 Task: Look for space in Sobradinho, Brazil from 2nd June, 2023 to 15th June, 2023 for 2 adults in price range Rs.10000 to Rs.15000. Place can be entire place with 1  bedroom having 1 bed and 1 bathroom. Property type can be house, flat, guest house, hotel. Amenities needed are: washing machine. Booking option can be shelf check-in. Required host language is Spanish.
Action: Mouse moved to (400, 183)
Screenshot: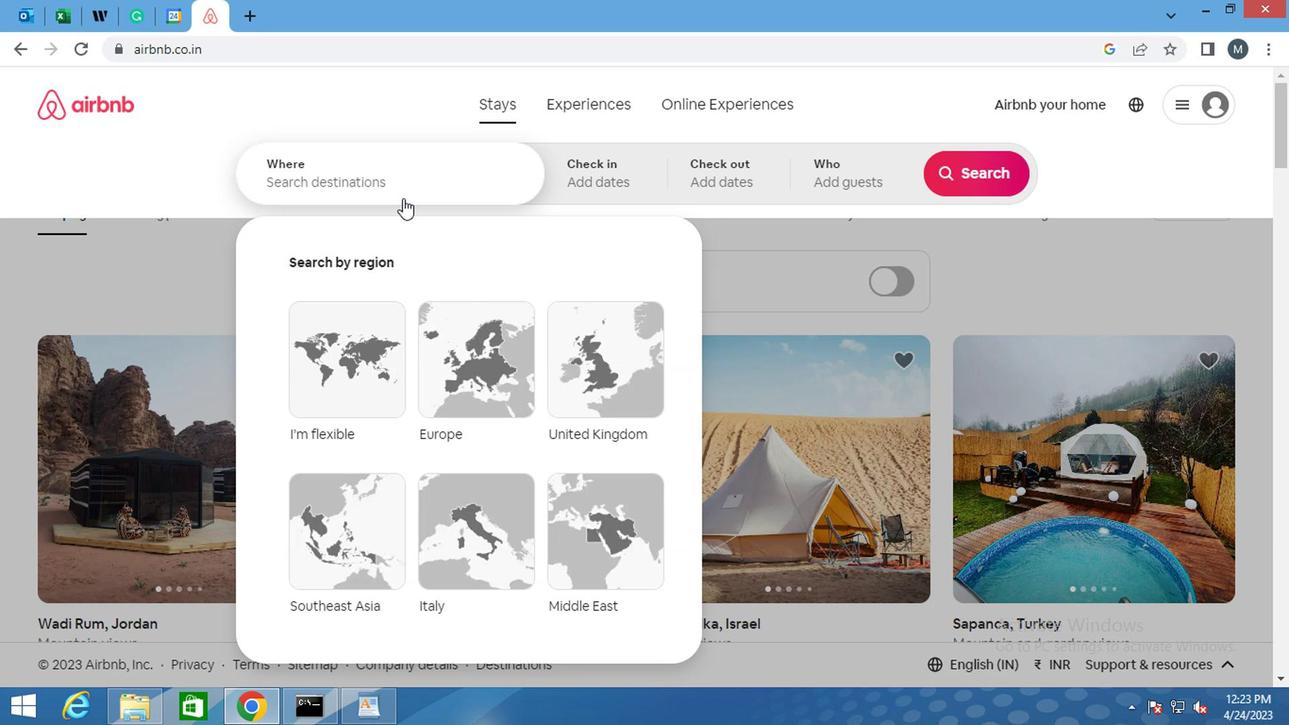 
Action: Mouse pressed left at (400, 183)
Screenshot: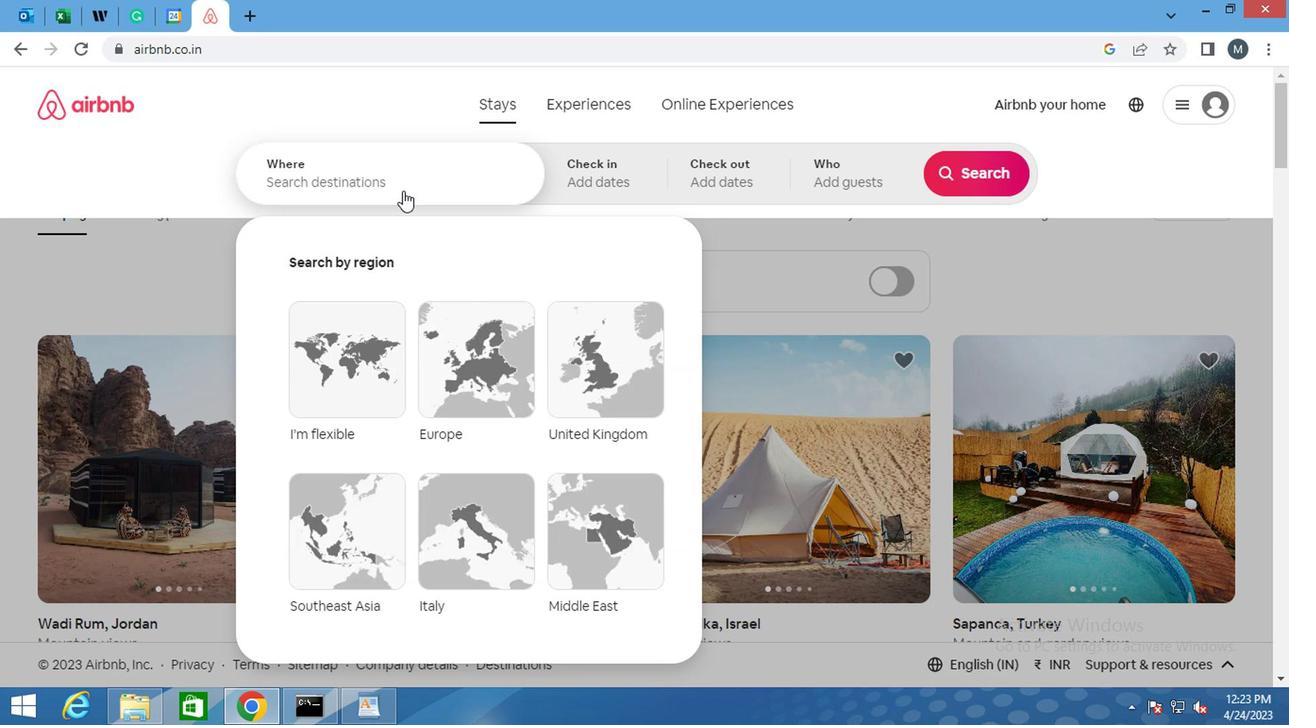
Action: Mouse moved to (400, 183)
Screenshot: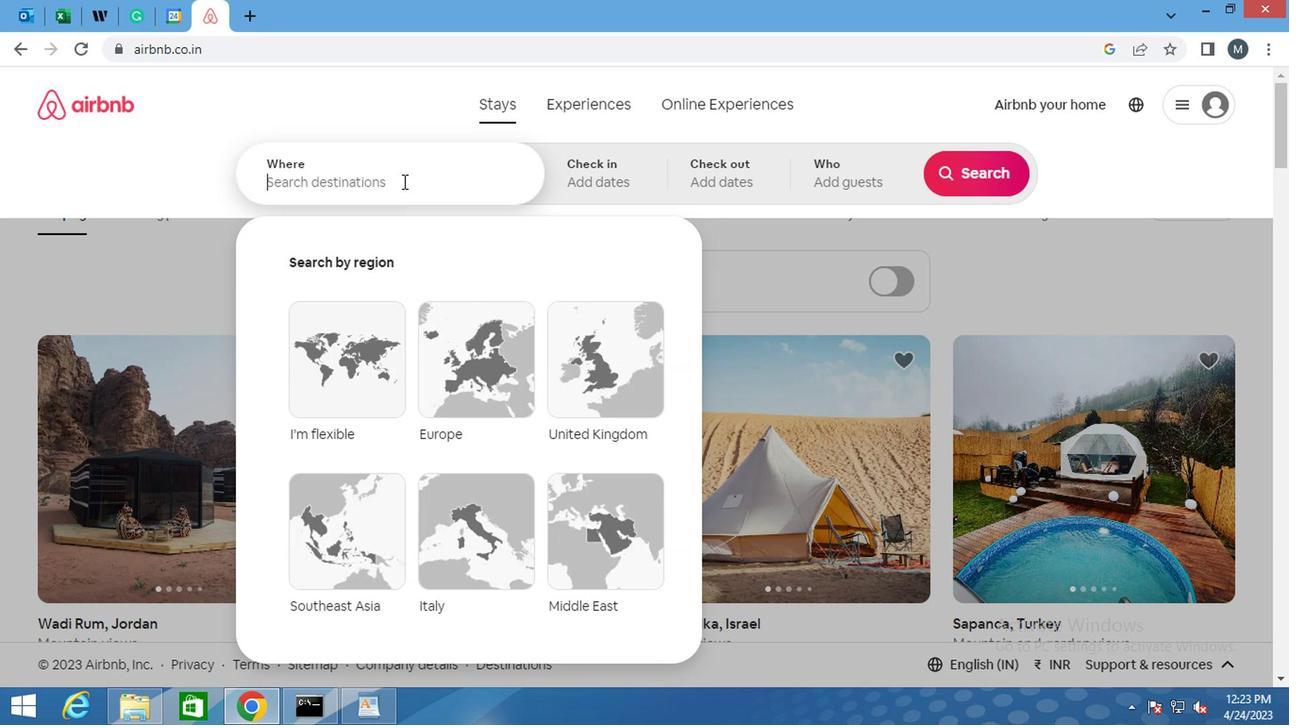 
Action: Key pressed <Key.shift>SOBRADINHO,<Key.space><Key.shift>BRAZIL<Key.enter>
Screenshot: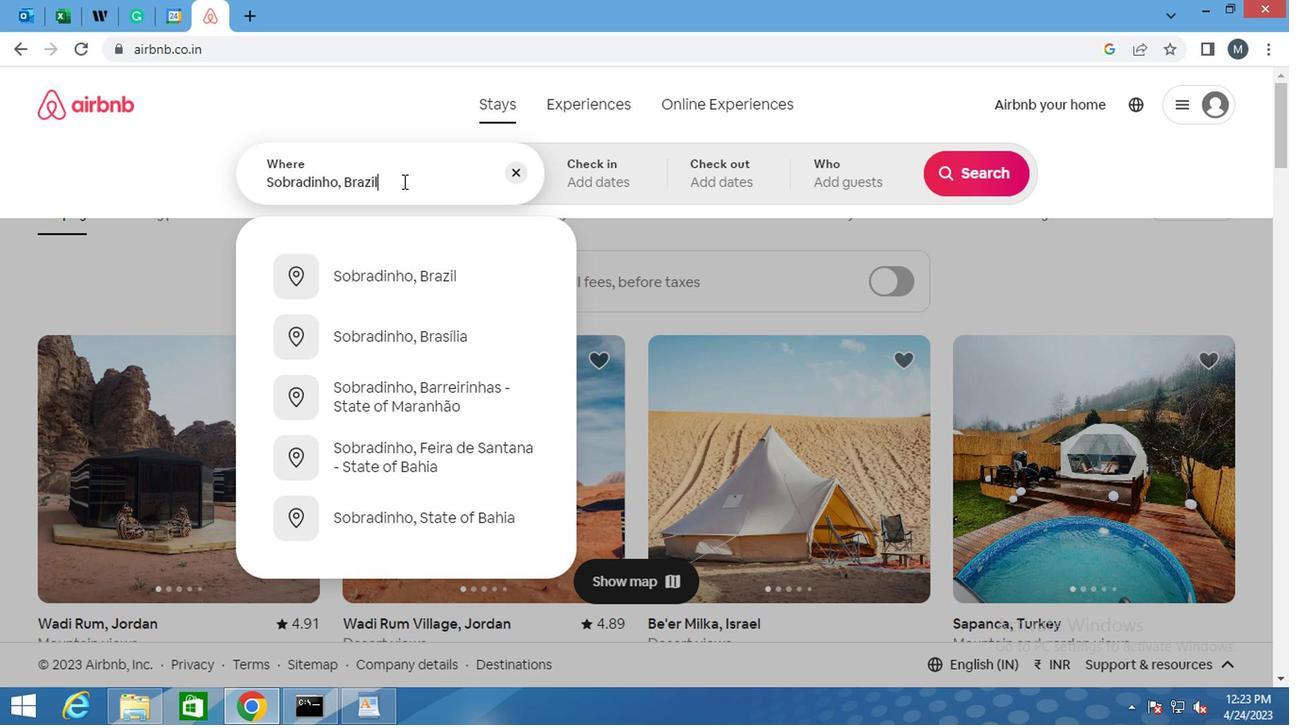 
Action: Mouse moved to (970, 321)
Screenshot: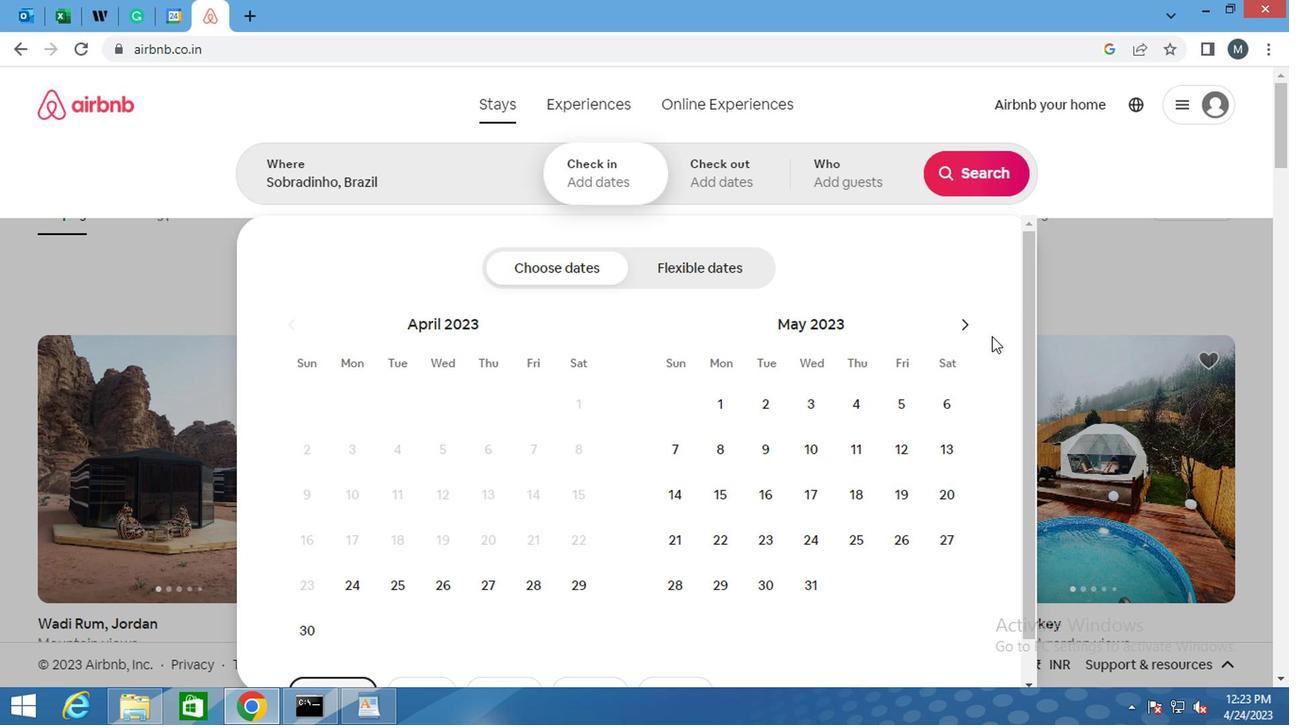 
Action: Mouse pressed left at (970, 321)
Screenshot: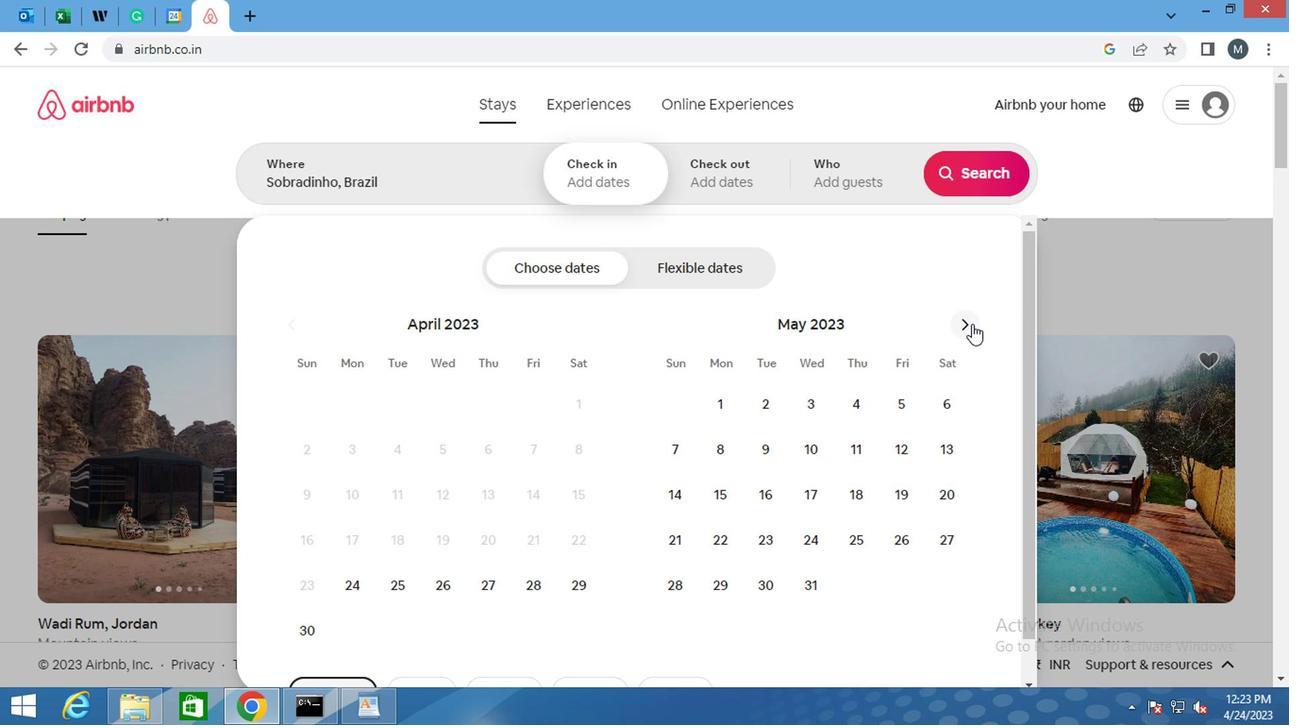
Action: Mouse moved to (886, 394)
Screenshot: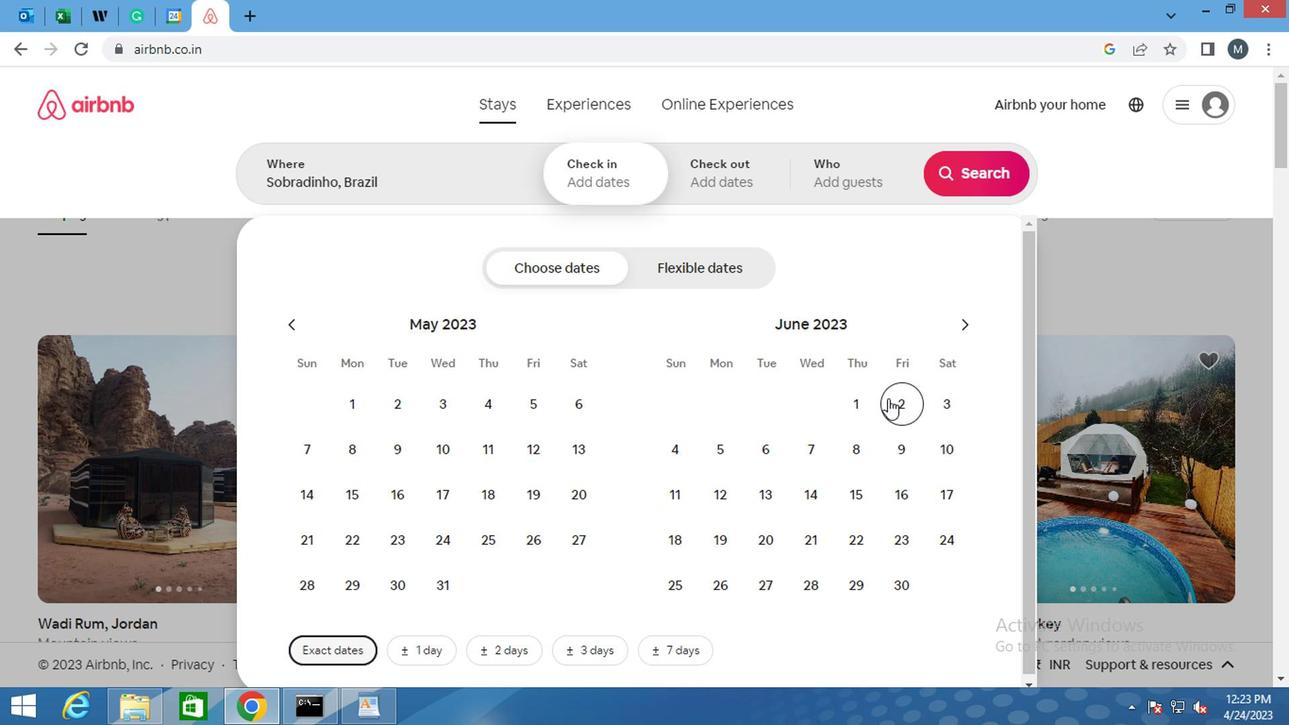 
Action: Mouse pressed left at (886, 394)
Screenshot: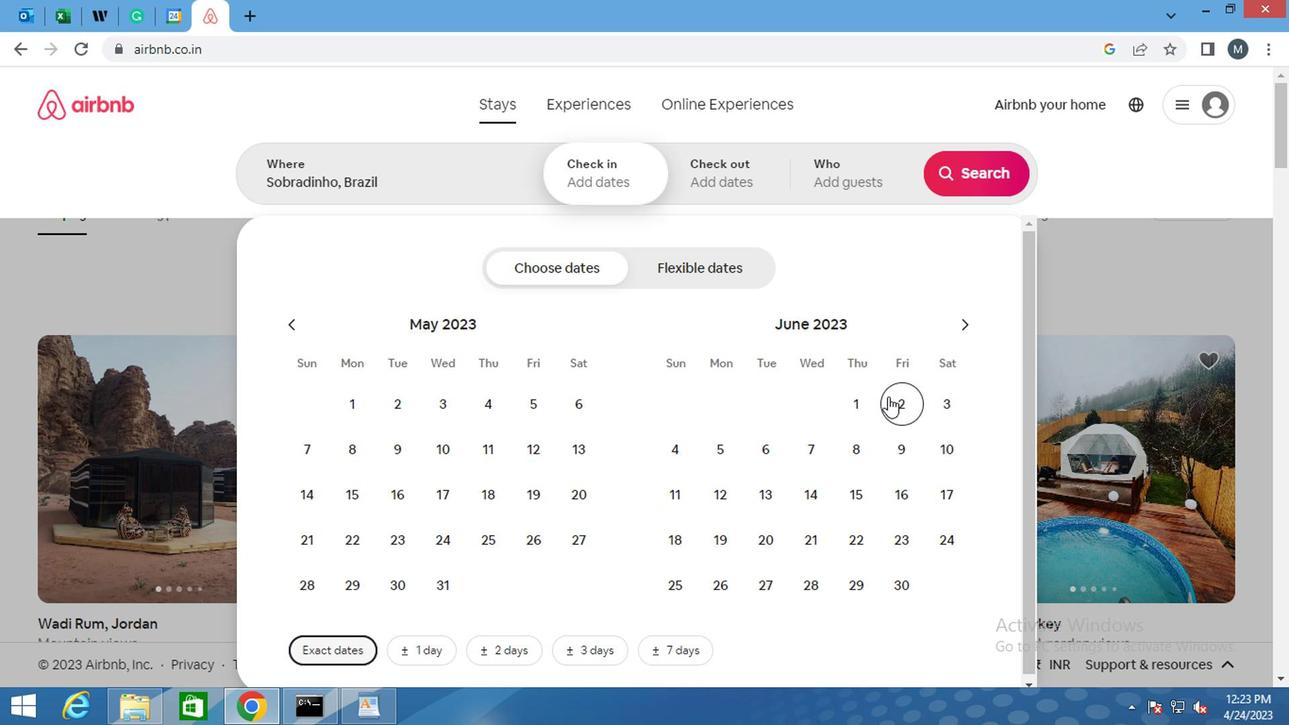 
Action: Mouse moved to (842, 481)
Screenshot: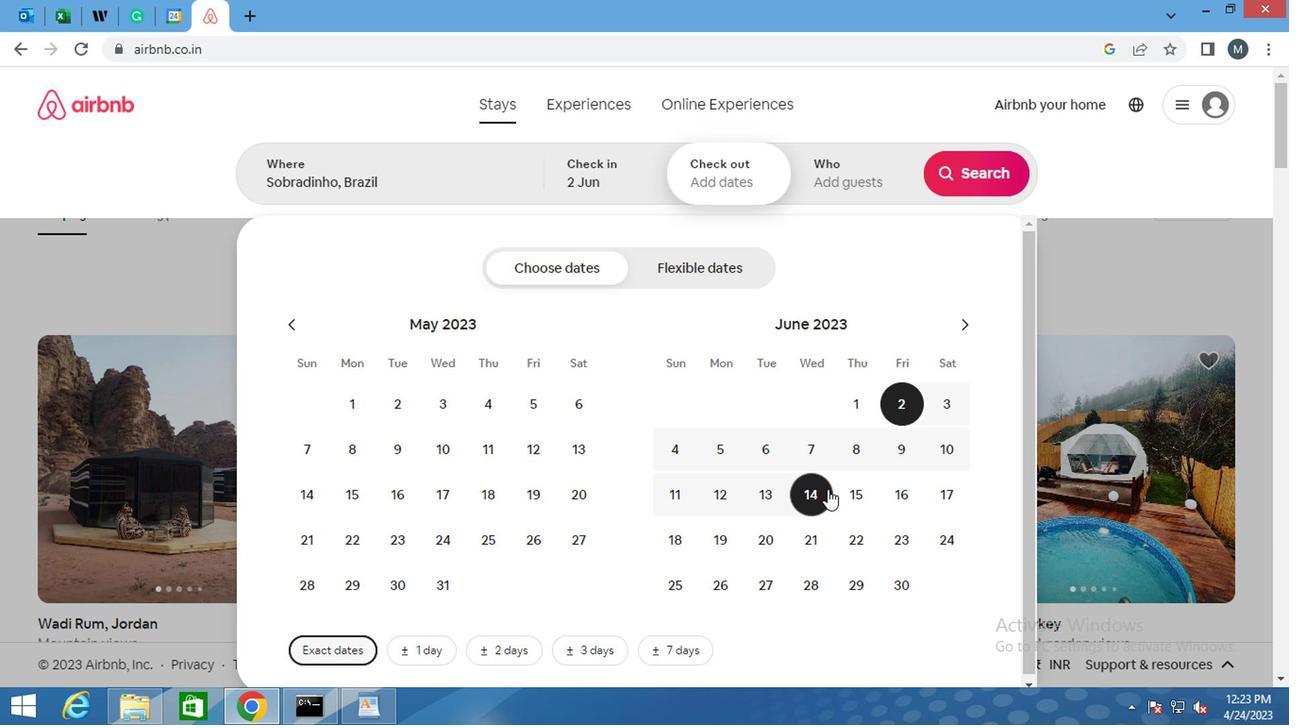 
Action: Mouse pressed left at (842, 481)
Screenshot: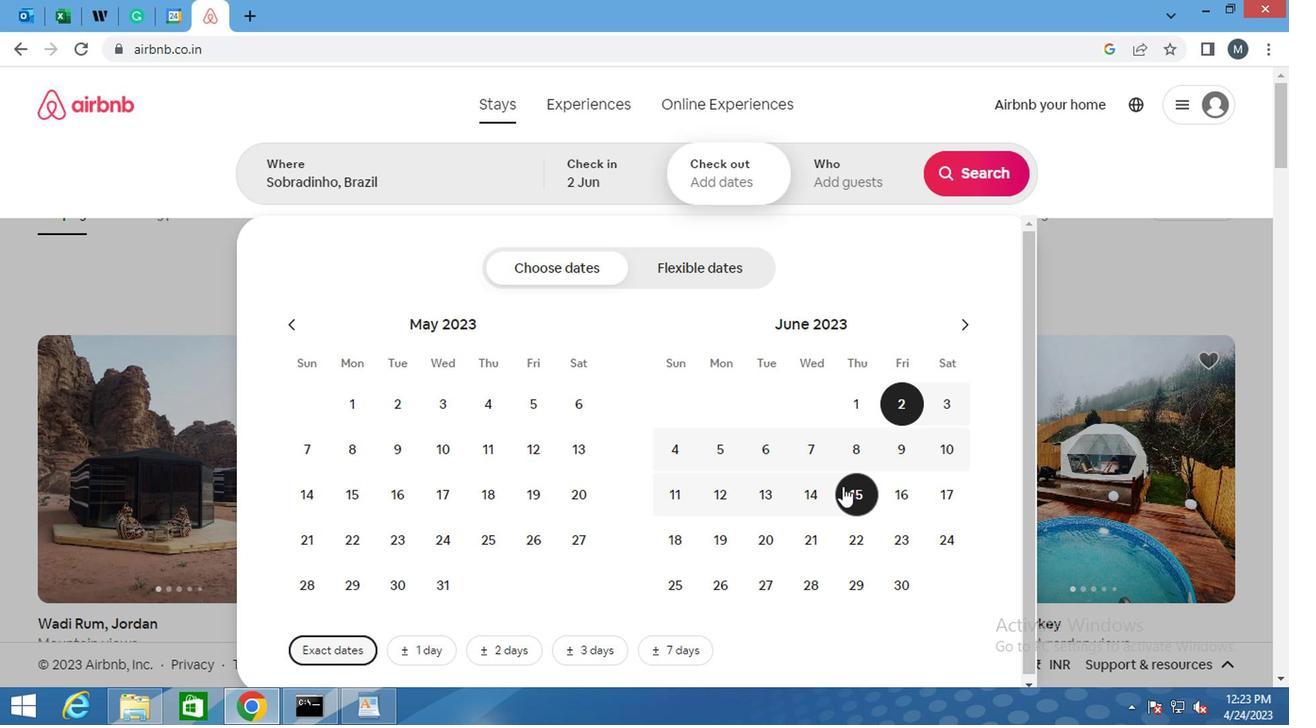 
Action: Mouse moved to (834, 134)
Screenshot: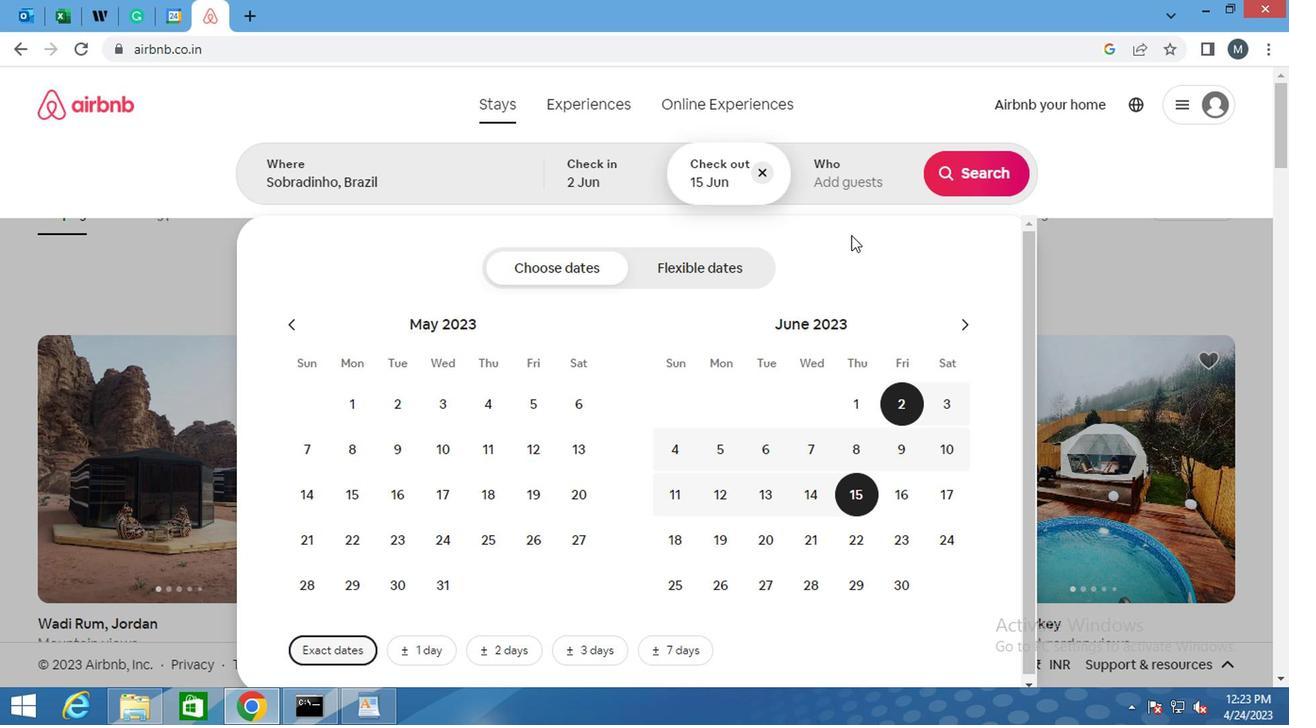 
Action: Mouse pressed left at (834, 134)
Screenshot: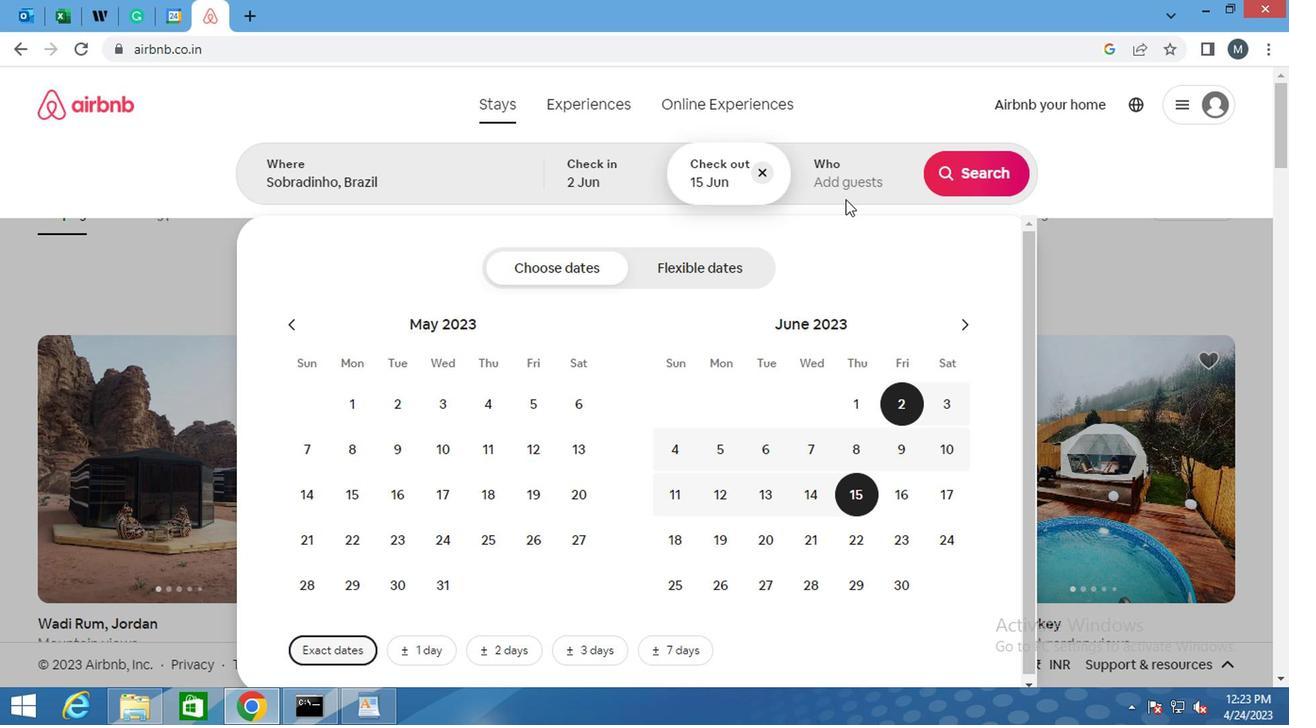 
Action: Mouse moved to (846, 176)
Screenshot: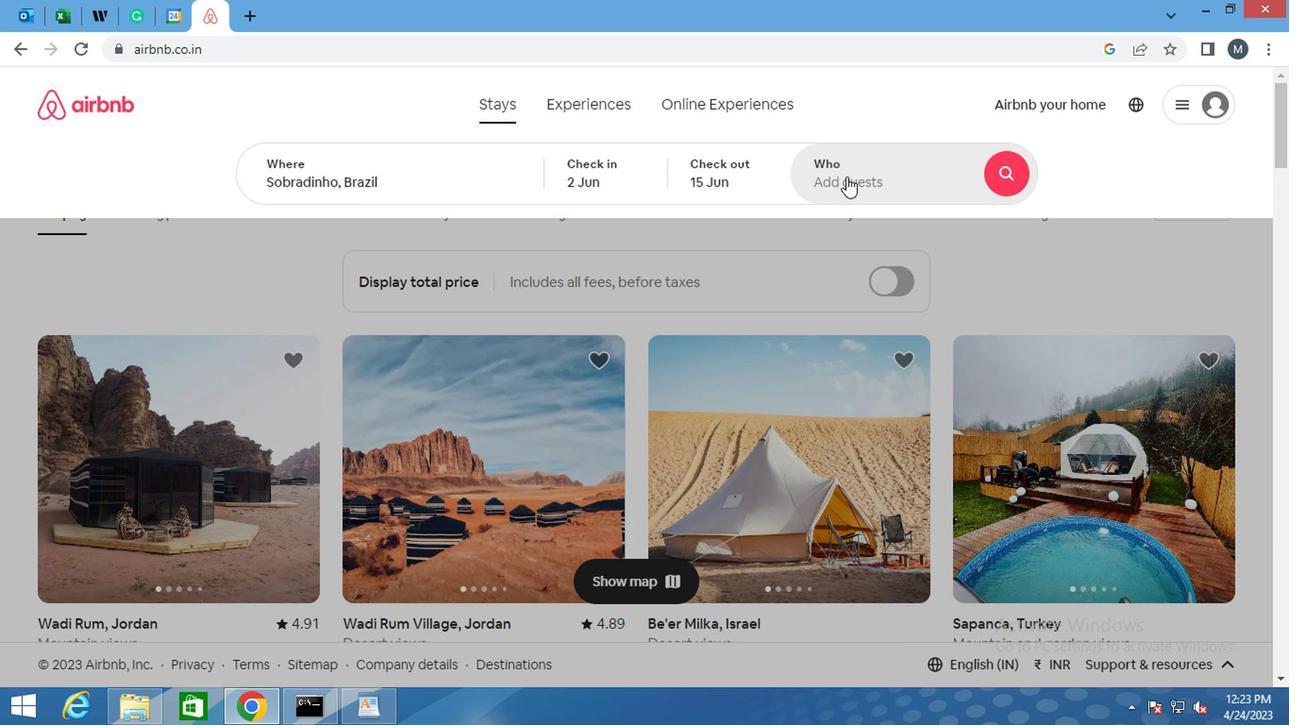 
Action: Mouse pressed left at (846, 176)
Screenshot: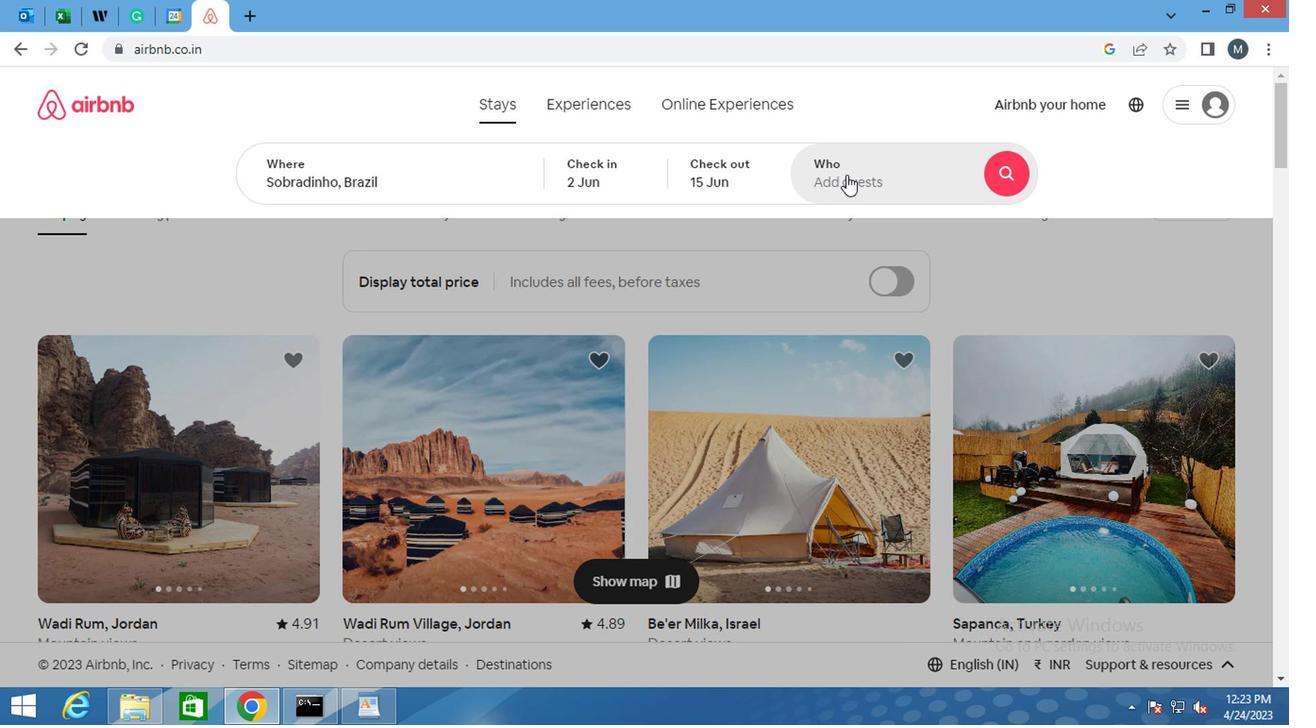 
Action: Mouse moved to (964, 274)
Screenshot: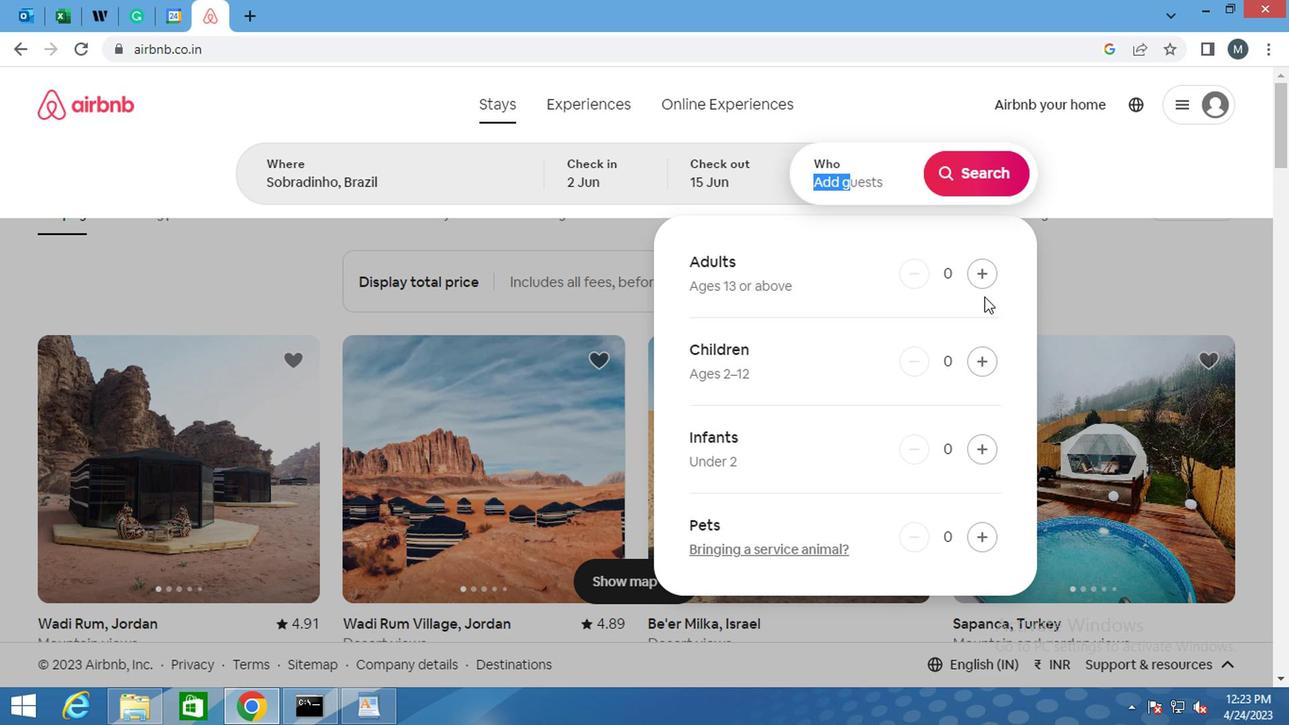 
Action: Mouse pressed left at (964, 274)
Screenshot: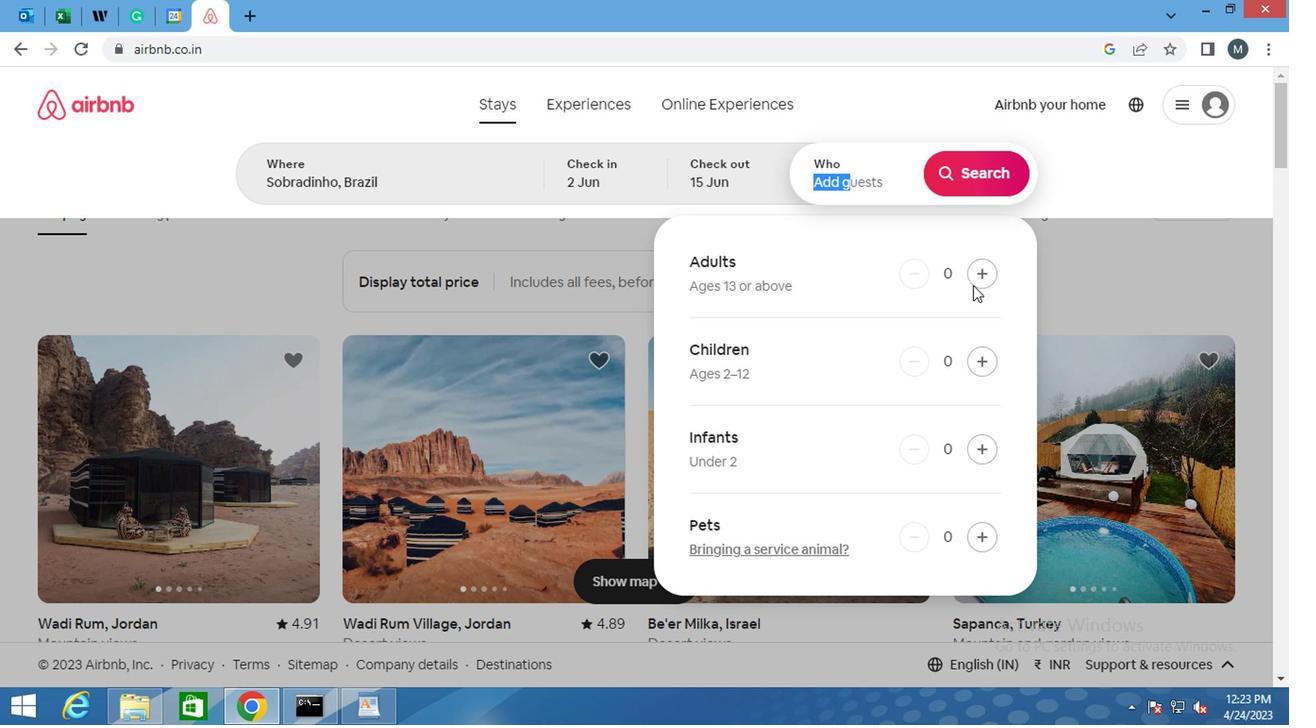 
Action: Mouse pressed left at (964, 274)
Screenshot: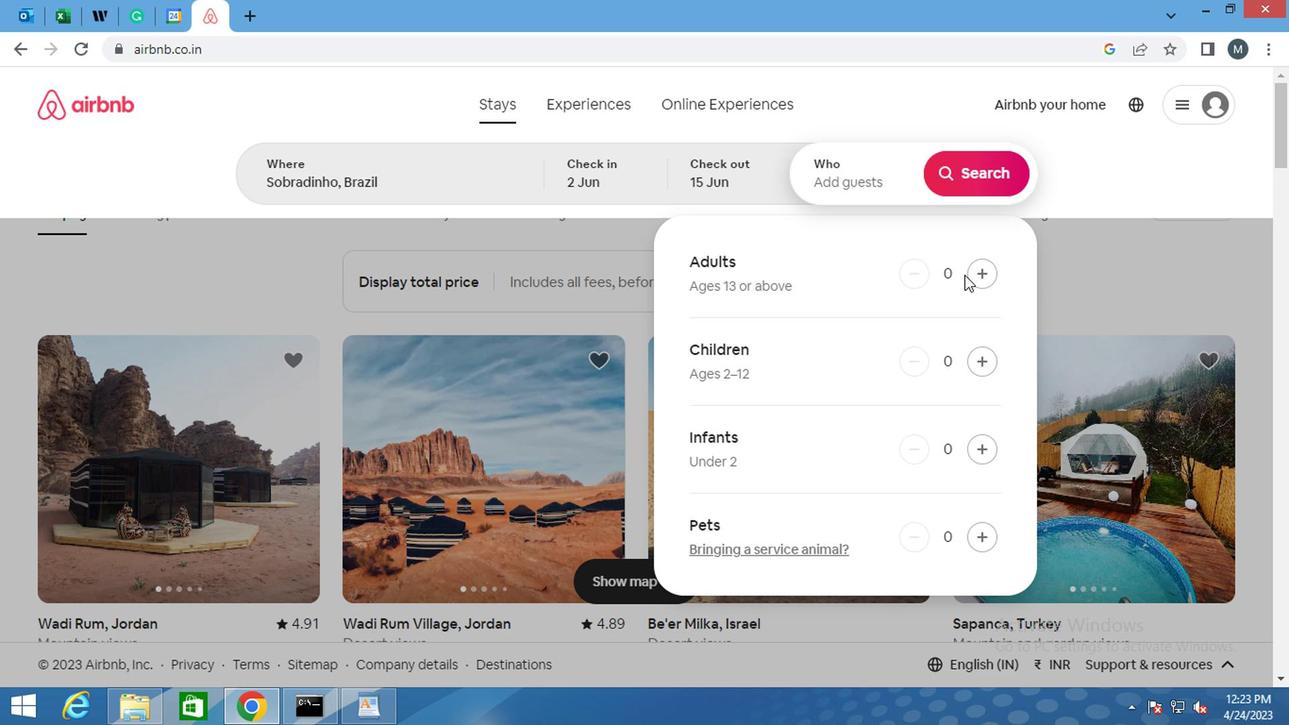 
Action: Mouse moved to (985, 277)
Screenshot: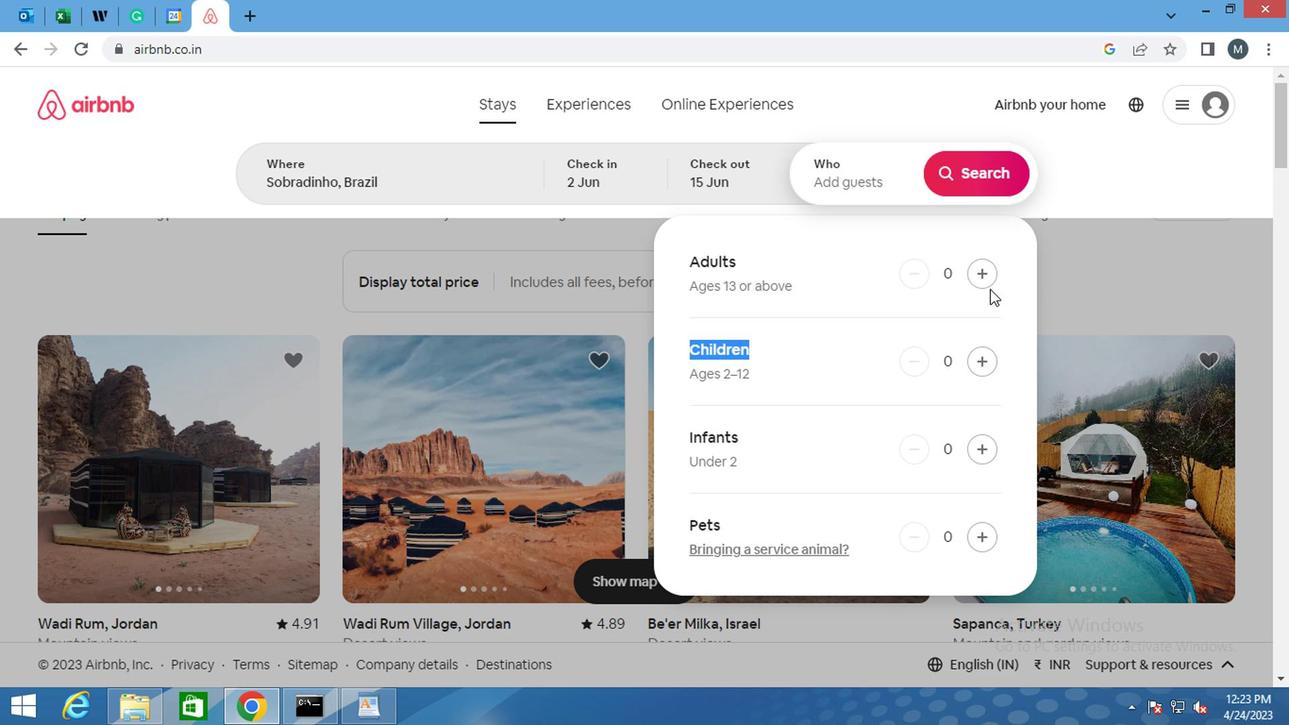
Action: Mouse pressed left at (985, 277)
Screenshot: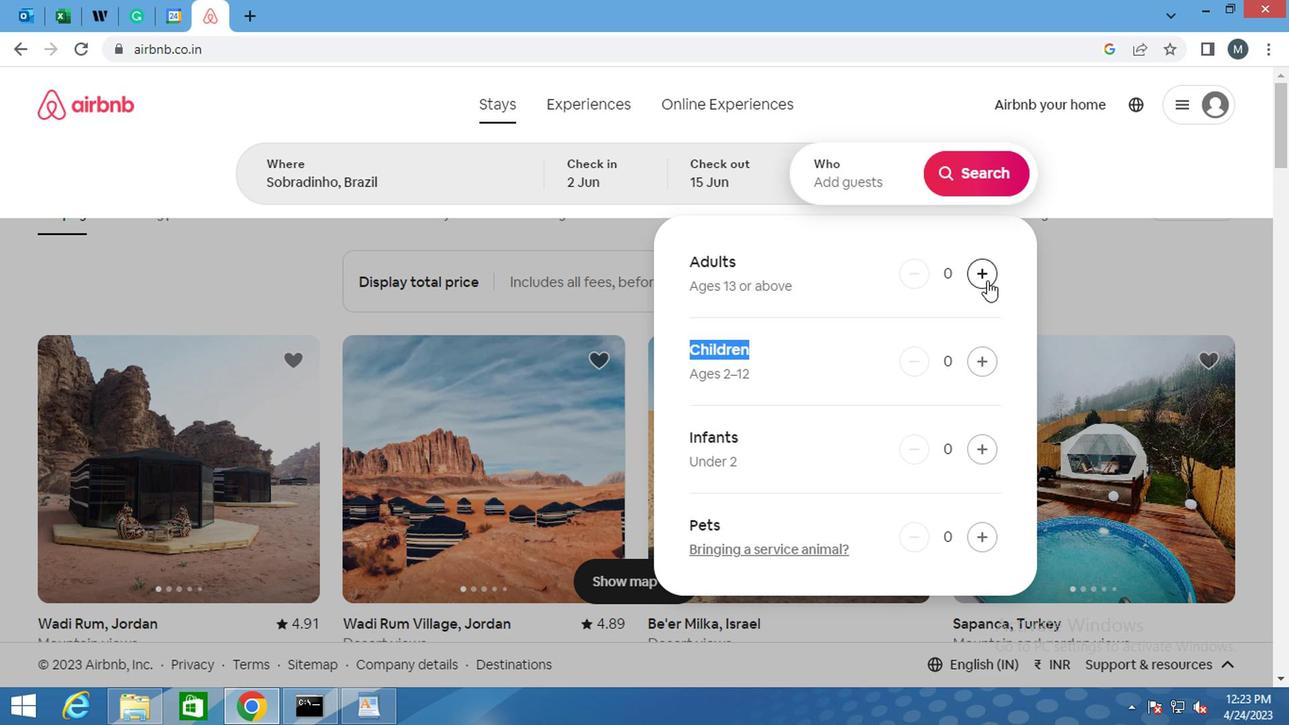 
Action: Mouse moved to (984, 276)
Screenshot: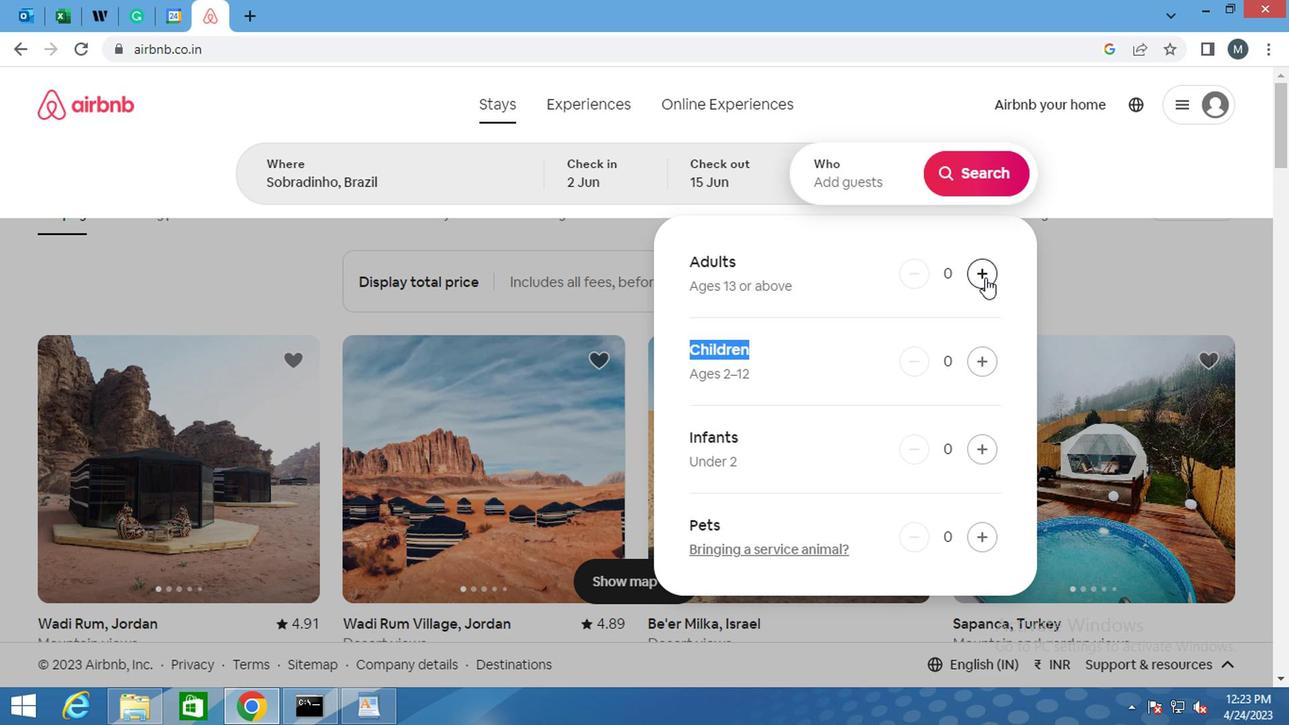 
Action: Mouse pressed left at (984, 276)
Screenshot: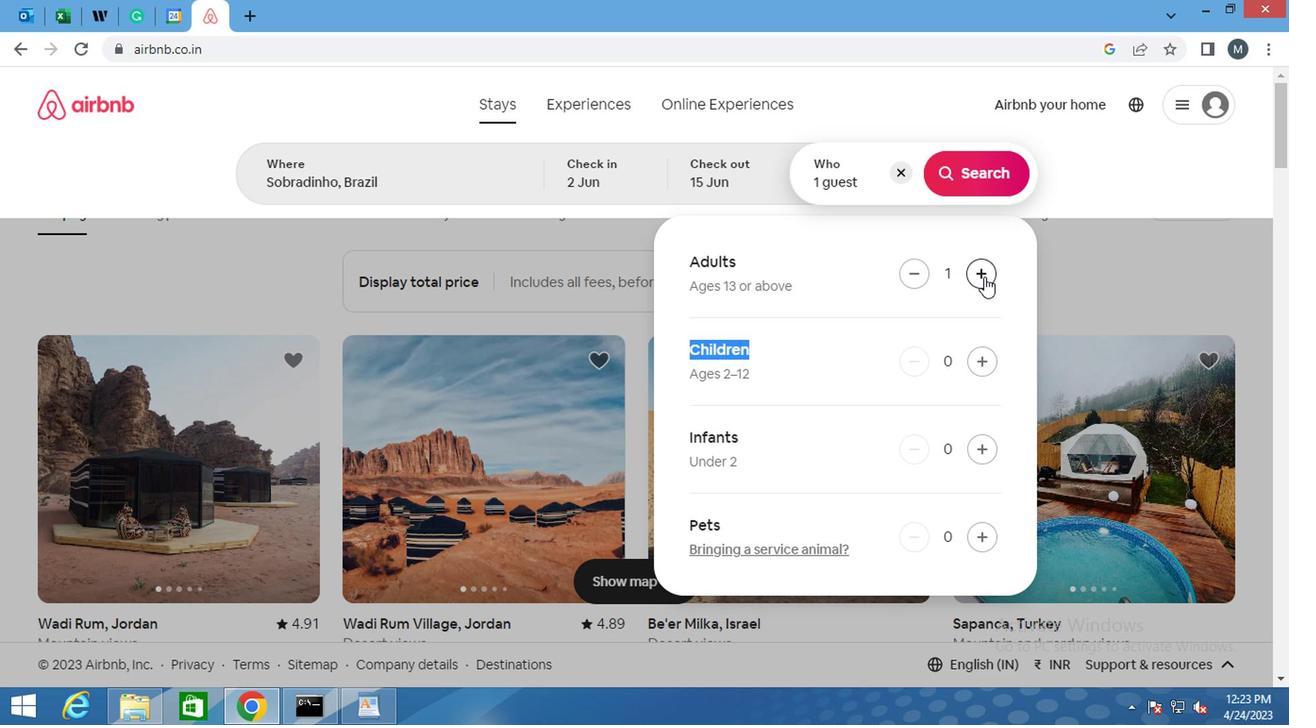 
Action: Mouse moved to (1087, 160)
Screenshot: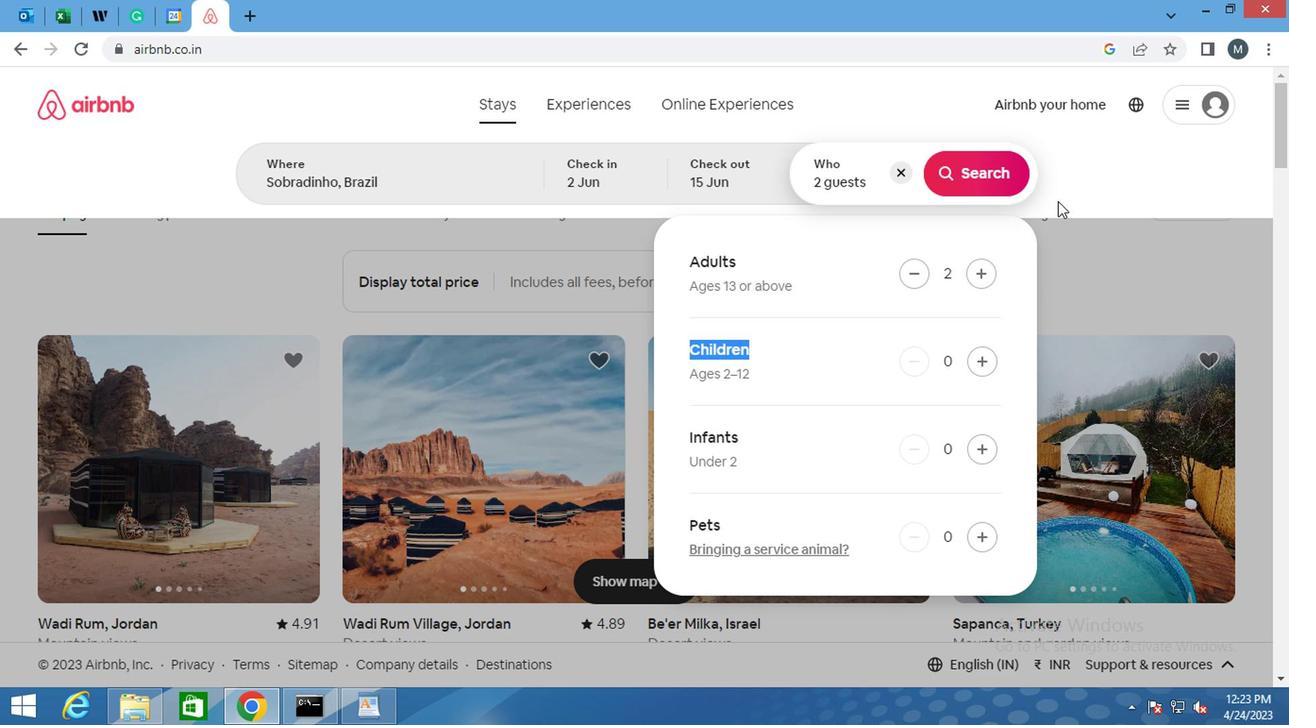 
Action: Mouse pressed left at (1087, 160)
Screenshot: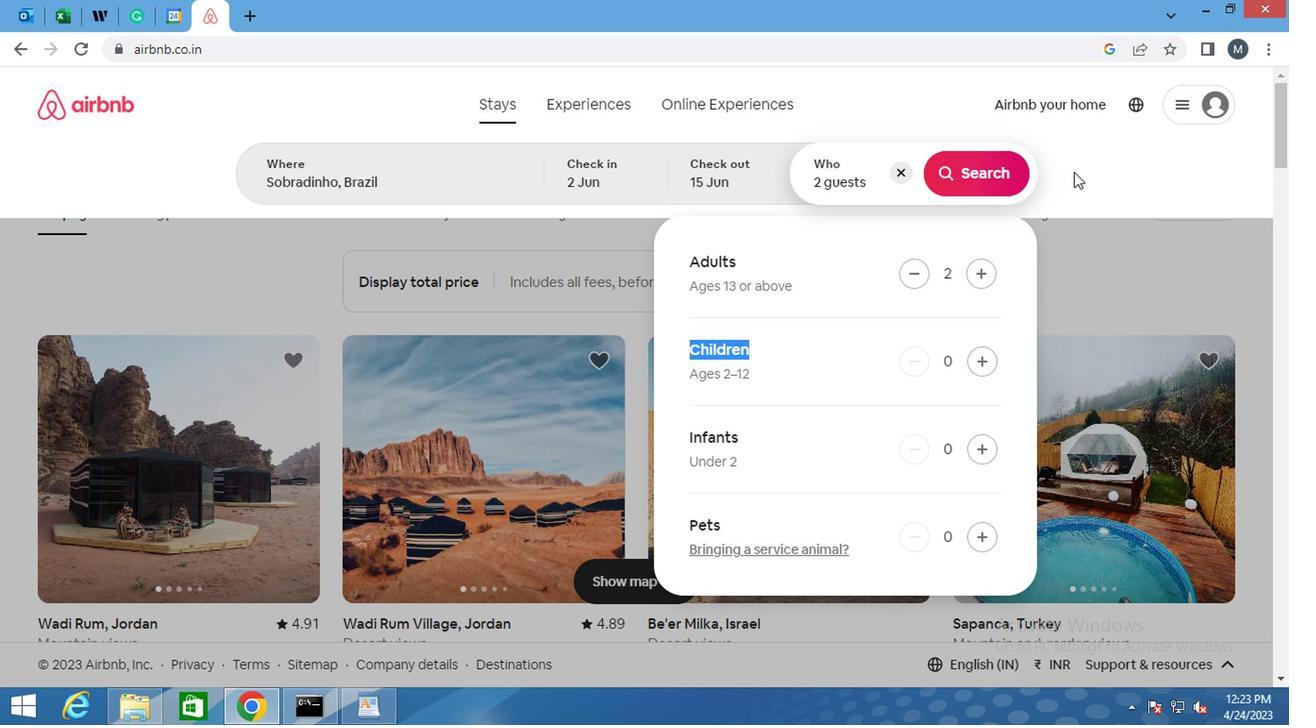 
Action: Mouse moved to (1118, 194)
Screenshot: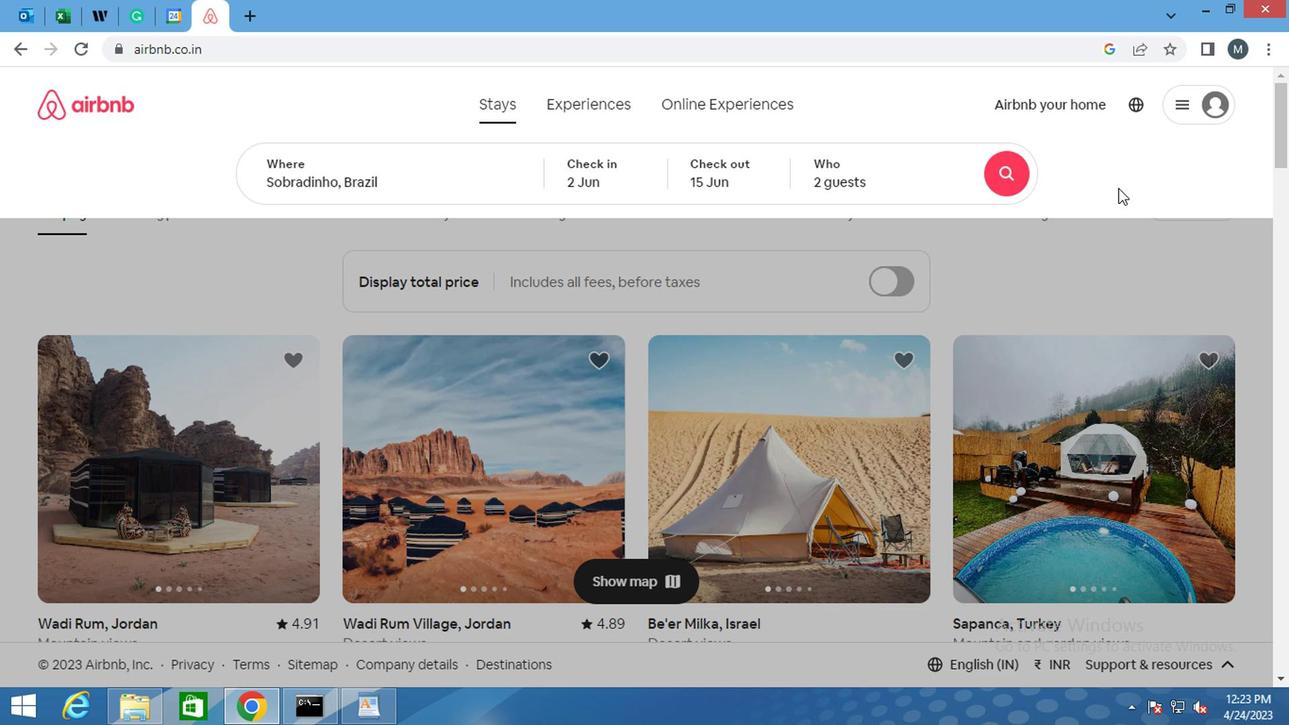 
Action: Mouse scrolled (1118, 194) with delta (0, 0)
Screenshot: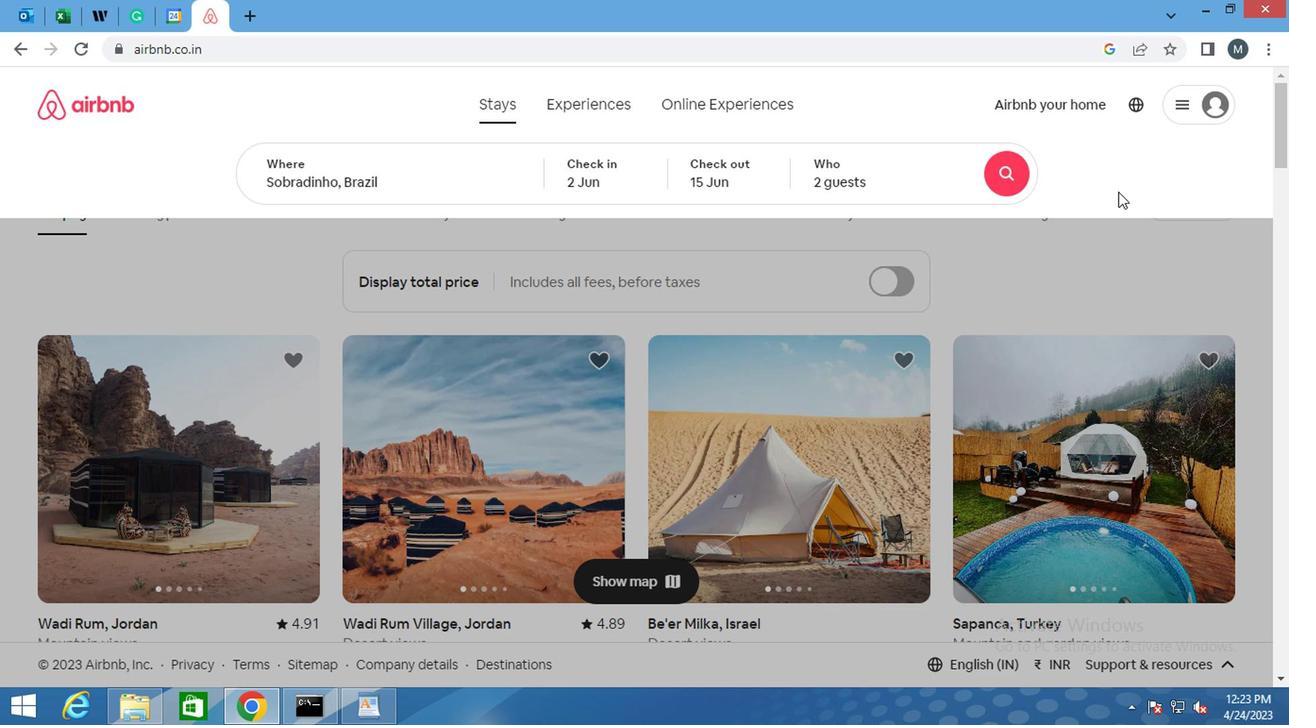
Action: Mouse moved to (1118, 195)
Screenshot: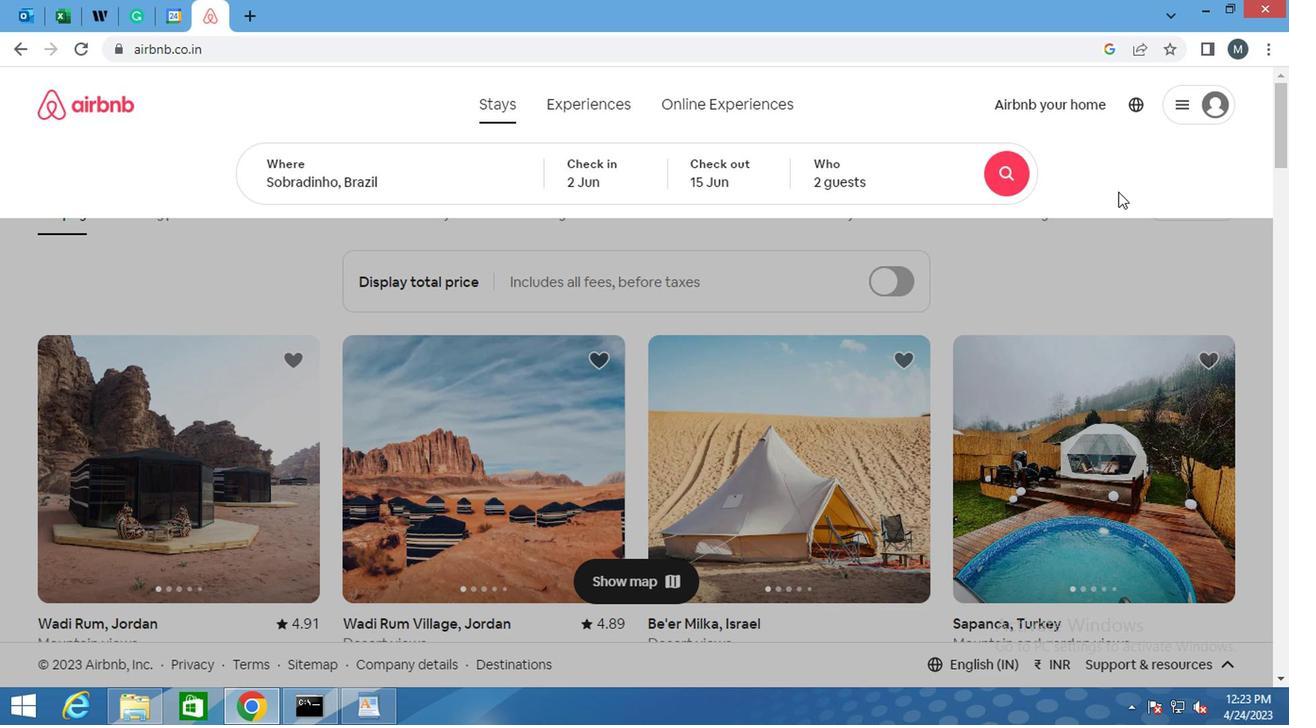 
Action: Mouse scrolled (1118, 196) with delta (0, 1)
Screenshot: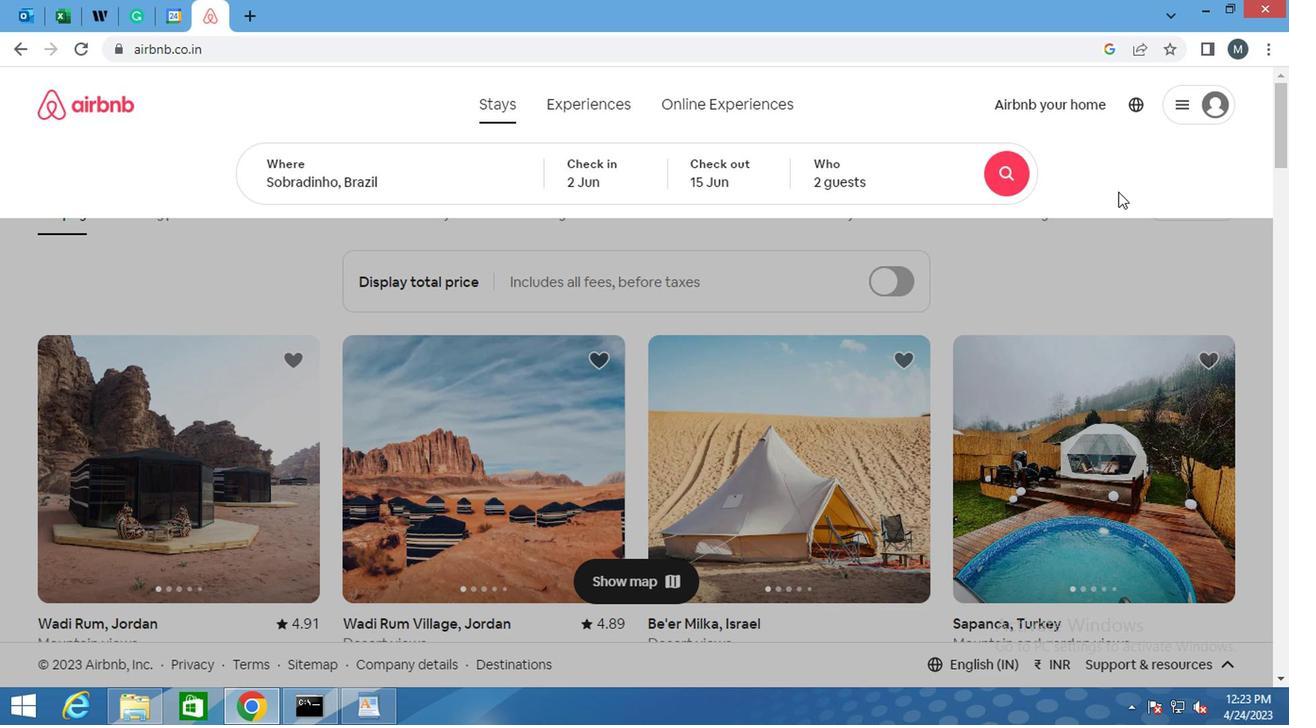 
Action: Mouse scrolled (1118, 196) with delta (0, 1)
Screenshot: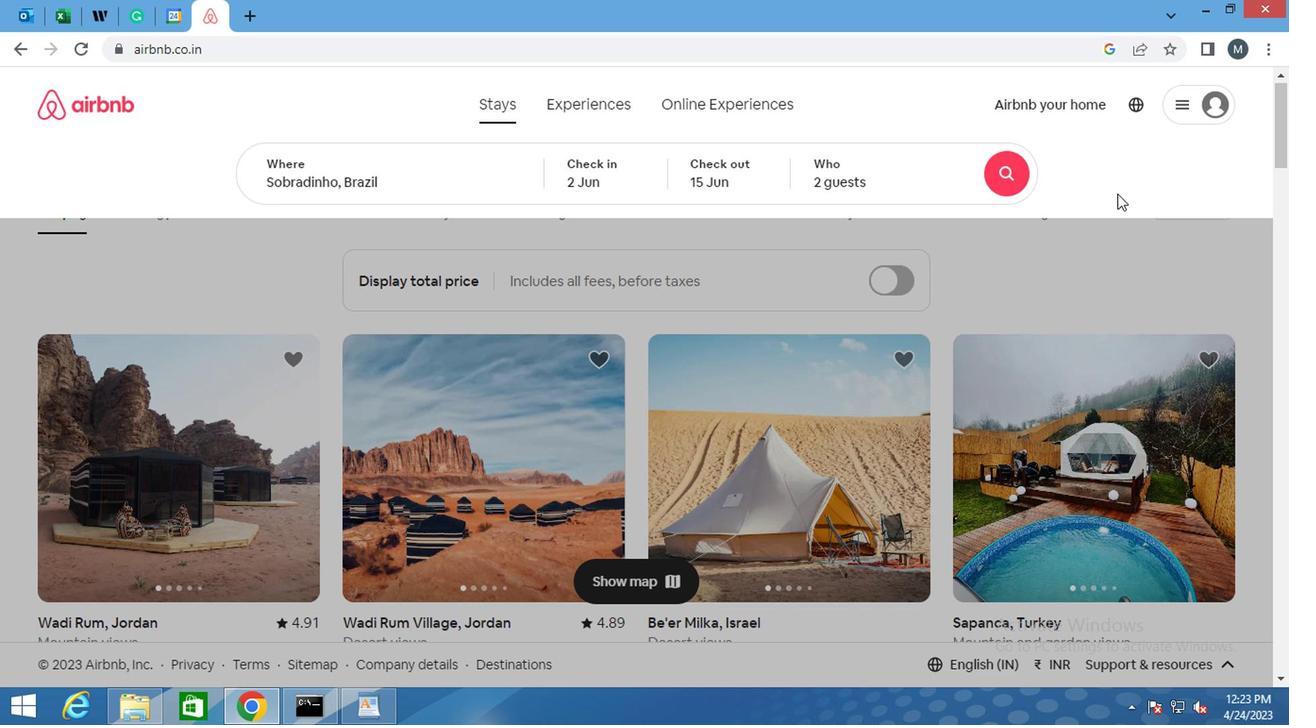 
Action: Mouse moved to (1118, 197)
Screenshot: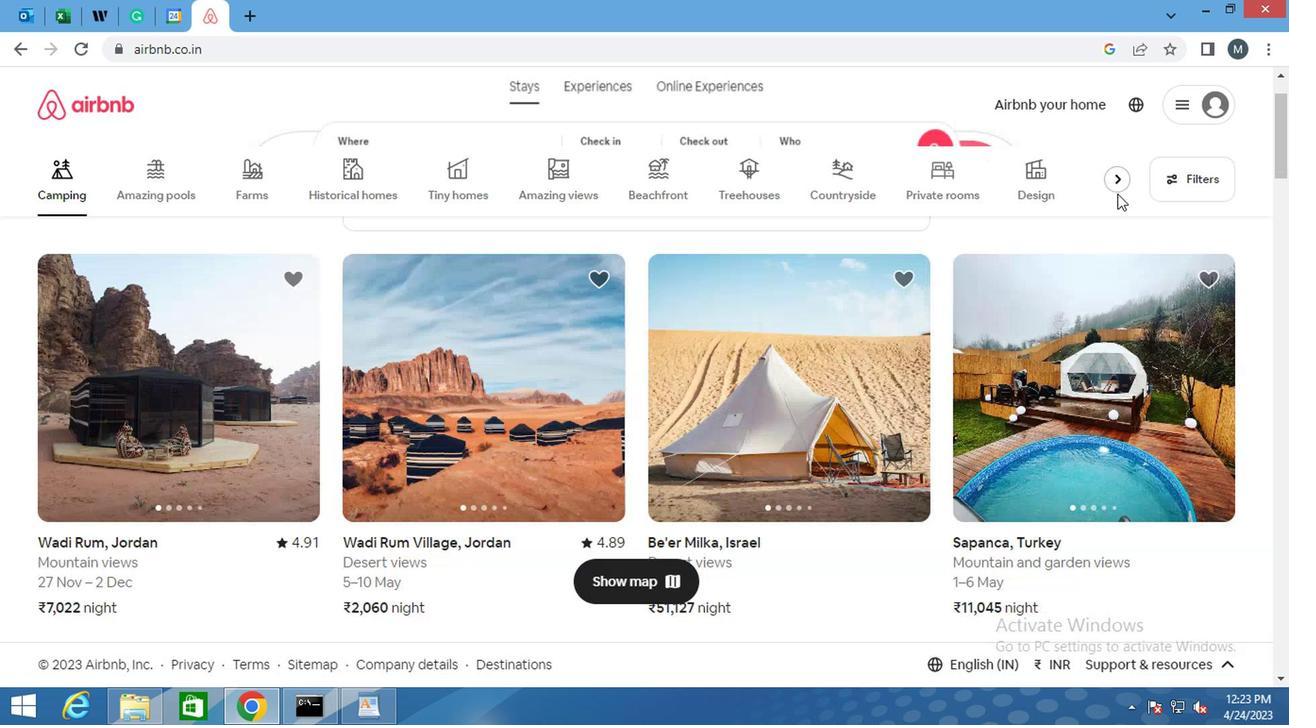 
Action: Mouse scrolled (1118, 196) with delta (0, 0)
Screenshot: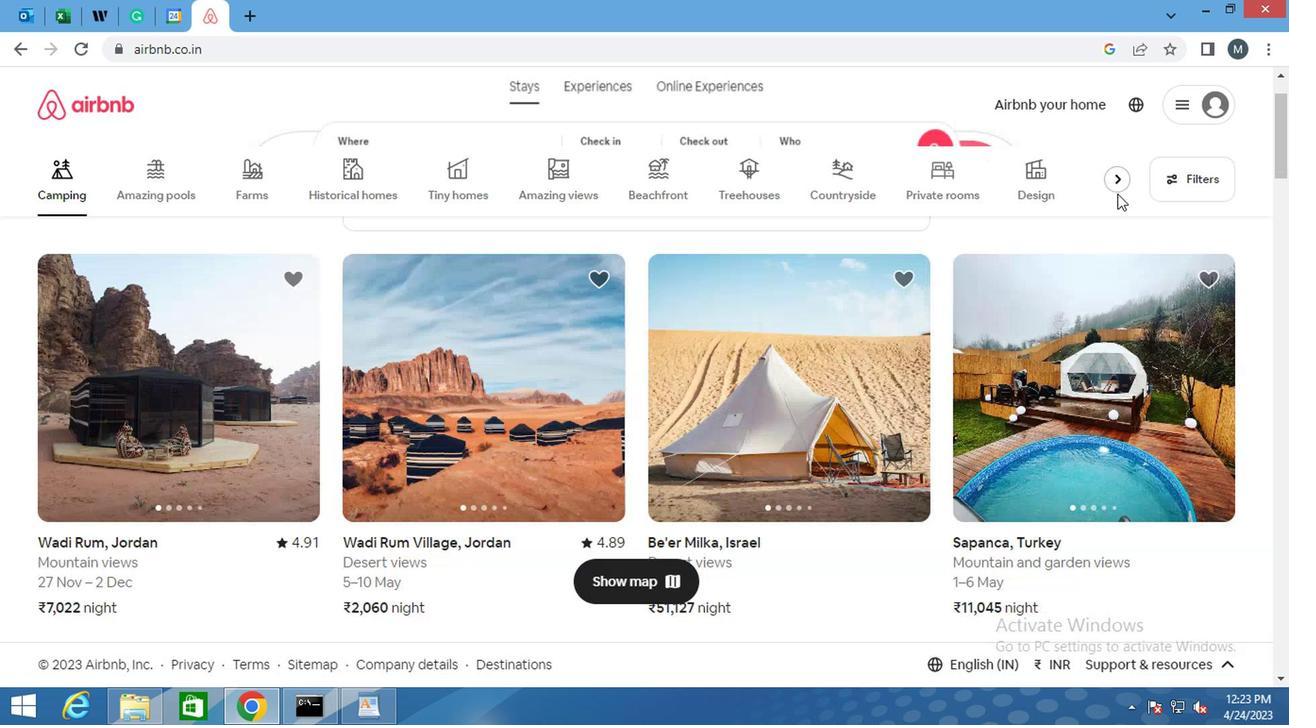 
Action: Mouse moved to (1191, 185)
Screenshot: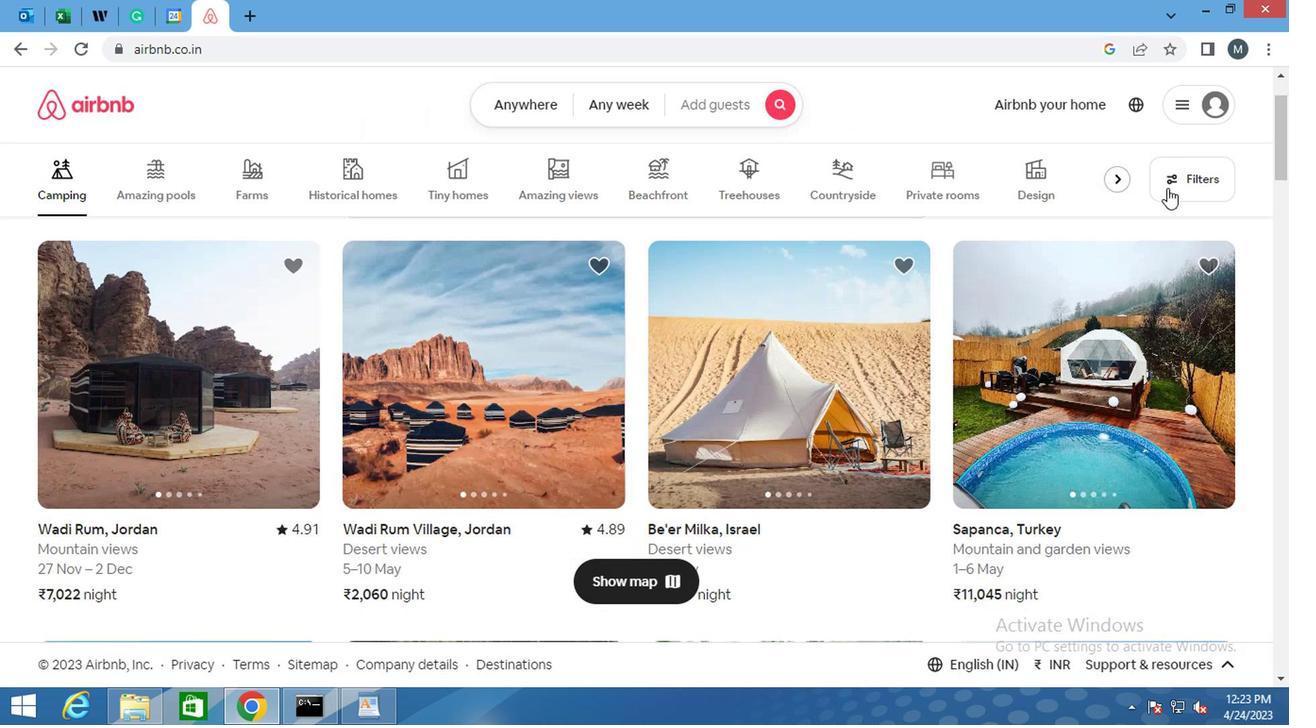 
Action: Mouse pressed left at (1191, 185)
Screenshot: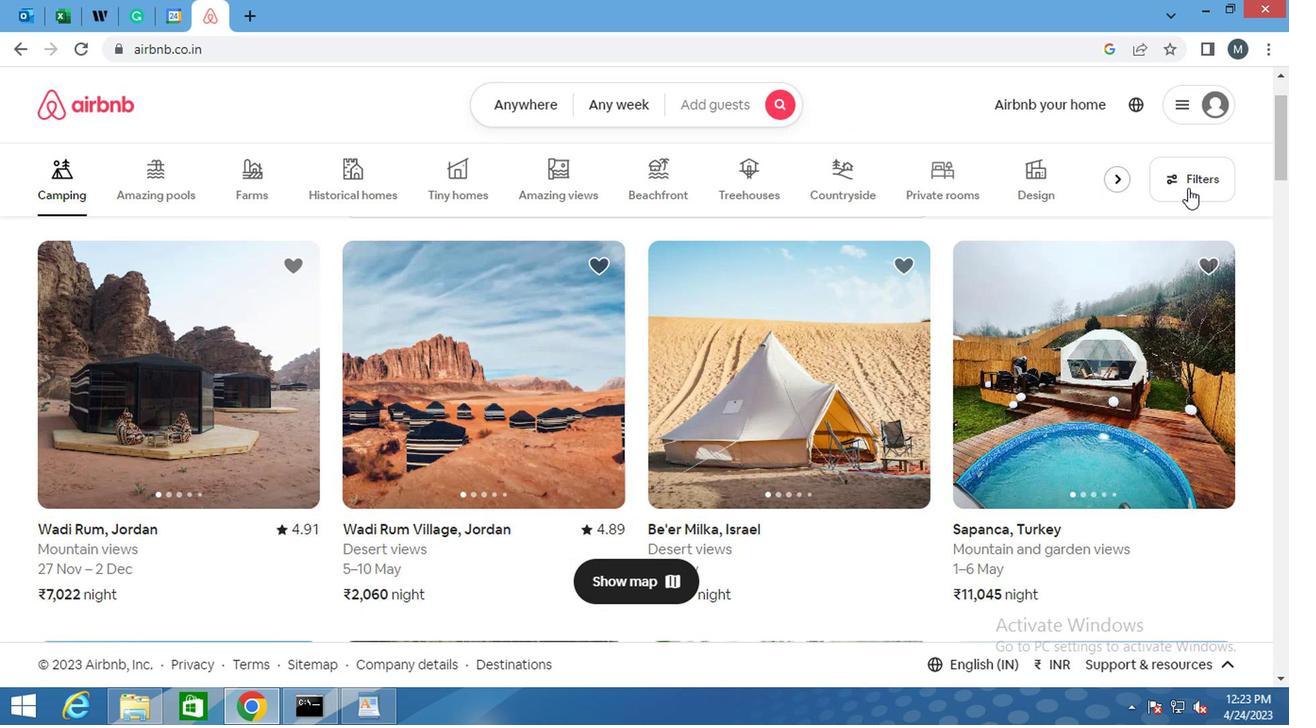 
Action: Mouse moved to (686, 269)
Screenshot: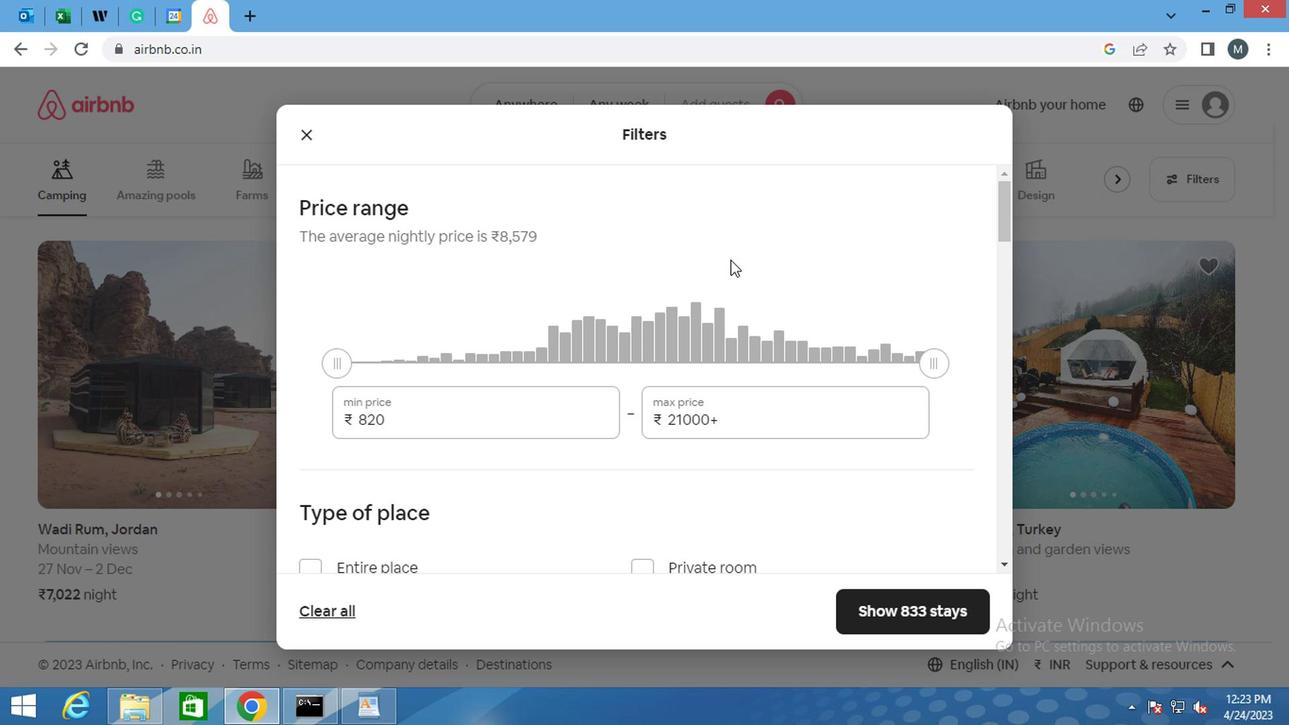 
Action: Mouse scrolled (686, 268) with delta (0, 0)
Screenshot: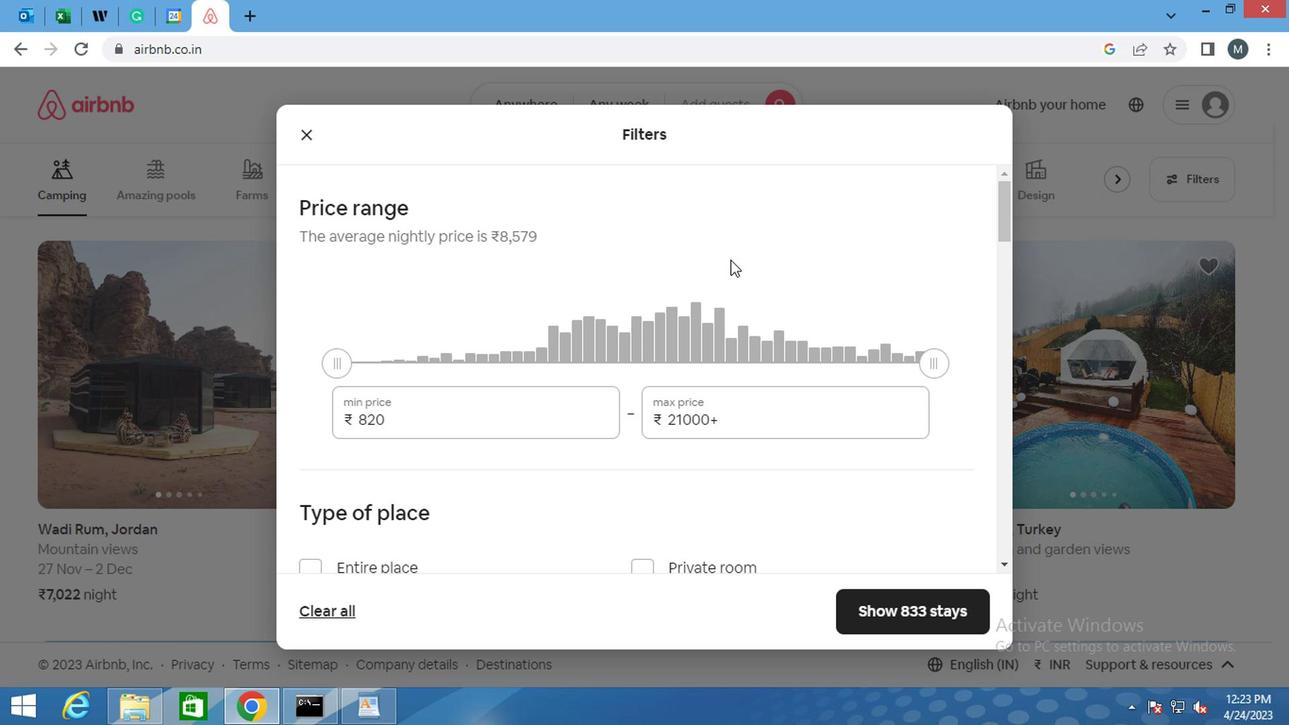 
Action: Mouse moved to (498, 309)
Screenshot: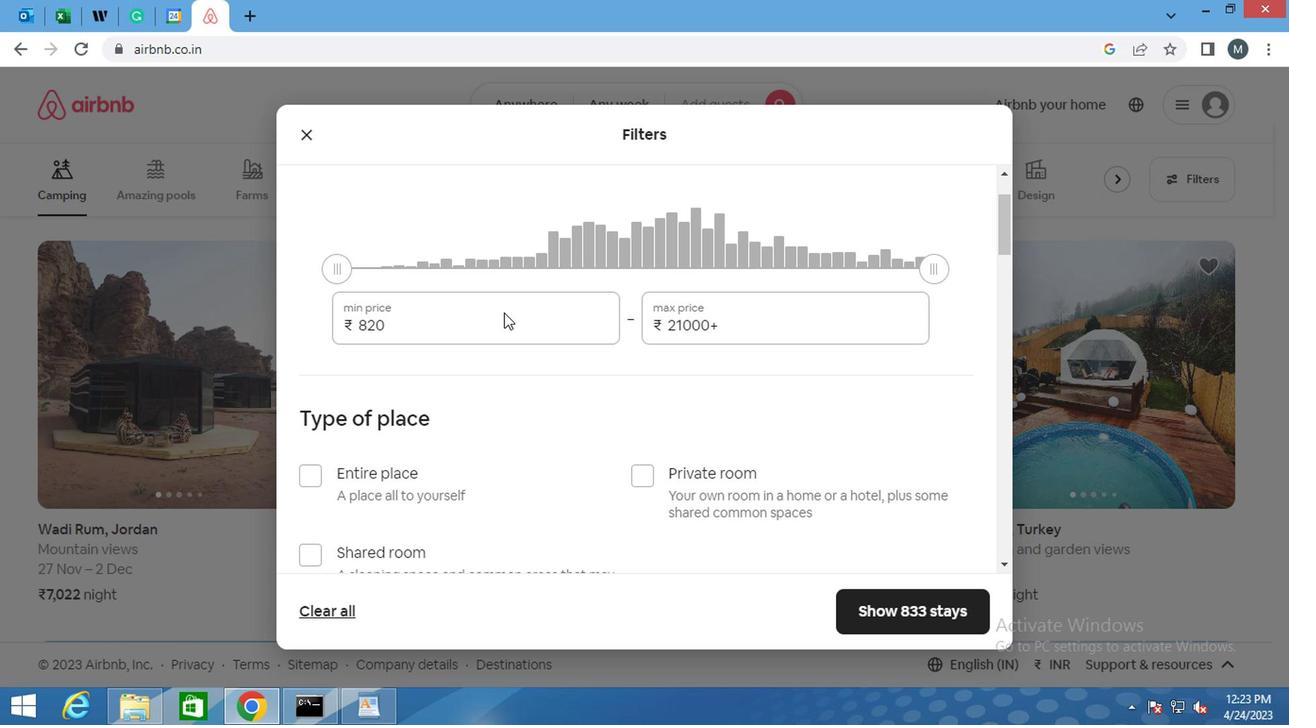 
Action: Mouse pressed left at (498, 309)
Screenshot: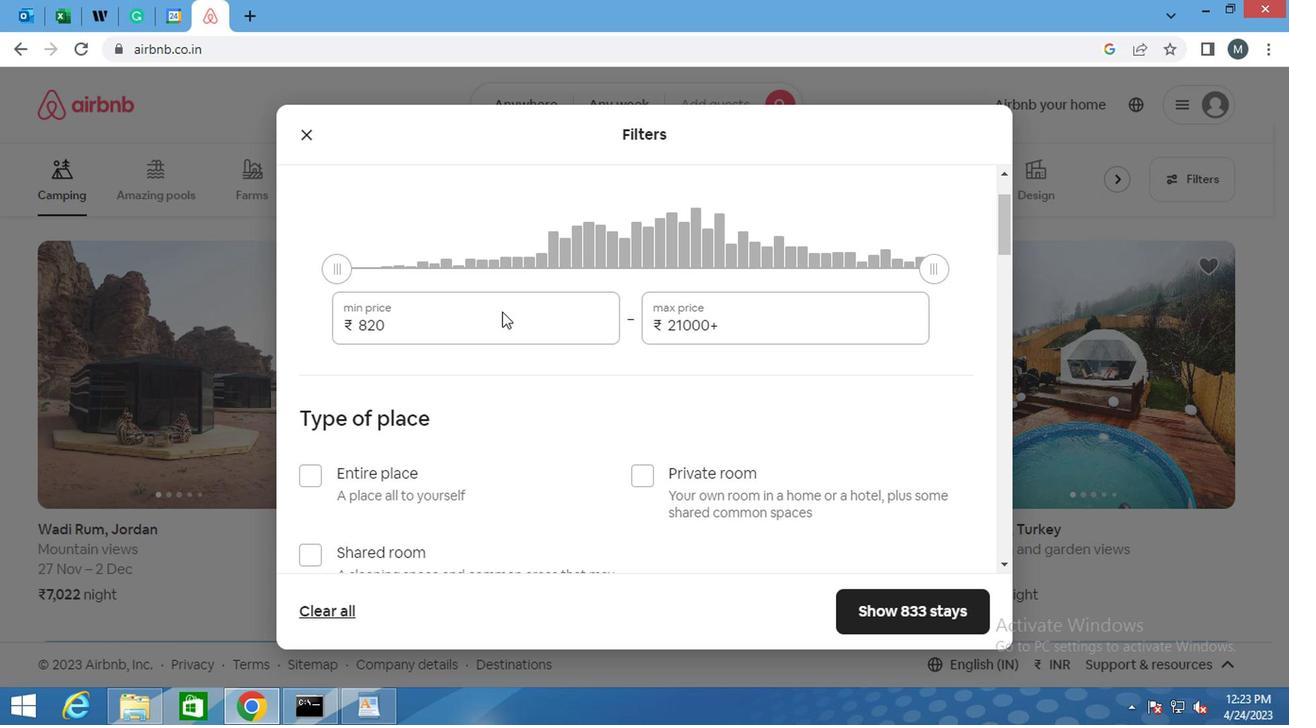 
Action: Mouse pressed left at (498, 309)
Screenshot: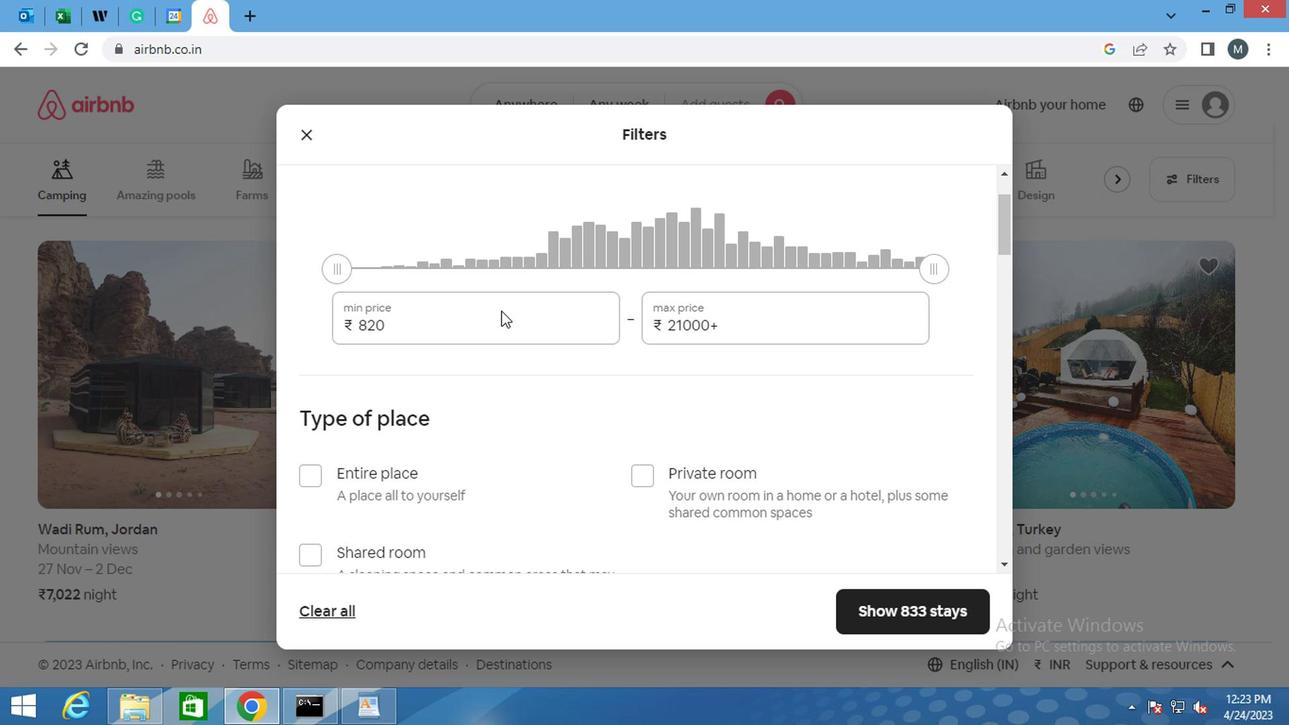 
Action: Mouse moved to (498, 313)
Screenshot: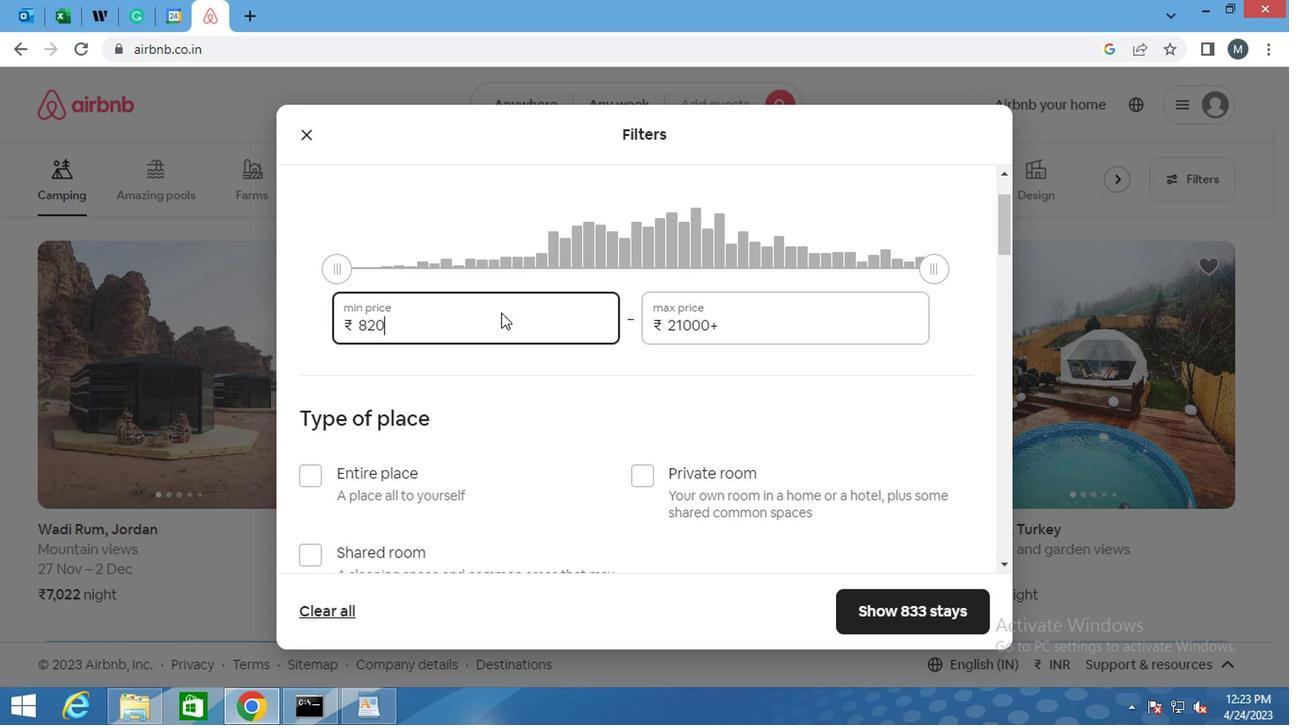 
Action: Mouse pressed left at (498, 313)
Screenshot: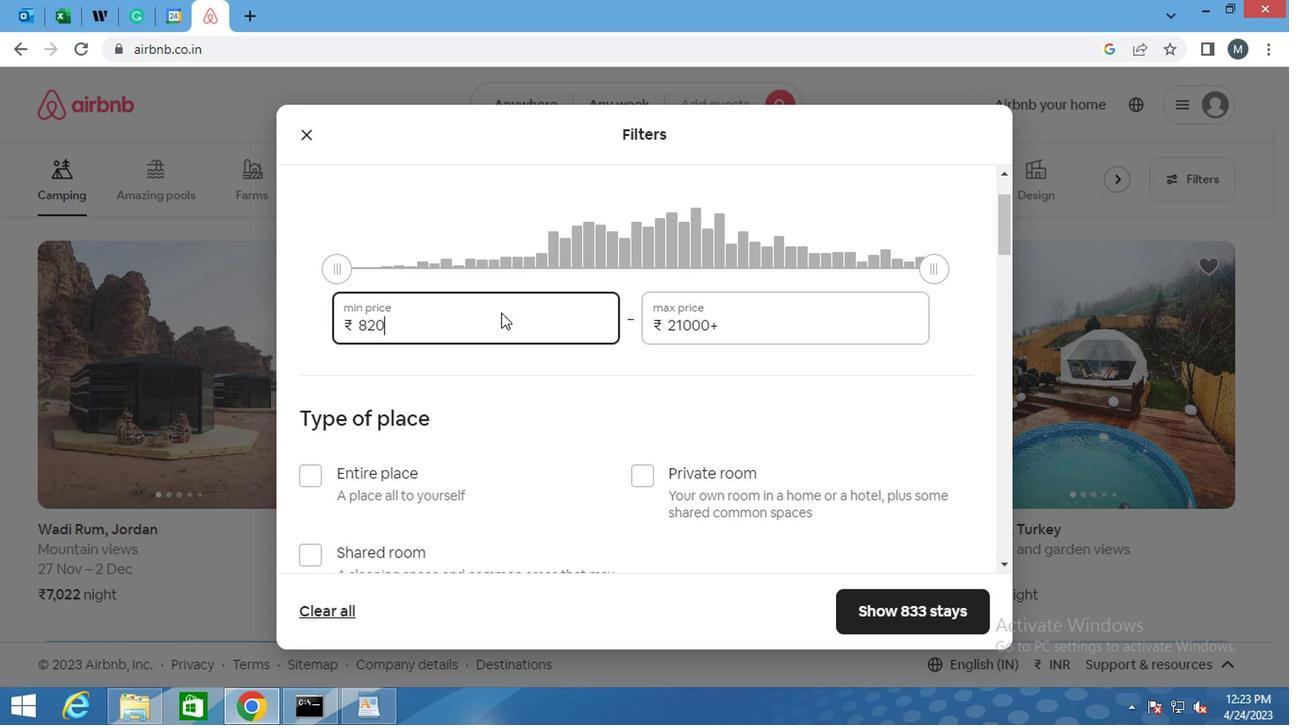 
Action: Mouse moved to (498, 315)
Screenshot: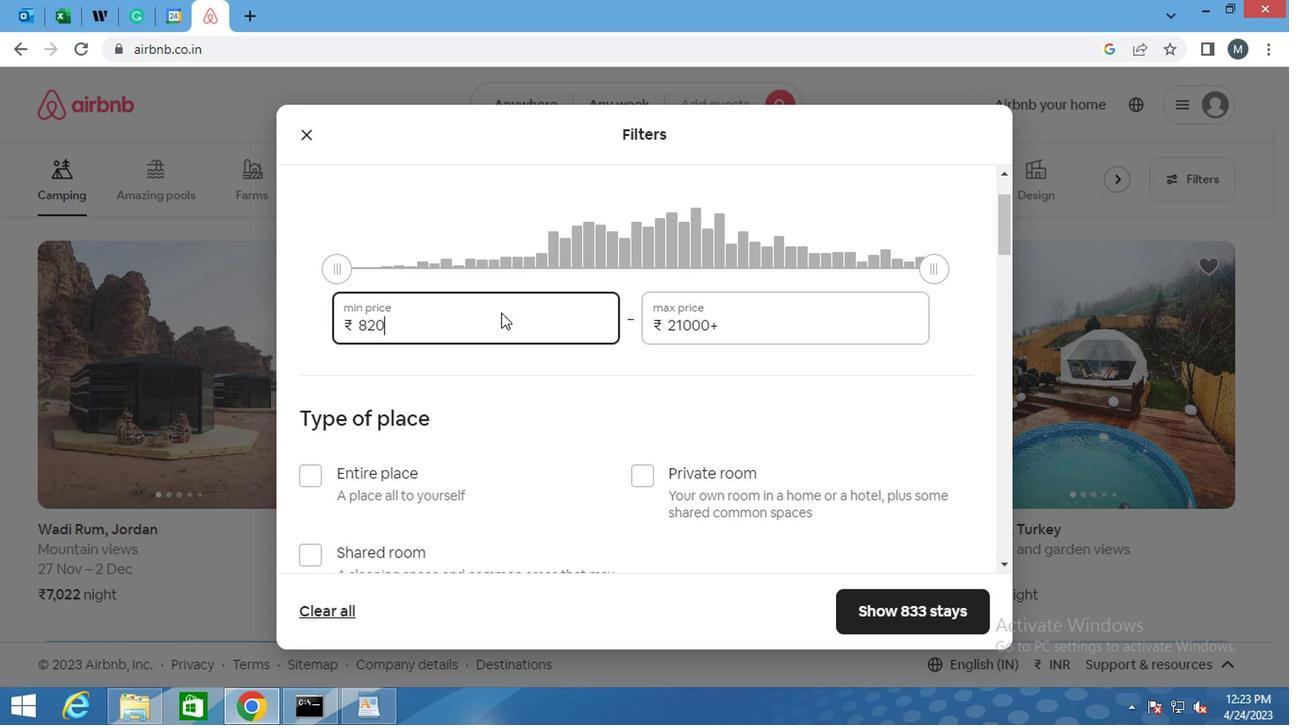 
Action: Mouse pressed left at (498, 315)
Screenshot: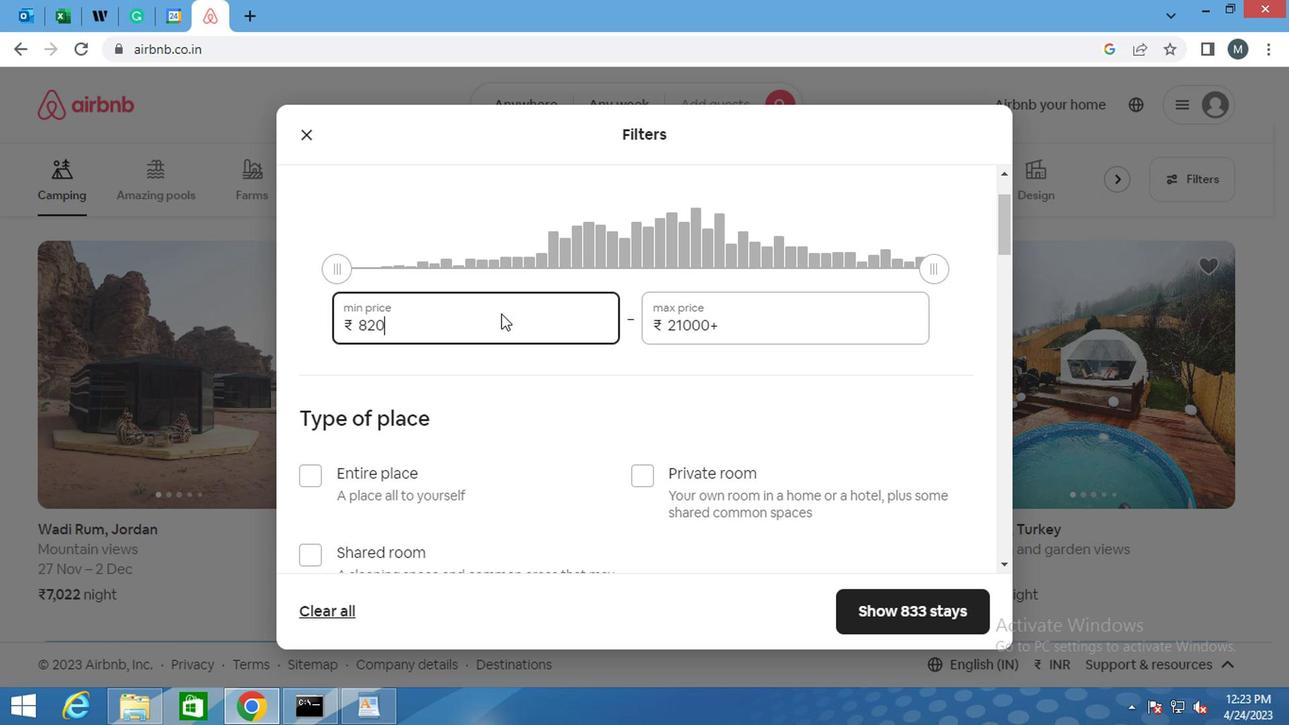 
Action: Key pressed 10000
Screenshot: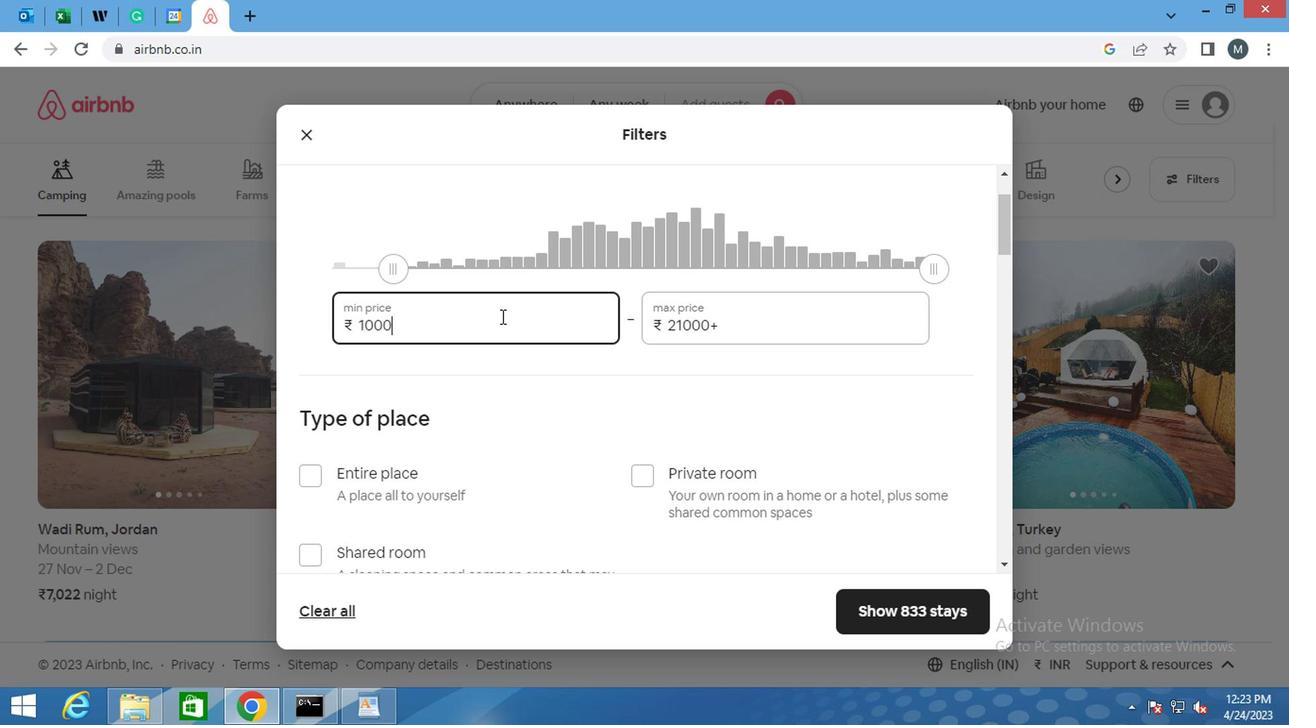 
Action: Mouse moved to (750, 320)
Screenshot: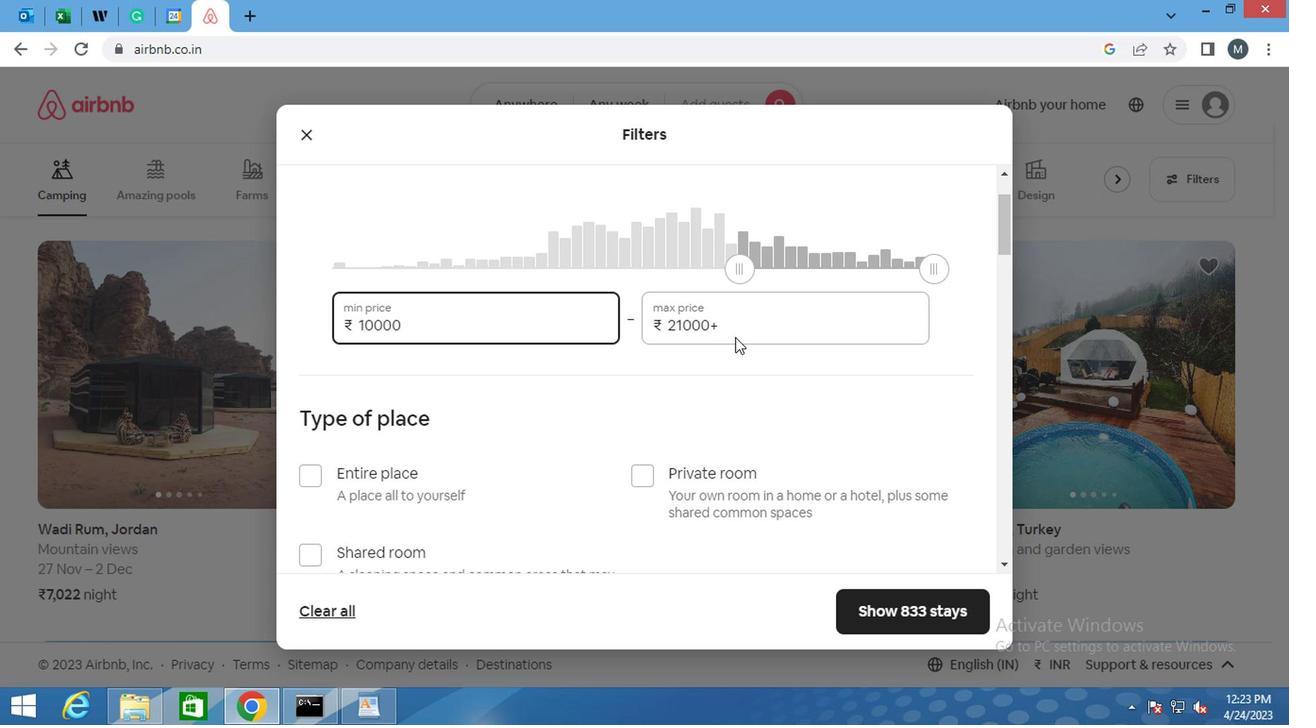 
Action: Mouse pressed left at (750, 320)
Screenshot: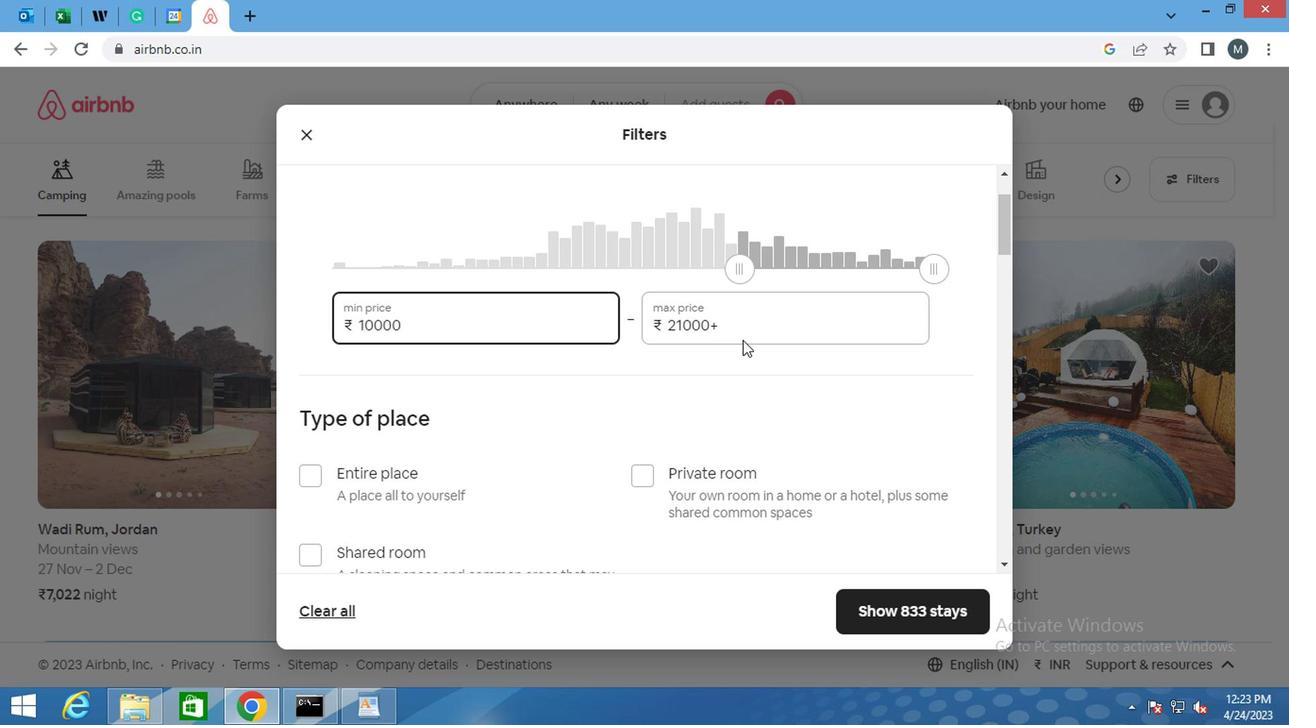 
Action: Mouse moved to (750, 320)
Screenshot: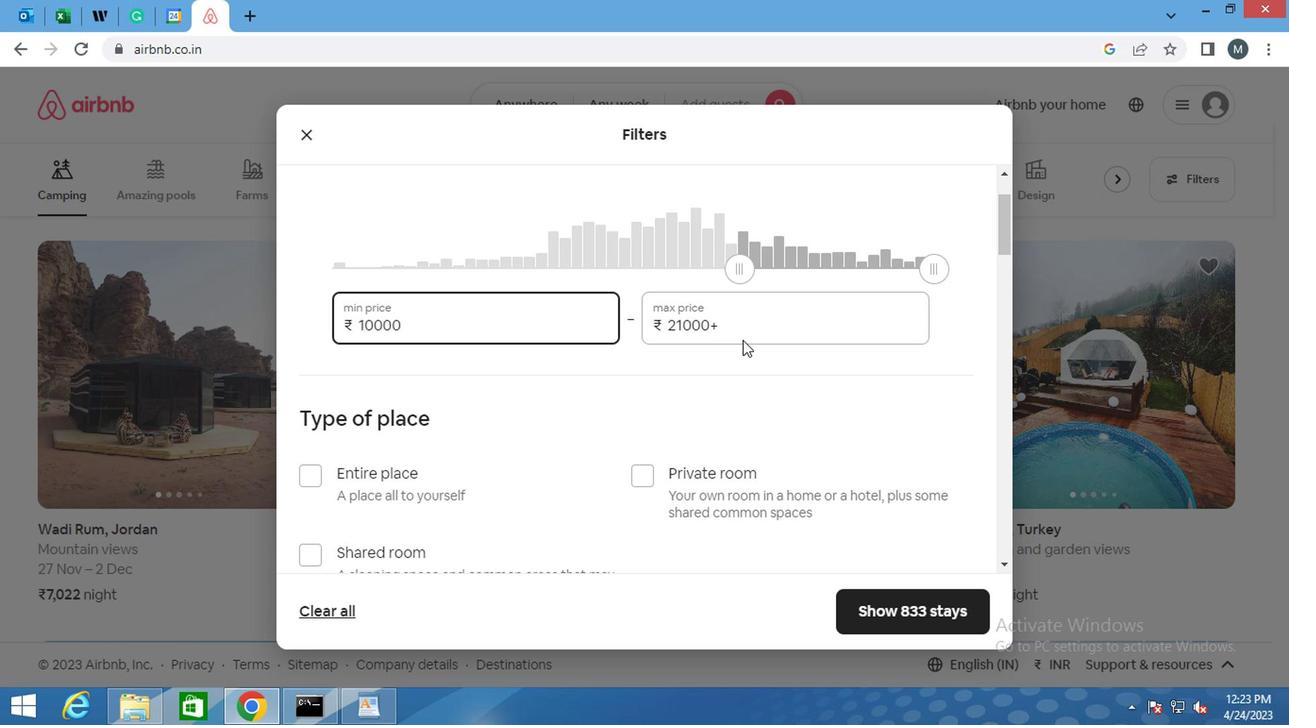 
Action: Mouse pressed left at (750, 320)
Screenshot: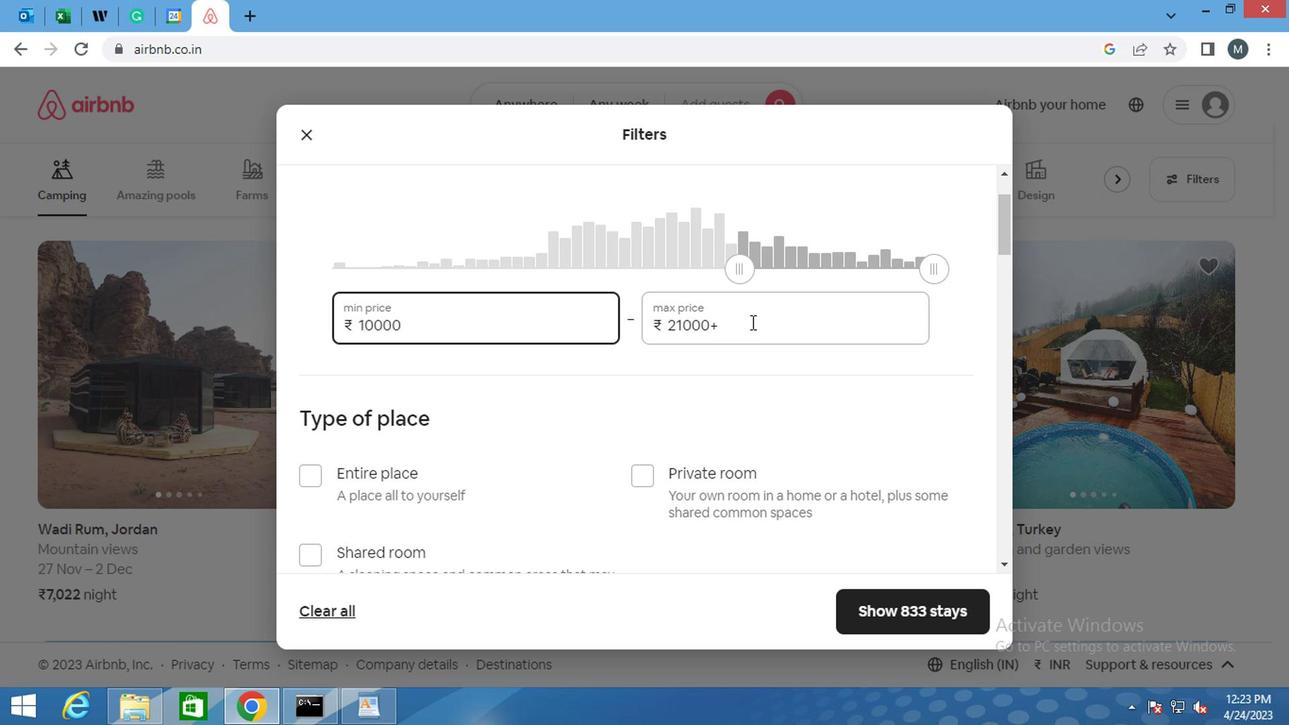
Action: Mouse pressed left at (750, 320)
Screenshot: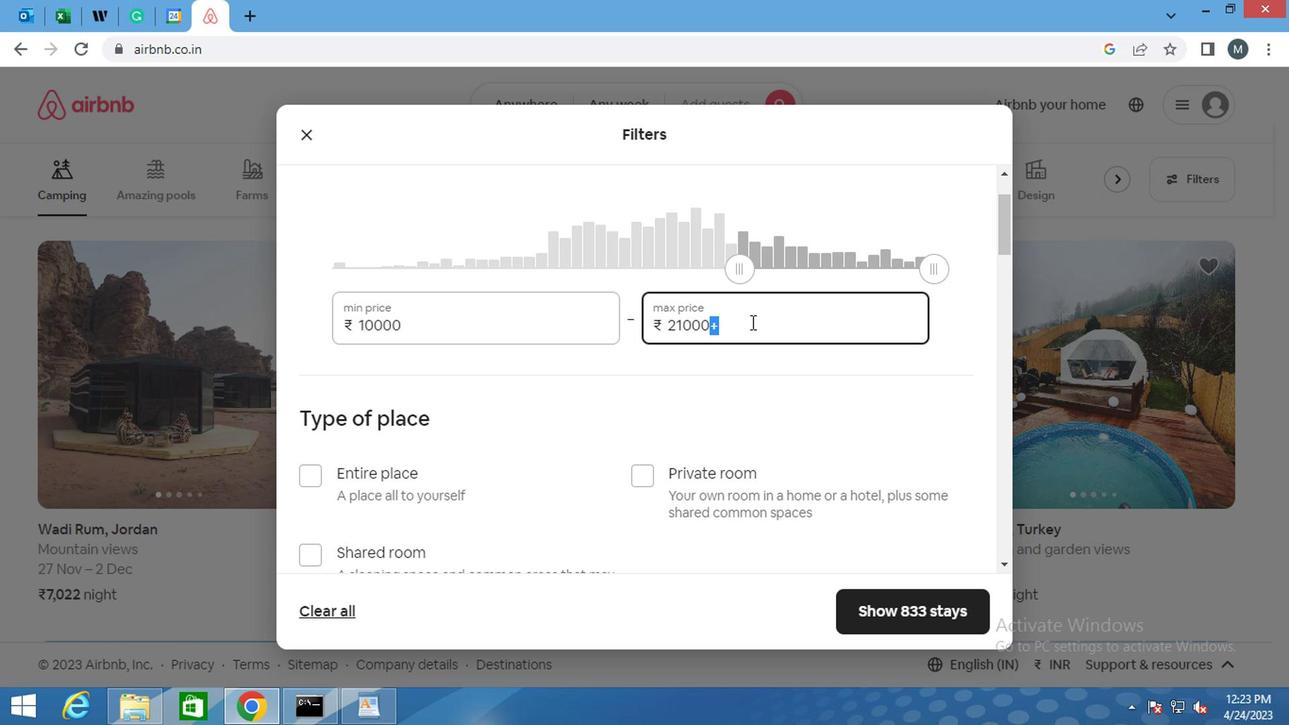 
Action: Mouse moved to (750, 319)
Screenshot: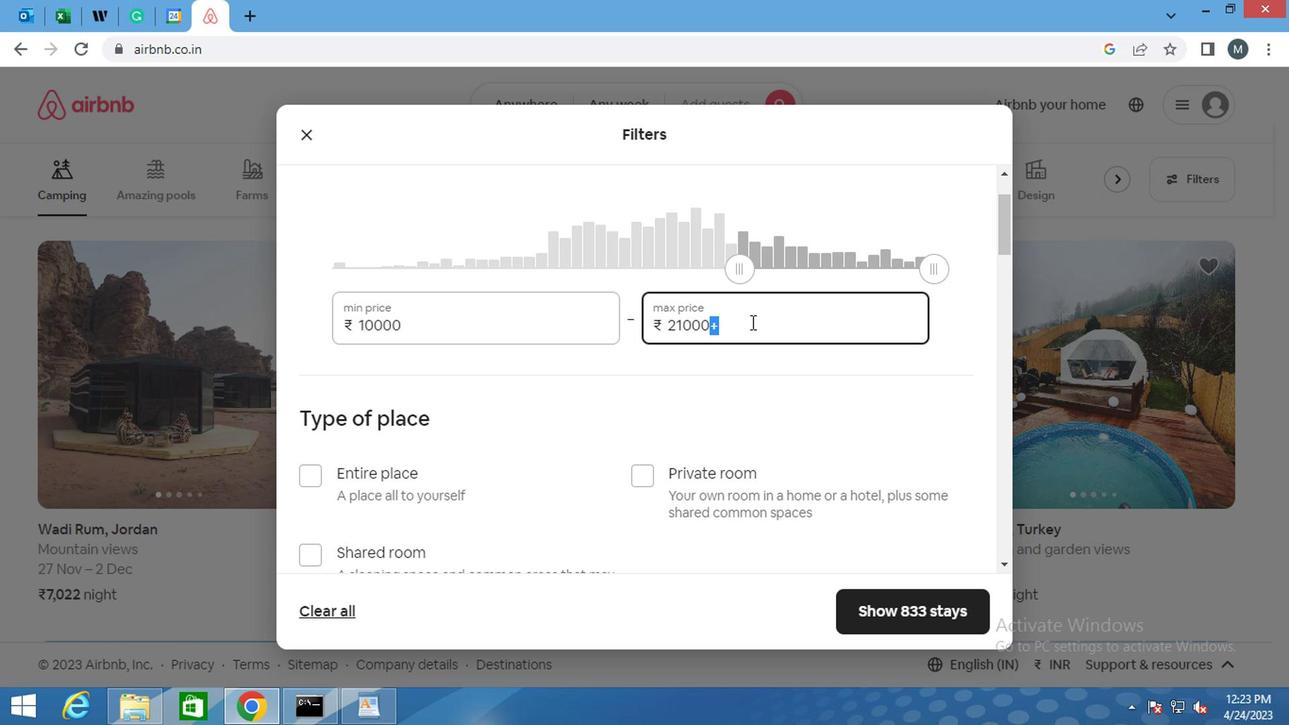 
Action: Mouse pressed left at (750, 319)
Screenshot: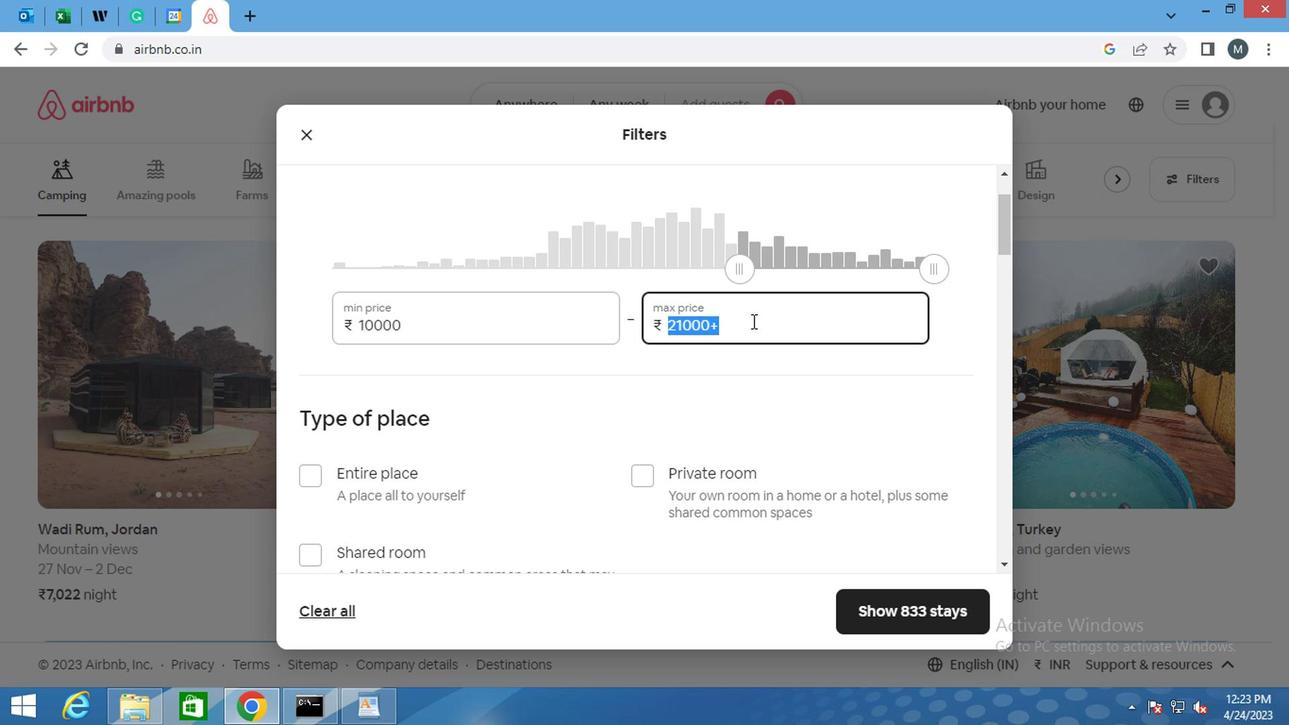 
Action: Mouse pressed left at (750, 319)
Screenshot: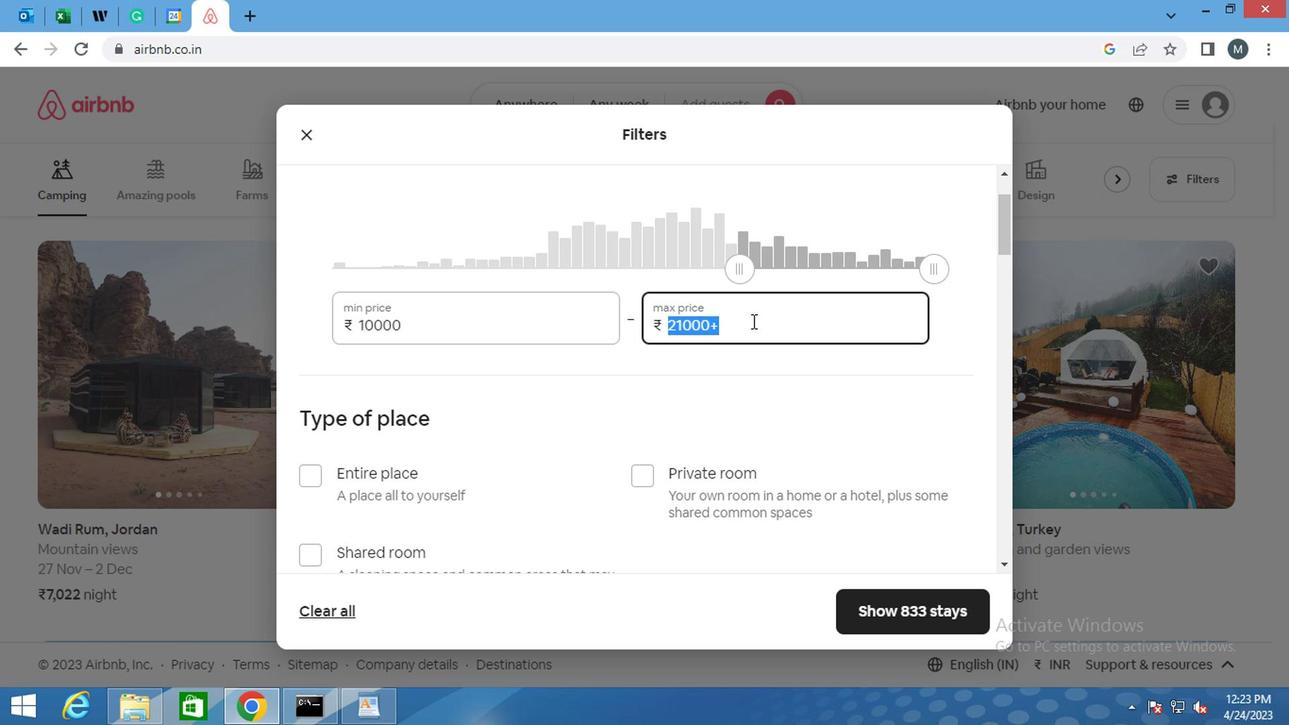 
Action: Mouse pressed left at (750, 319)
Screenshot: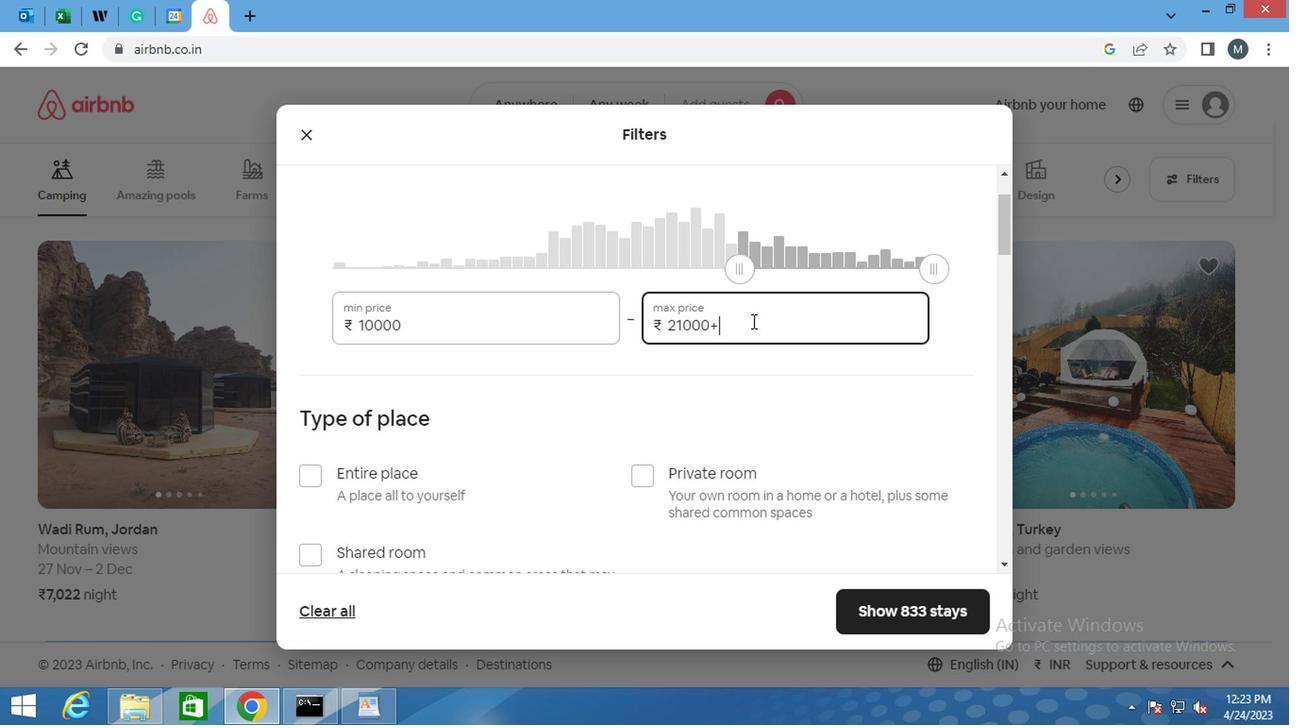
Action: Mouse pressed left at (750, 319)
Screenshot: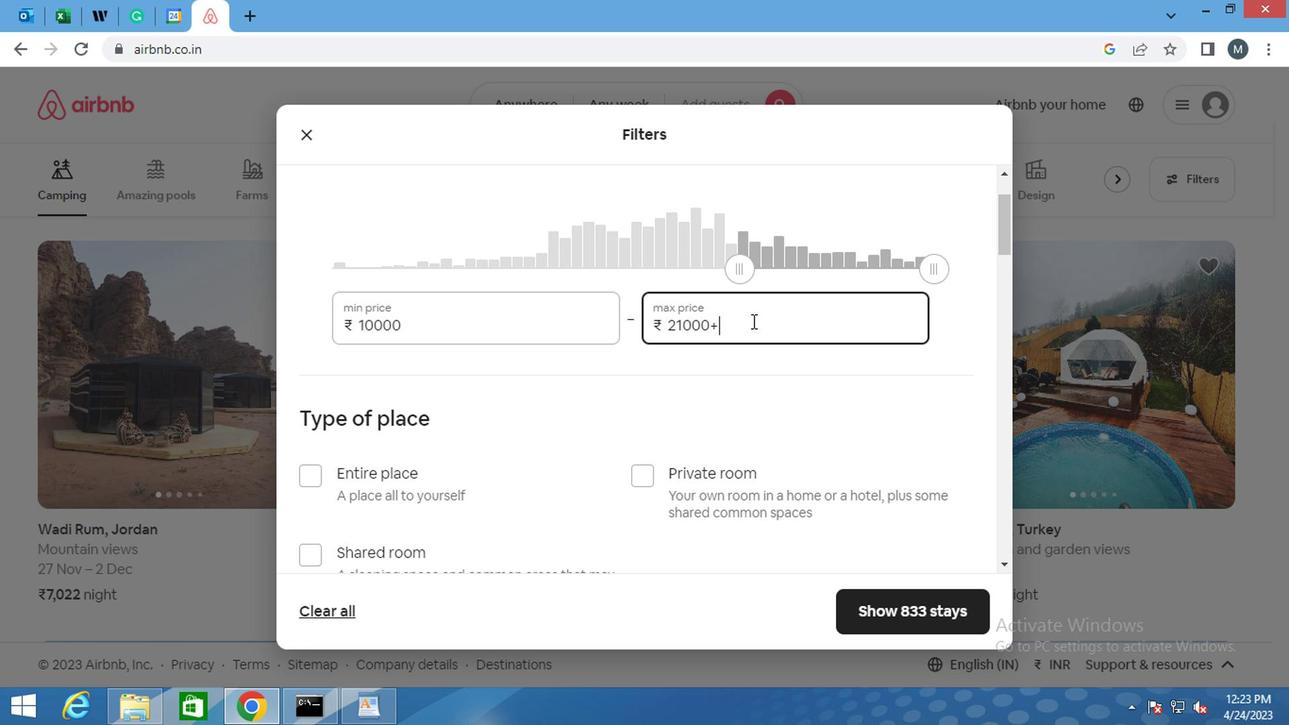 
Action: Key pressed 15000
Screenshot: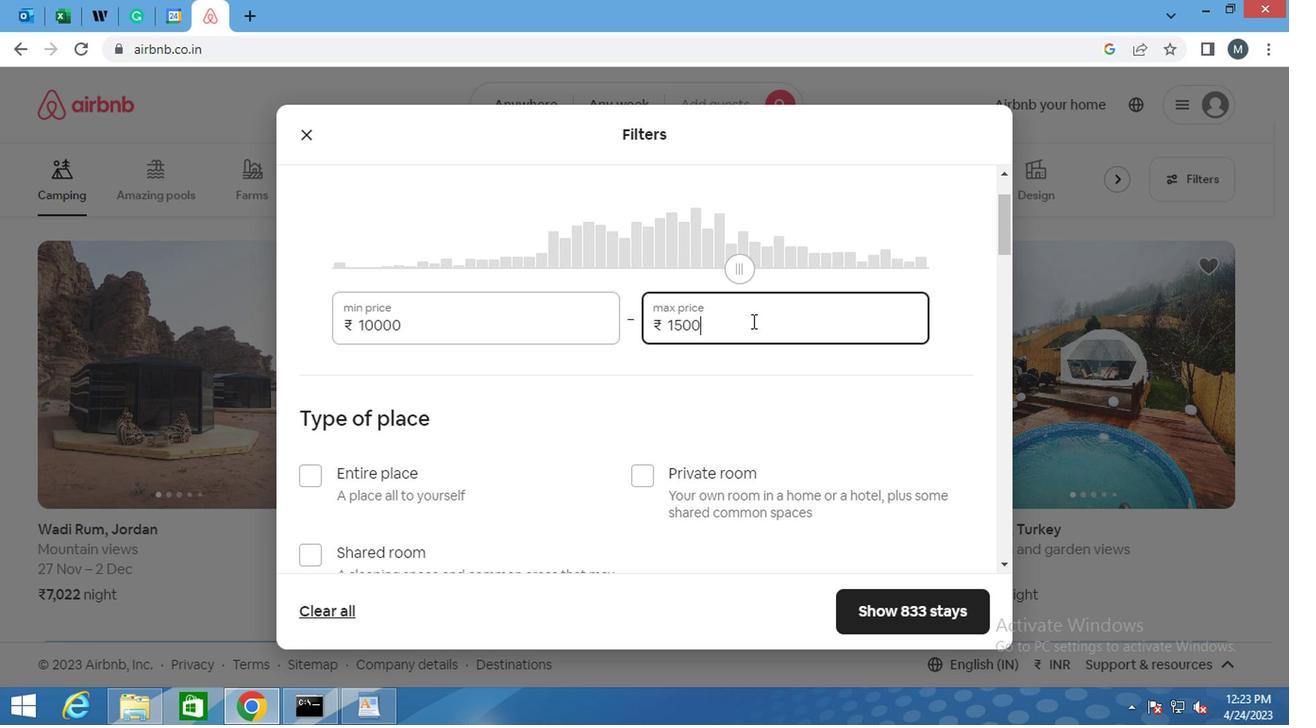 
Action: Mouse moved to (752, 390)
Screenshot: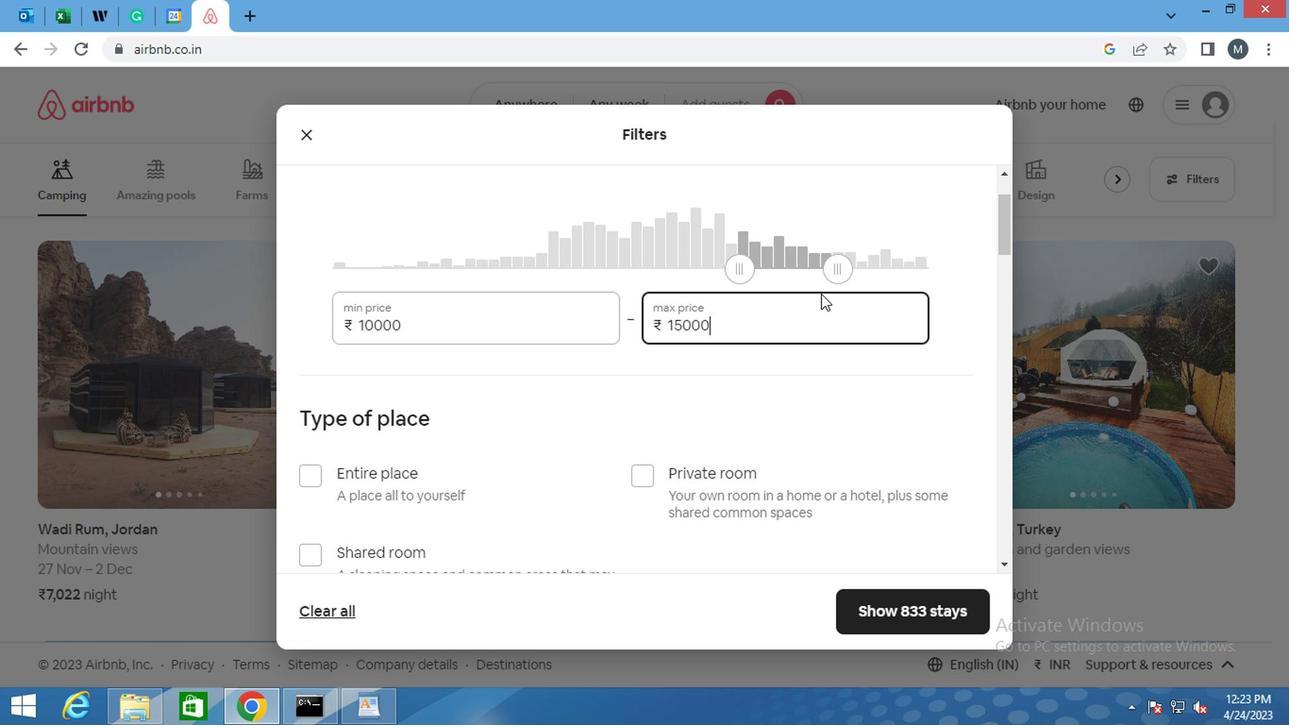 
Action: Mouse scrolled (752, 388) with delta (0, -1)
Screenshot: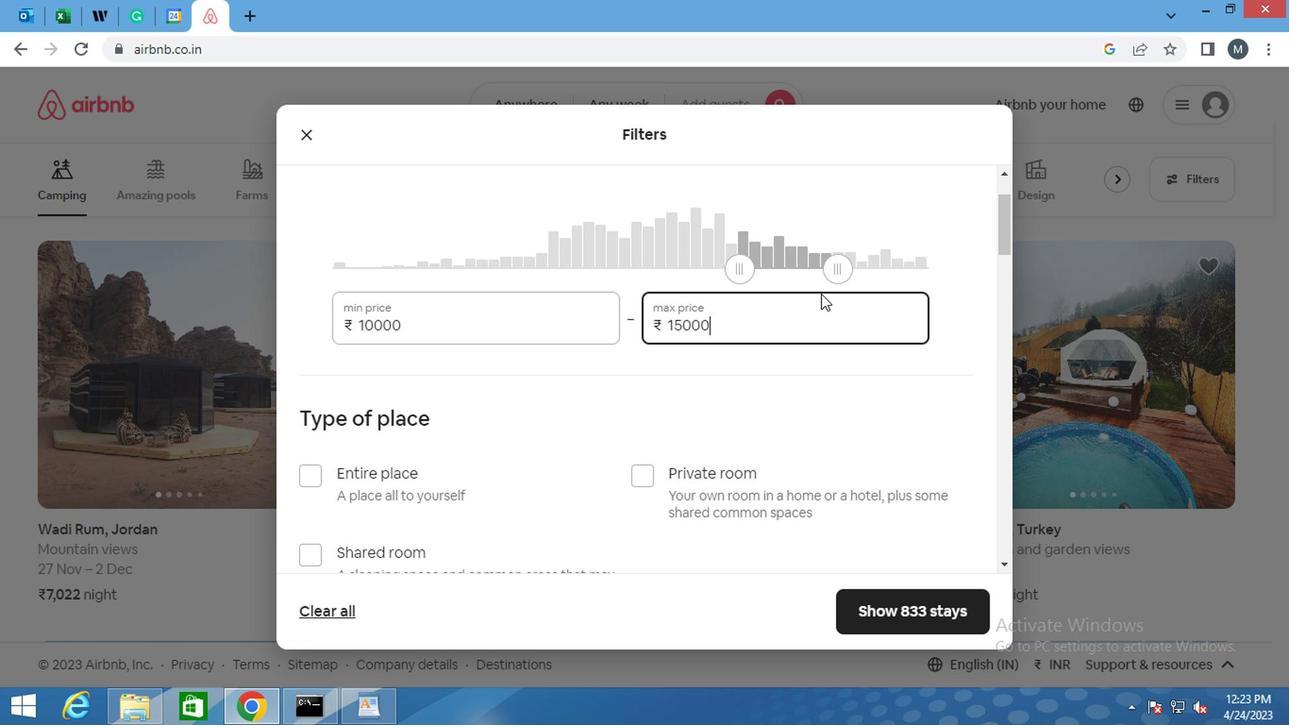 
Action: Mouse moved to (749, 390)
Screenshot: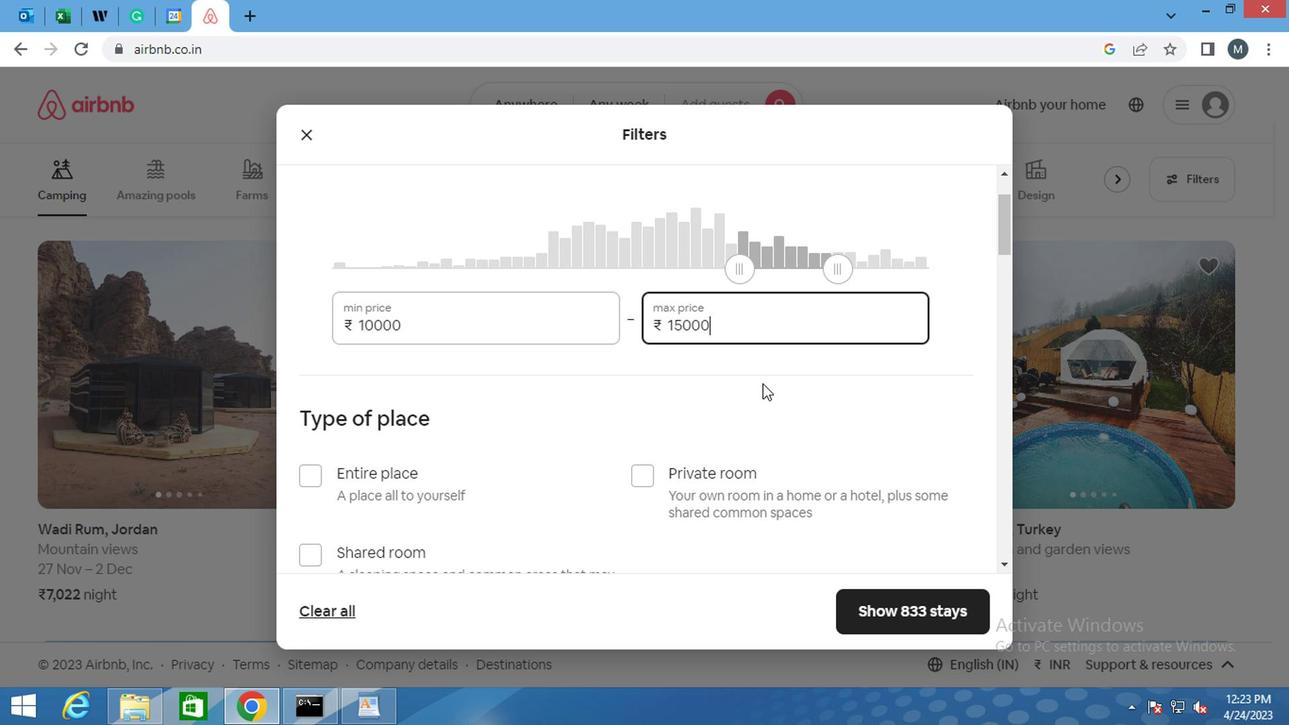 
Action: Mouse scrolled (749, 390) with delta (0, 0)
Screenshot: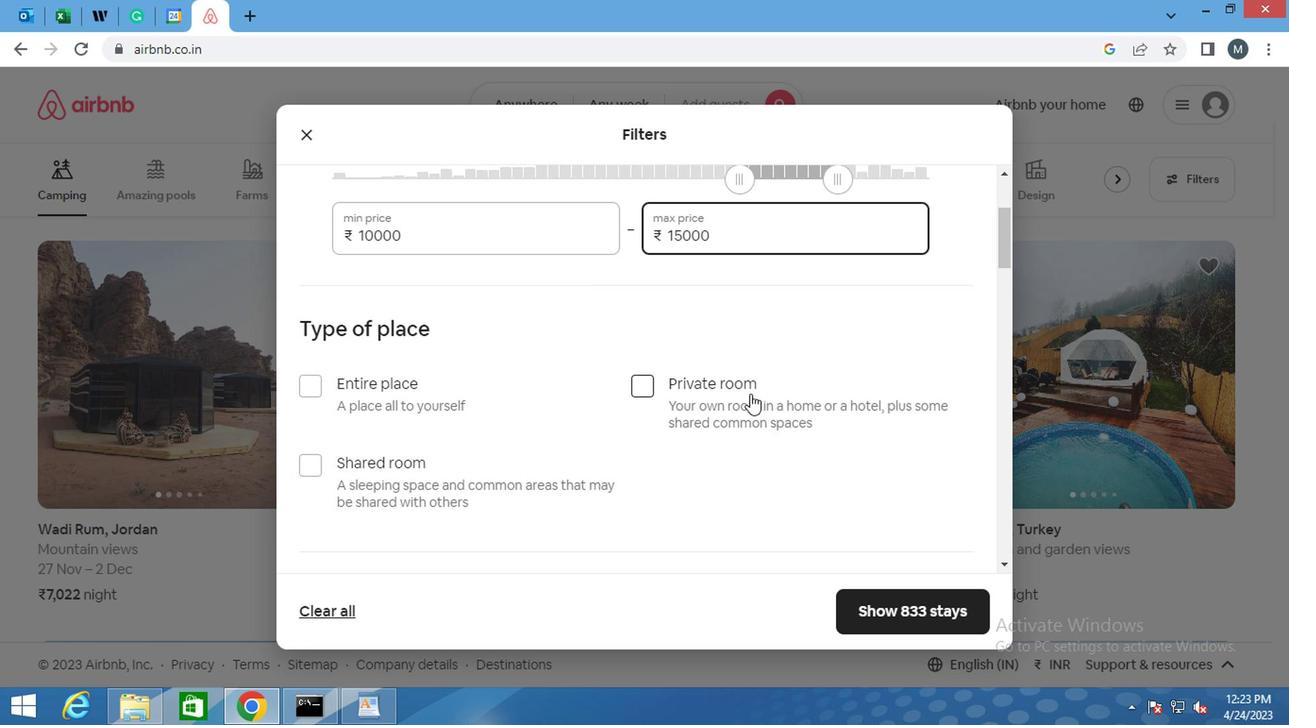 
Action: Mouse scrolled (749, 391) with delta (0, 0)
Screenshot: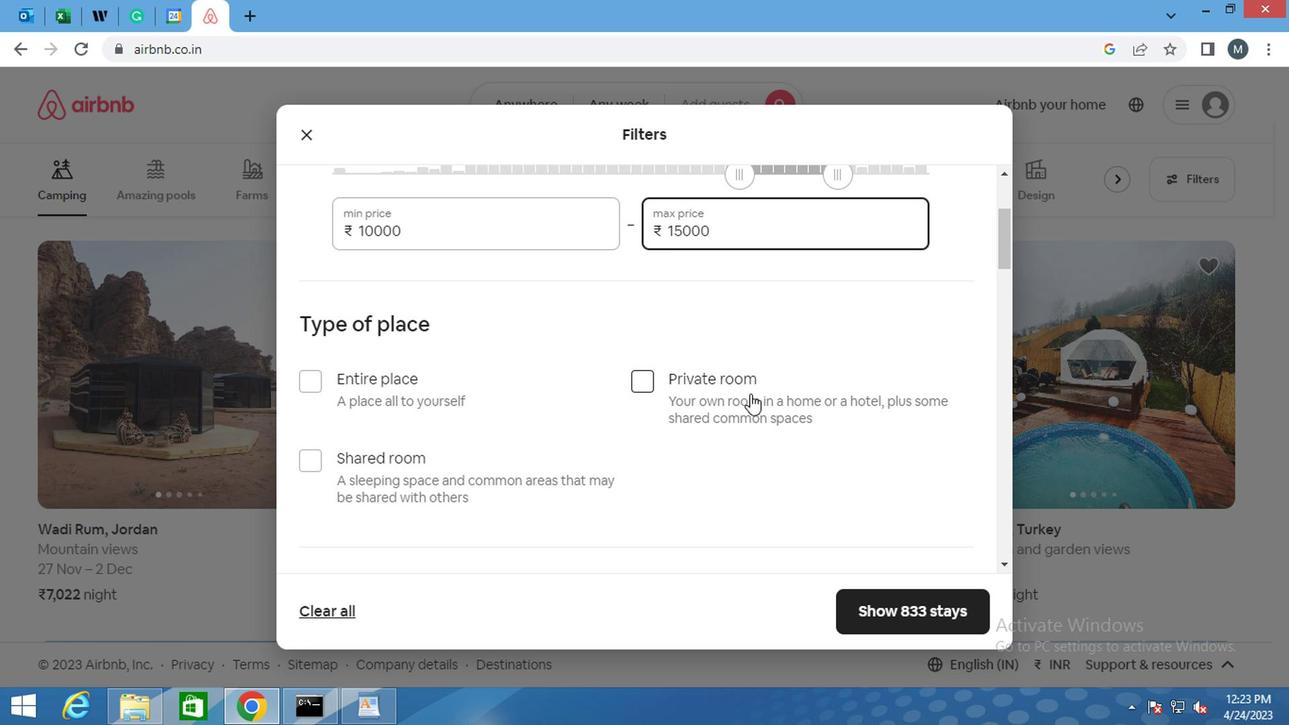 
Action: Mouse scrolled (749, 391) with delta (0, 0)
Screenshot: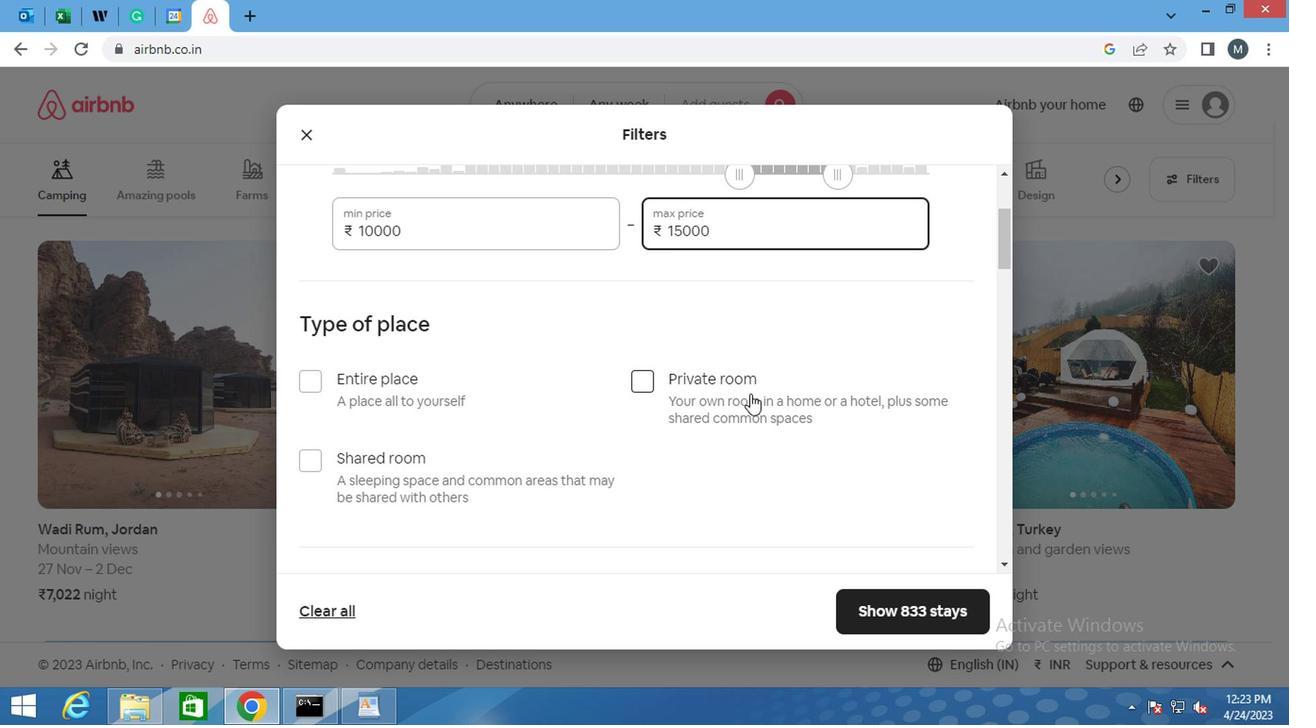 
Action: Mouse moved to (297, 470)
Screenshot: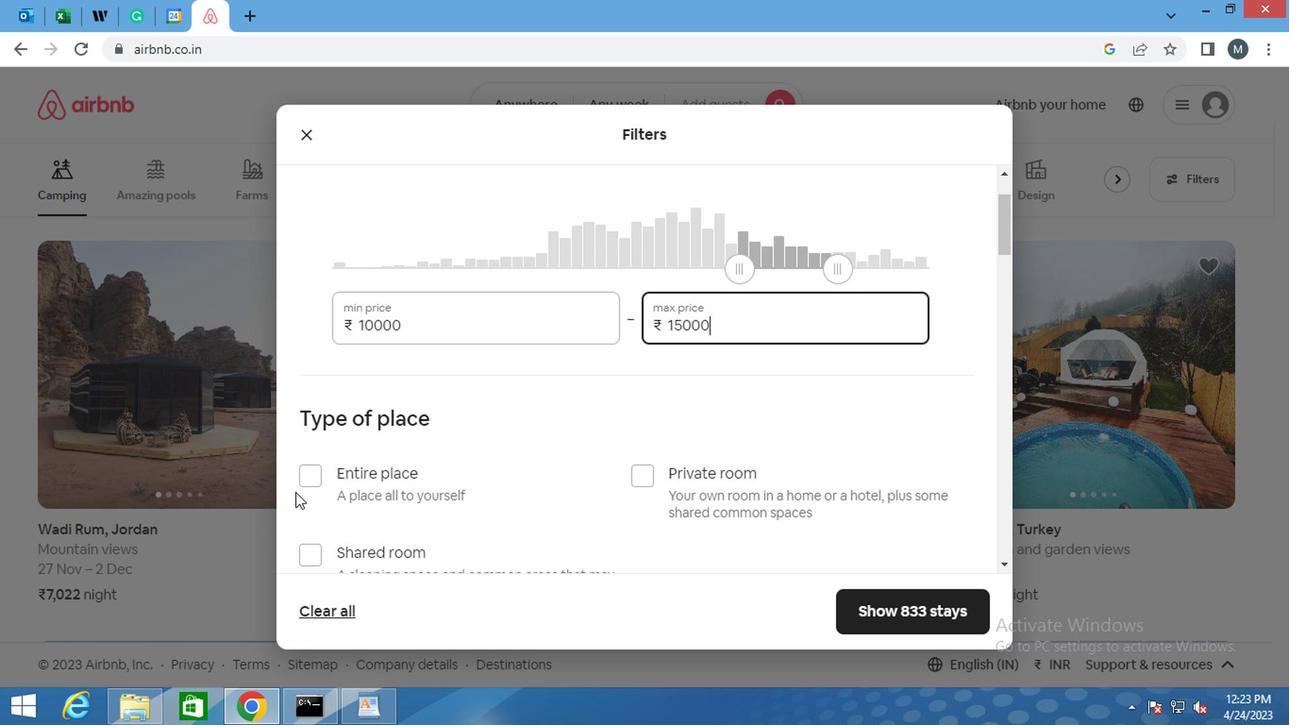 
Action: Mouse pressed left at (297, 470)
Screenshot: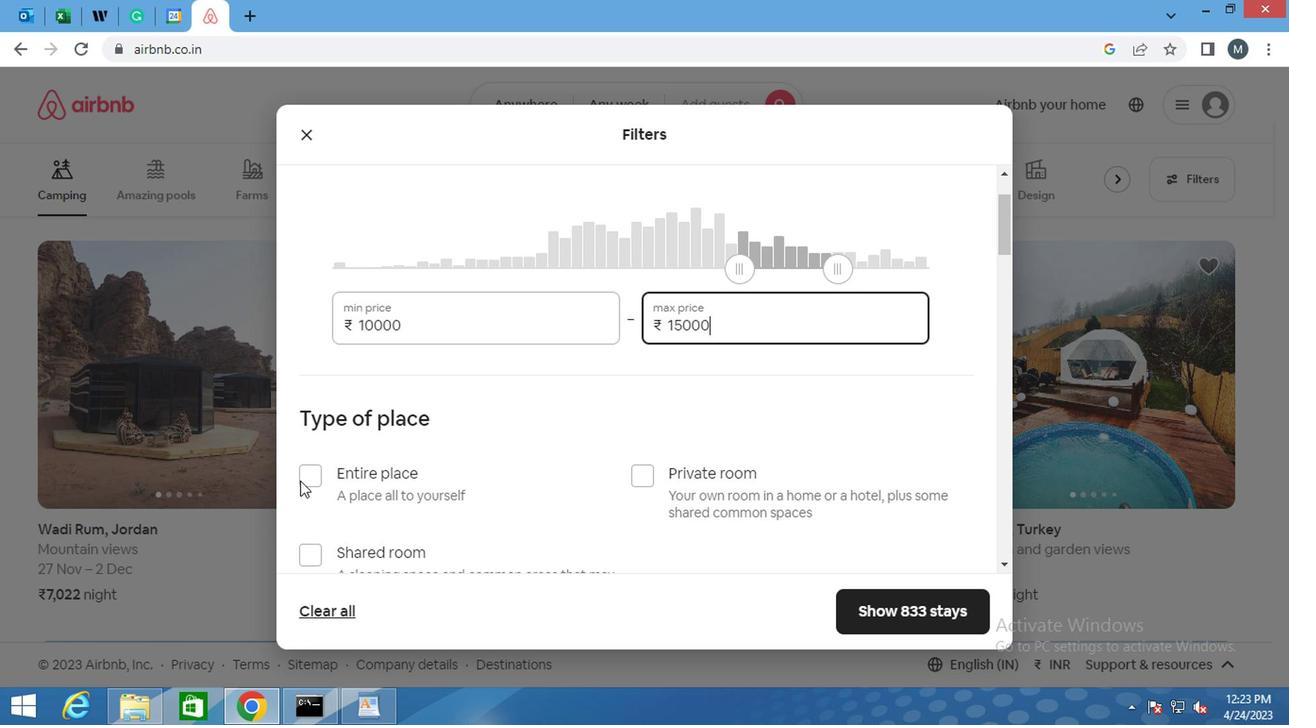 
Action: Mouse moved to (412, 459)
Screenshot: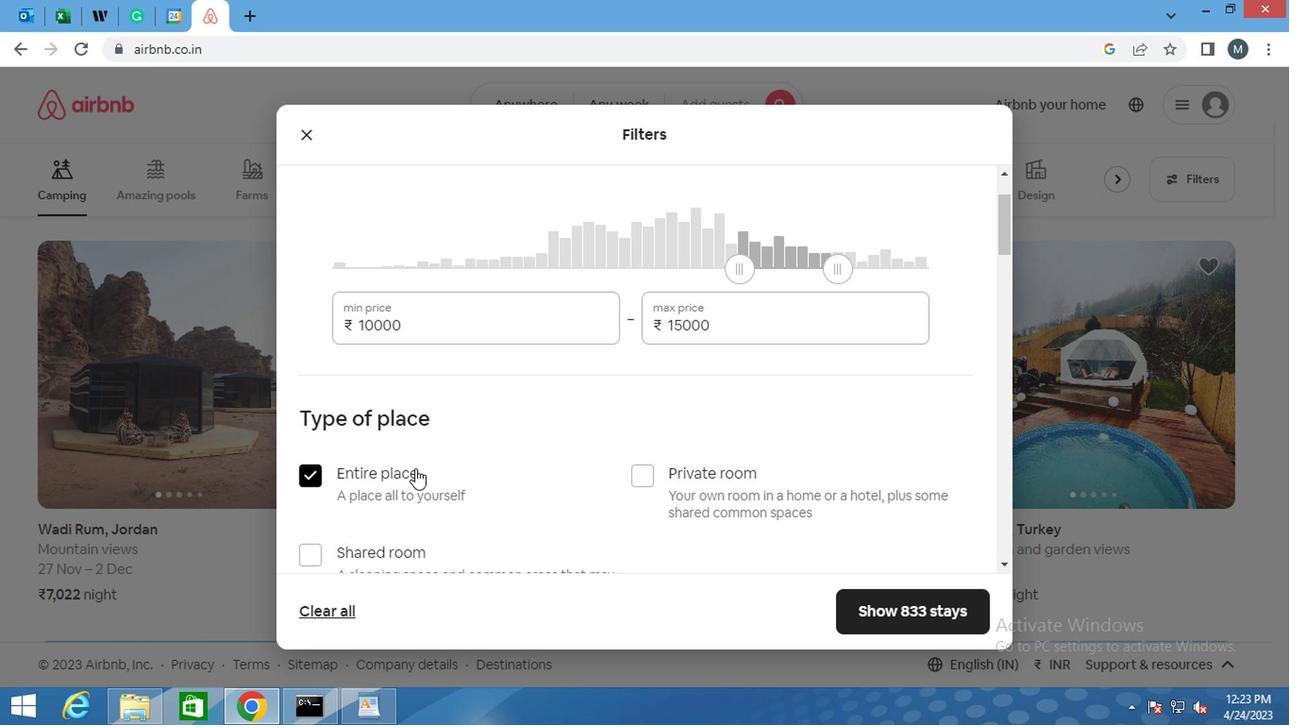 
Action: Mouse scrolled (412, 459) with delta (0, 0)
Screenshot: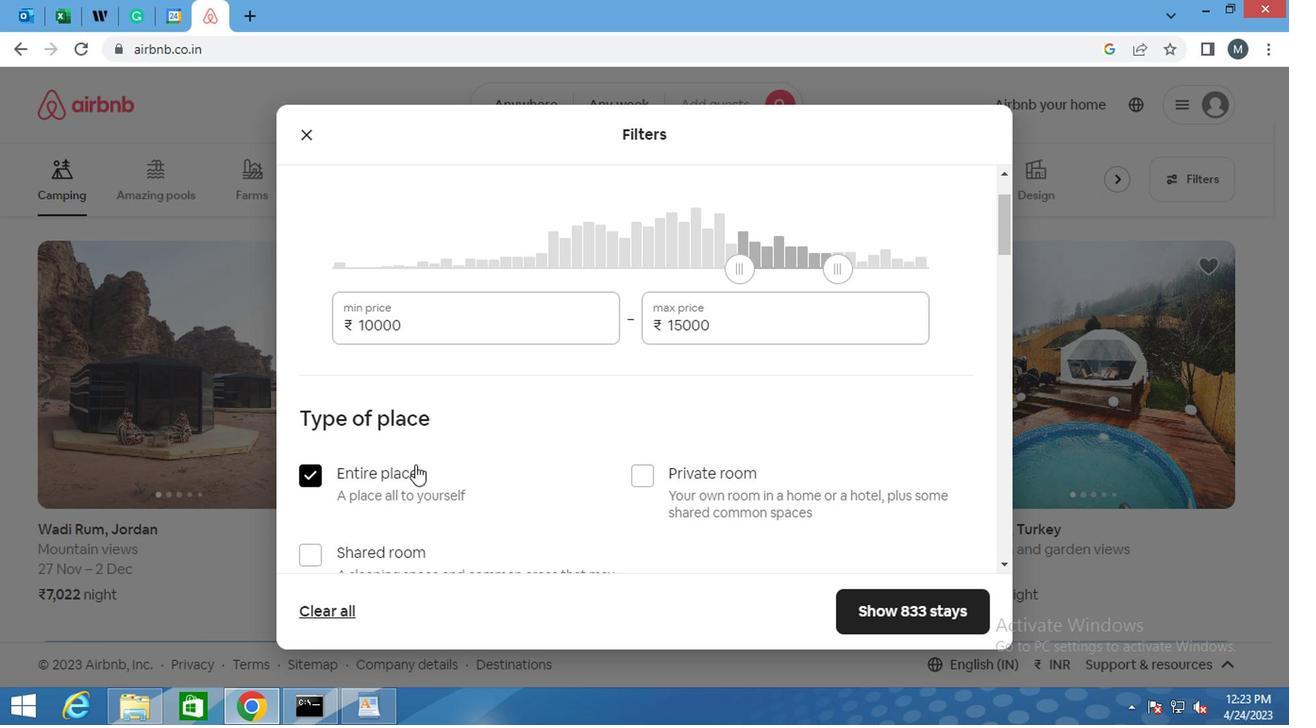 
Action: Mouse moved to (400, 452)
Screenshot: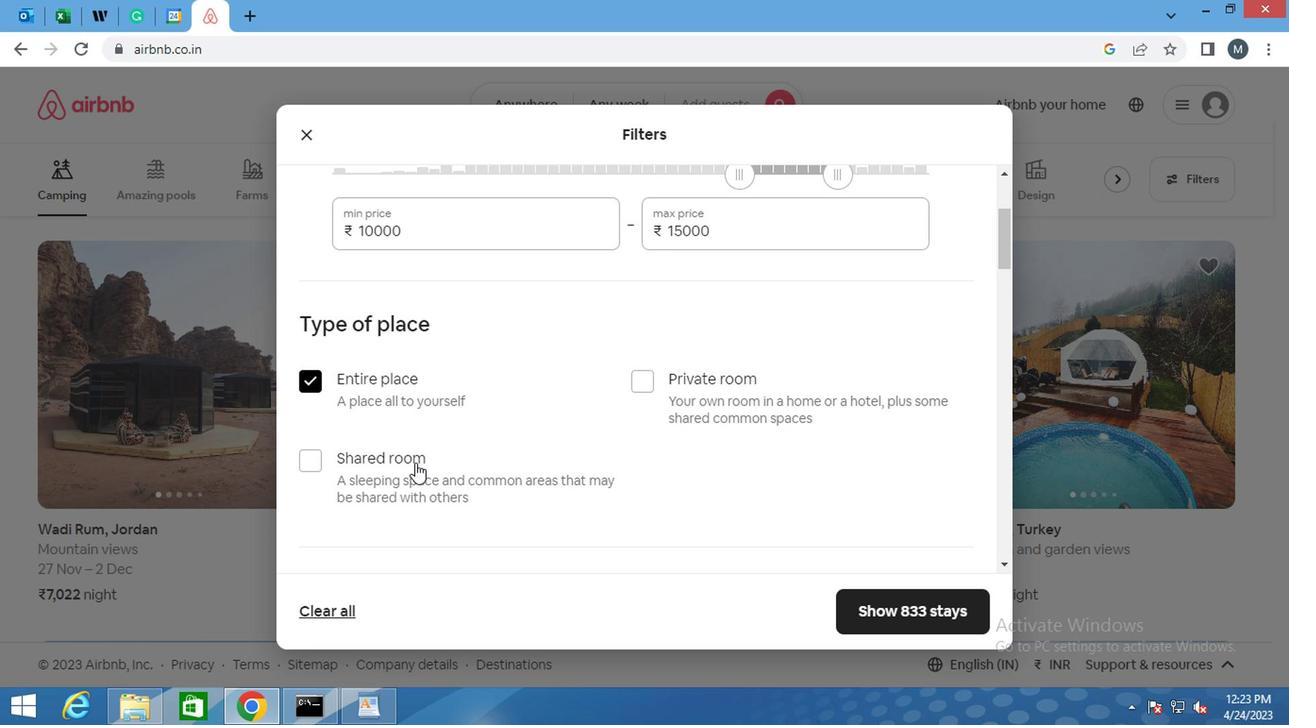 
Action: Mouse scrolled (400, 451) with delta (0, 0)
Screenshot: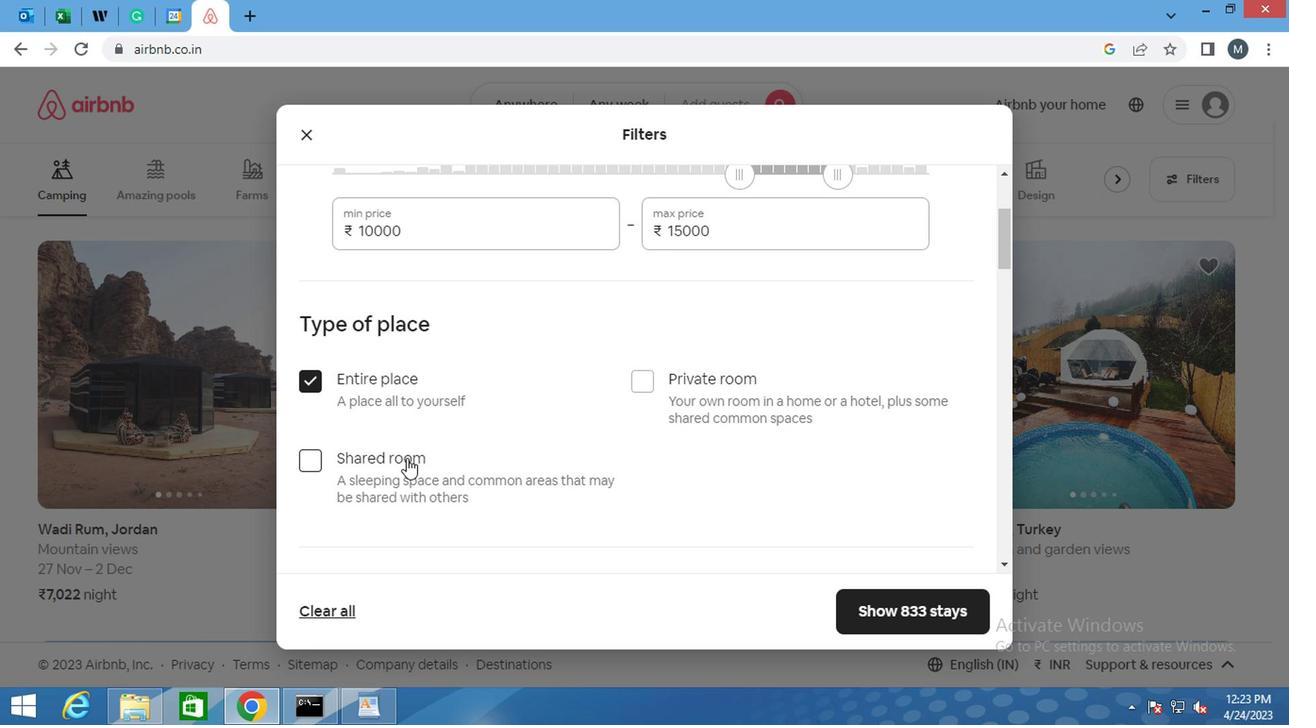 
Action: Mouse moved to (396, 452)
Screenshot: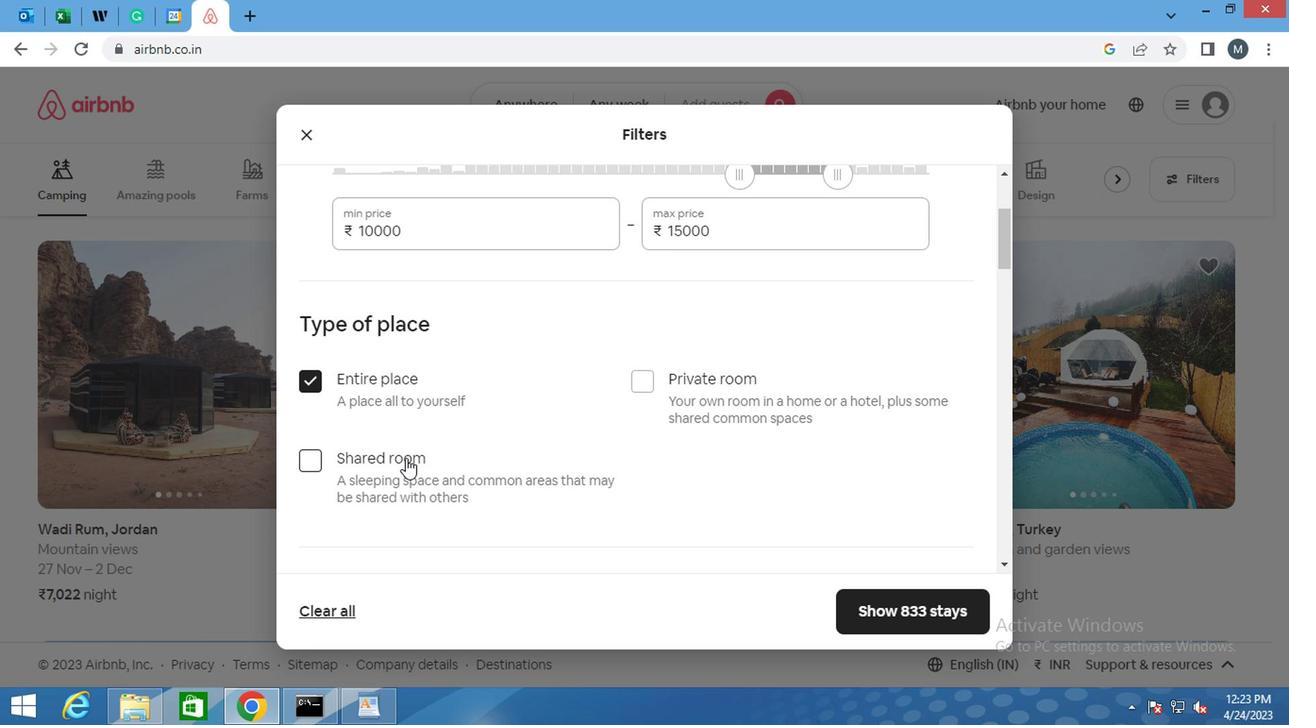 
Action: Mouse scrolled (396, 451) with delta (0, 0)
Screenshot: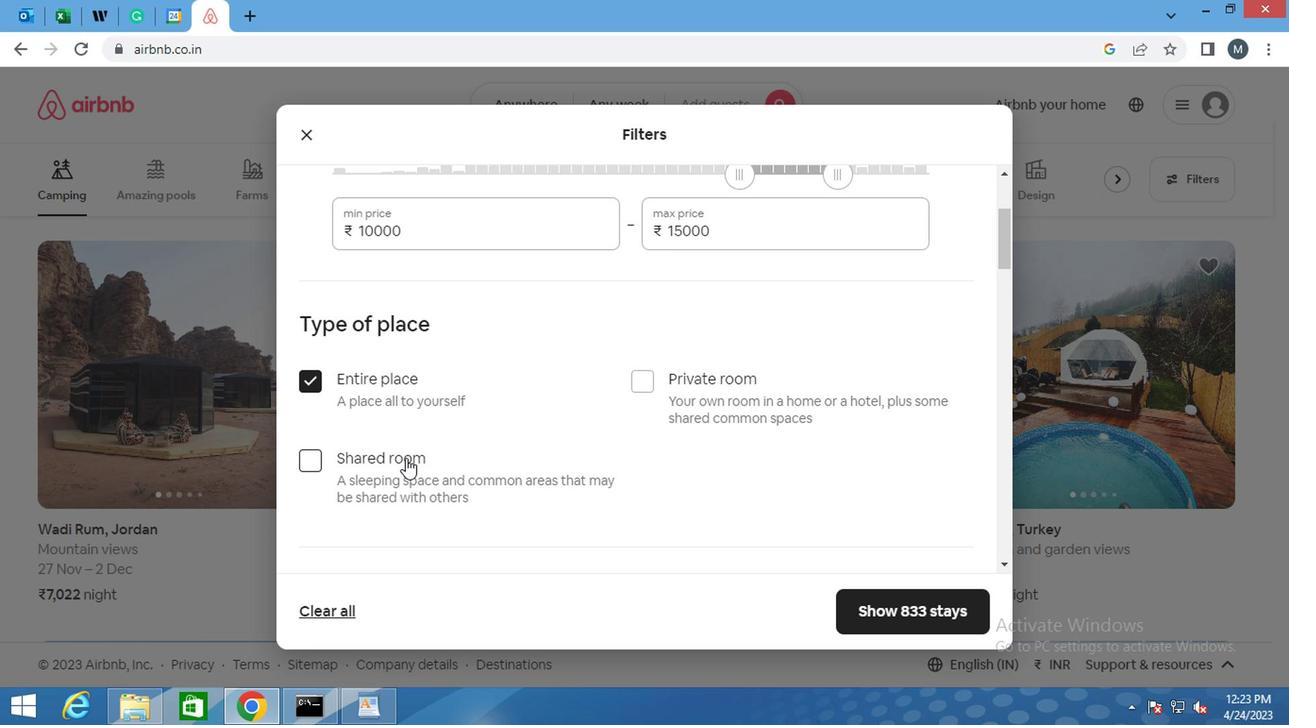 
Action: Mouse moved to (402, 435)
Screenshot: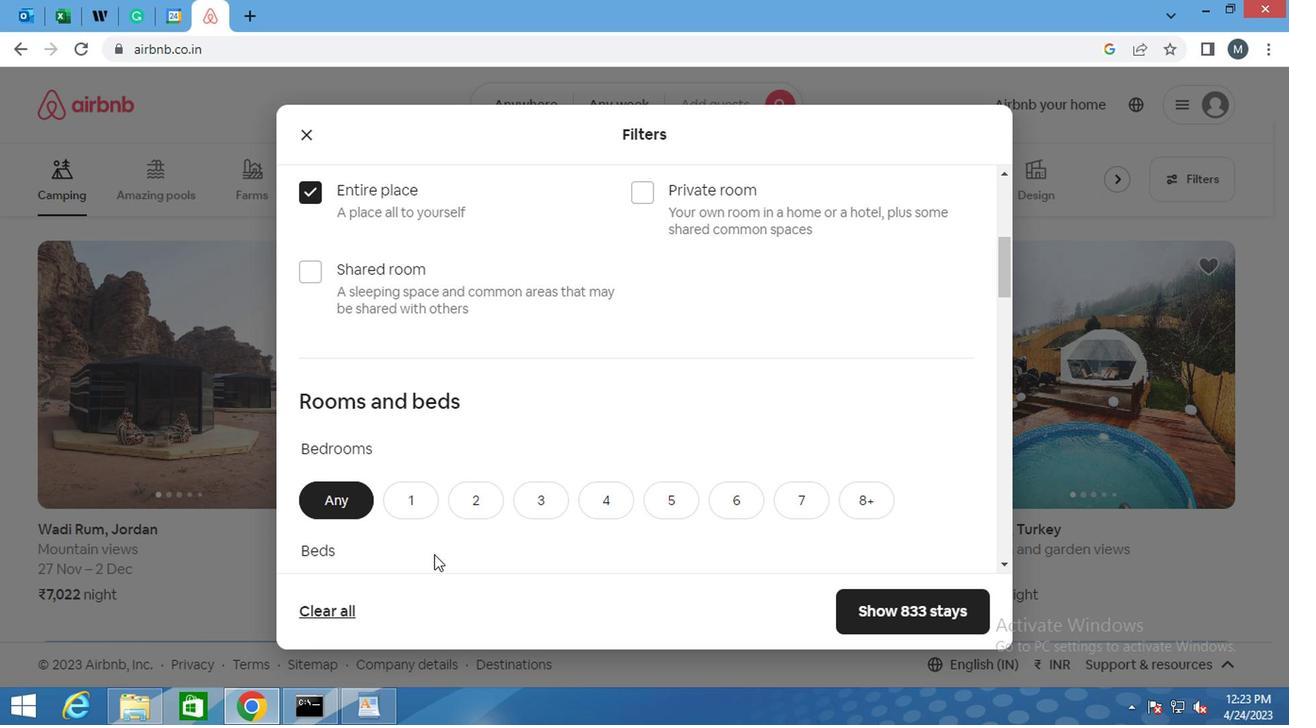
Action: Mouse scrolled (402, 437) with delta (0, 1)
Screenshot: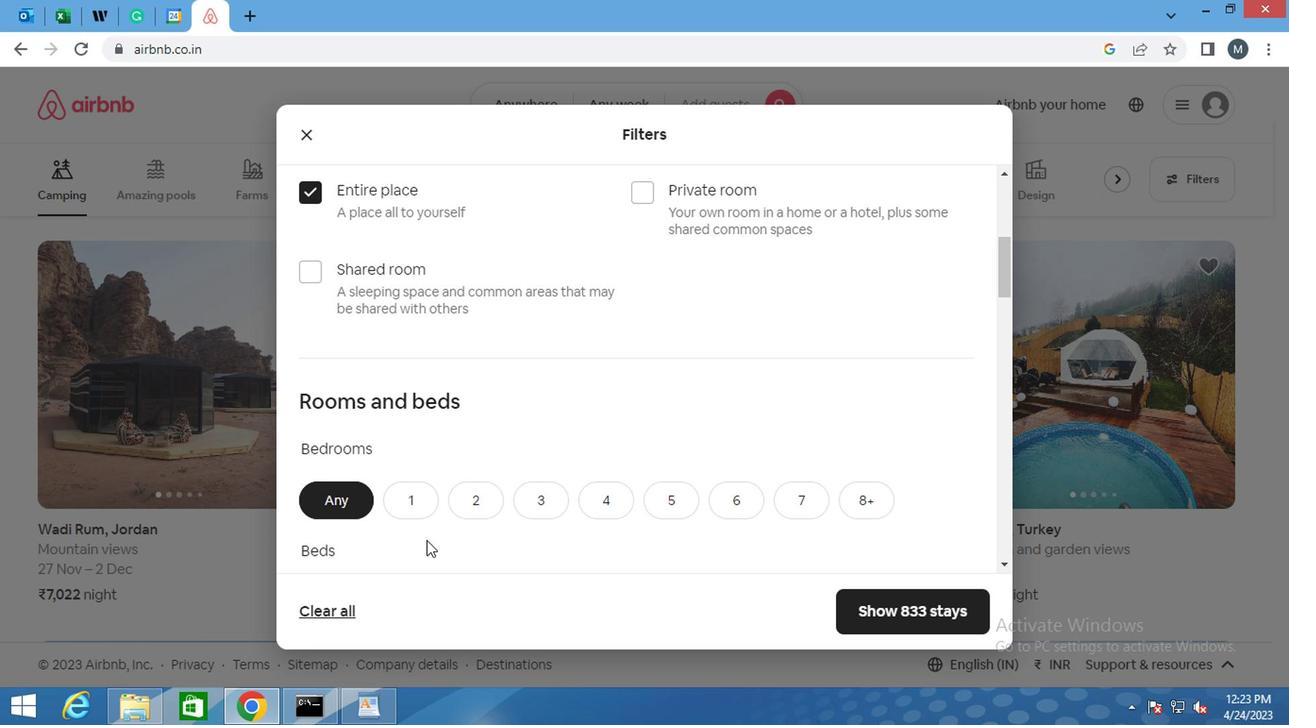 
Action: Mouse scrolled (402, 437) with delta (0, 1)
Screenshot: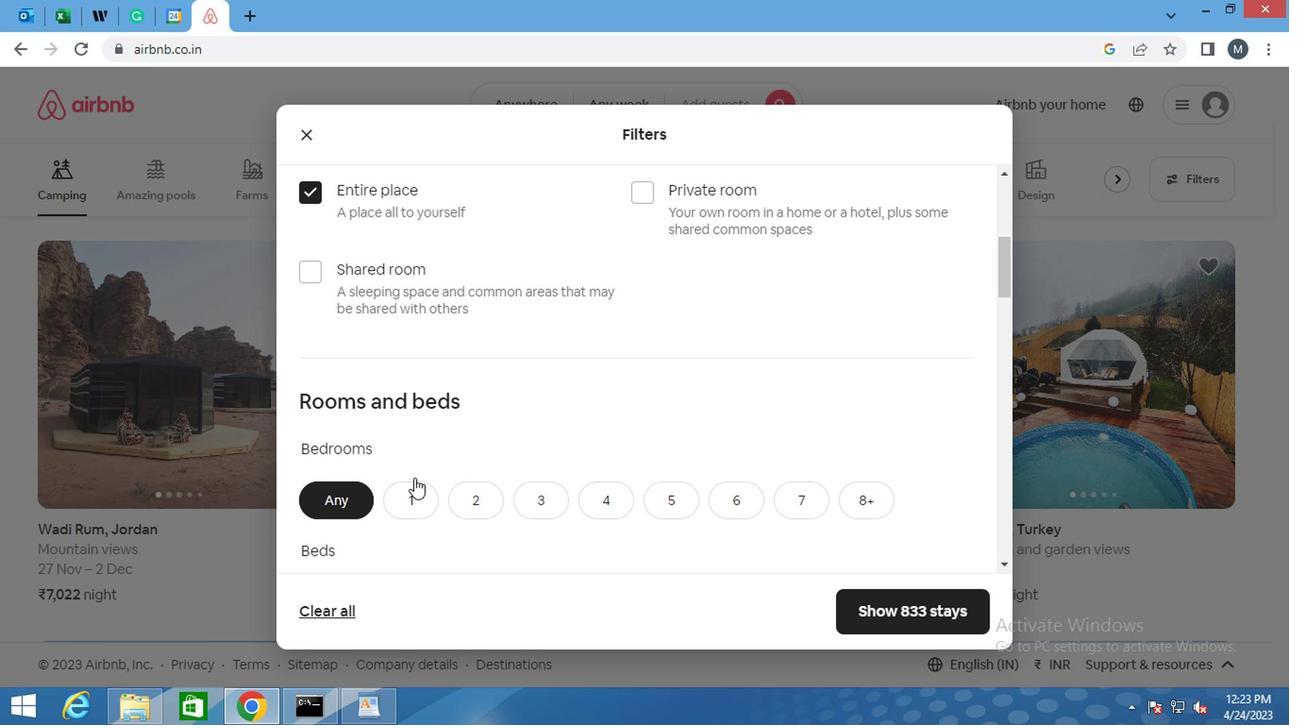 
Action: Mouse moved to (431, 506)
Screenshot: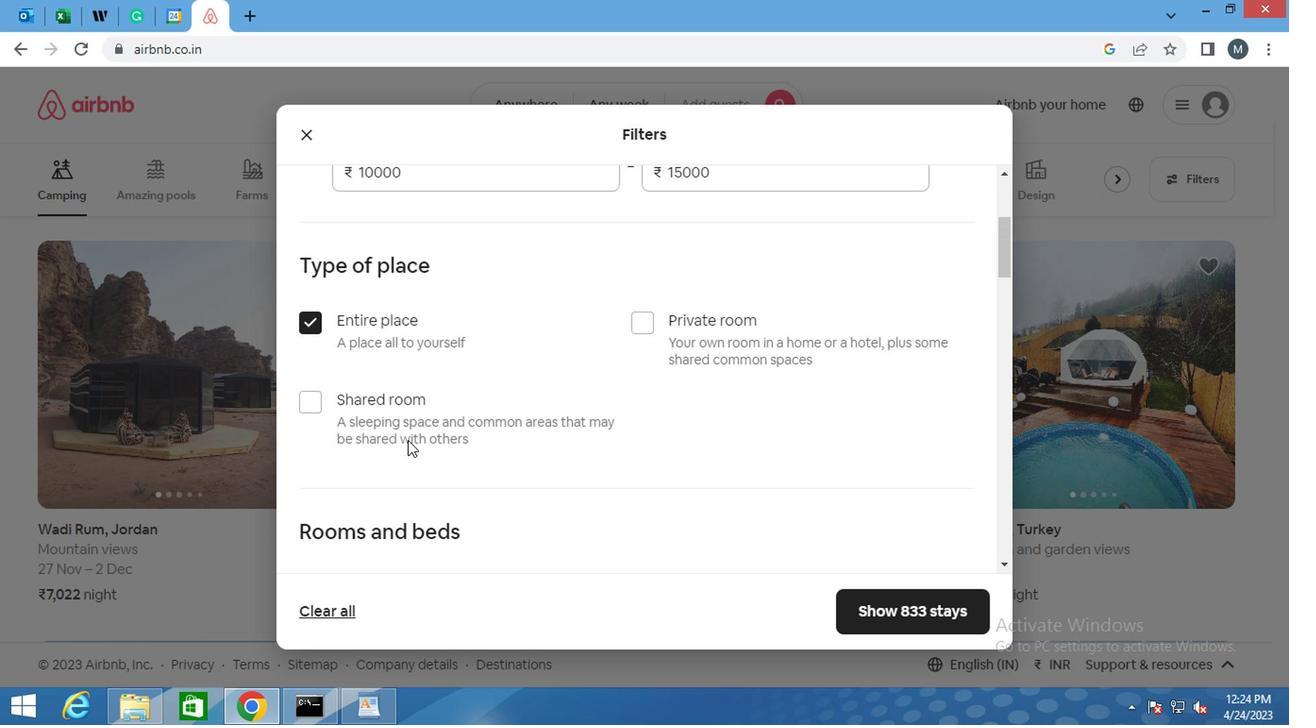 
Action: Mouse scrolled (431, 506) with delta (0, 0)
Screenshot: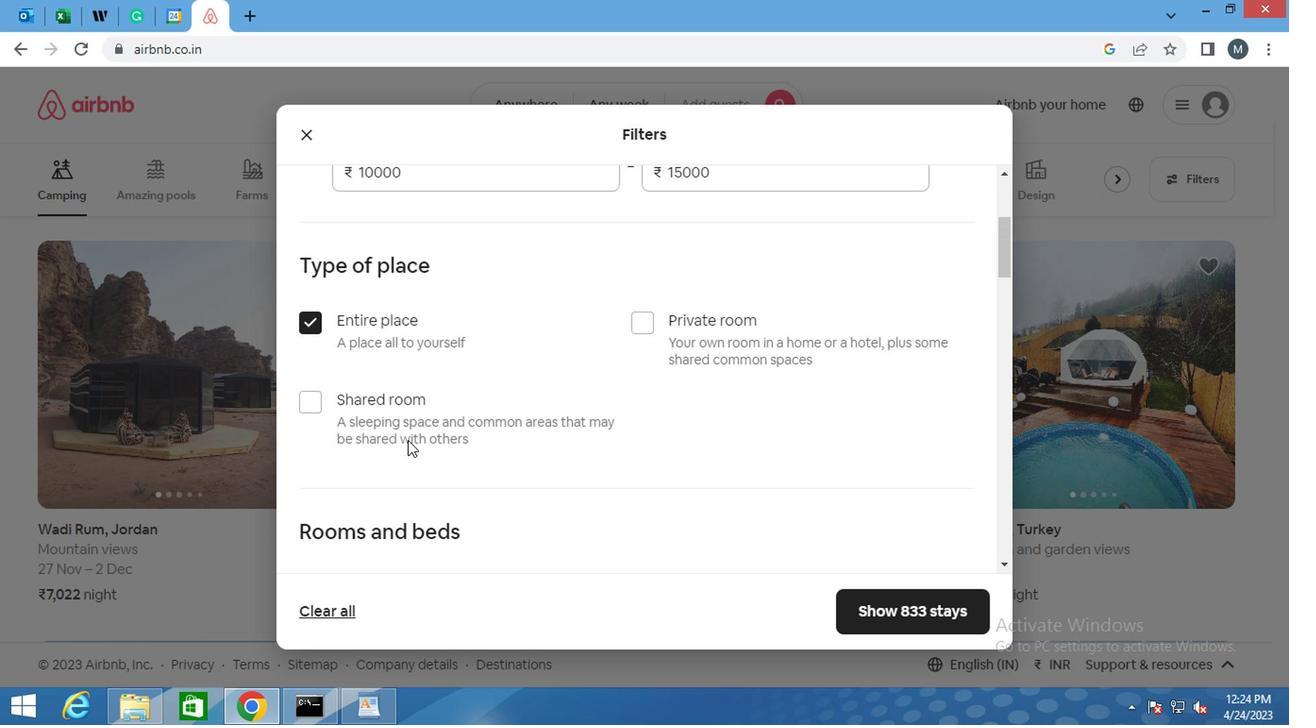 
Action: Mouse scrolled (431, 506) with delta (0, 0)
Screenshot: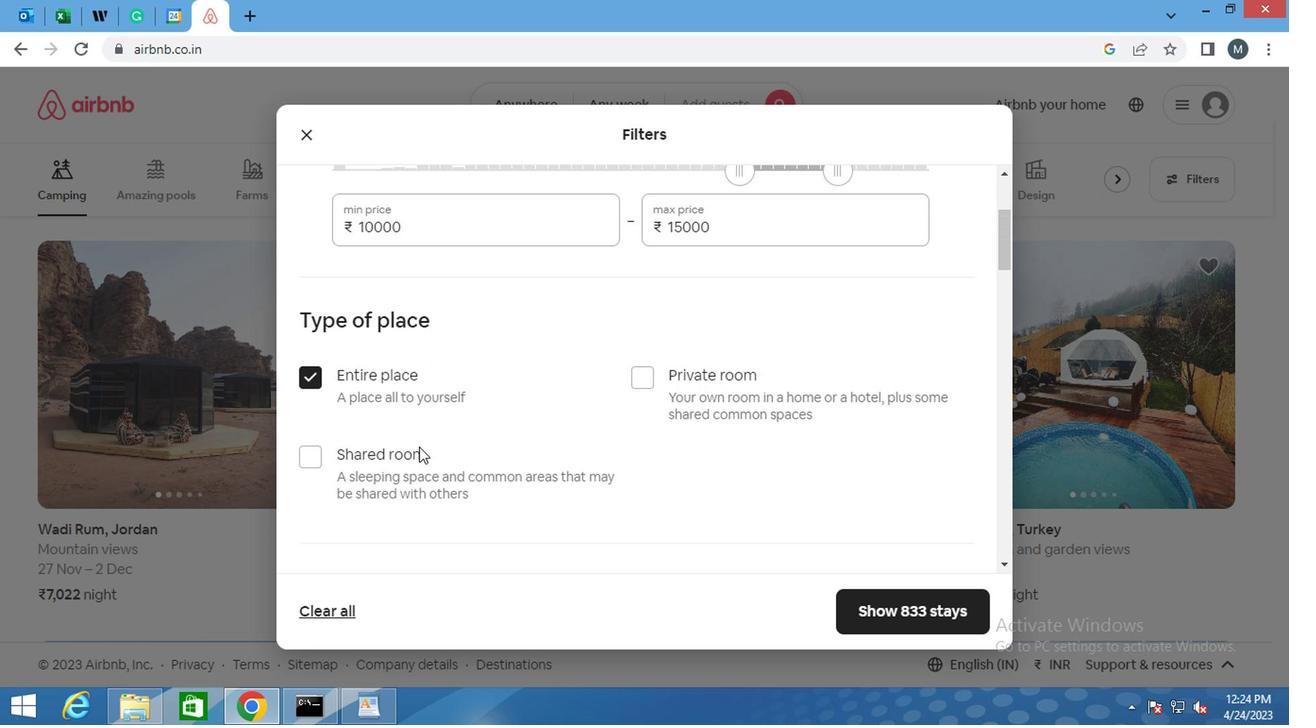 
Action: Mouse moved to (415, 502)
Screenshot: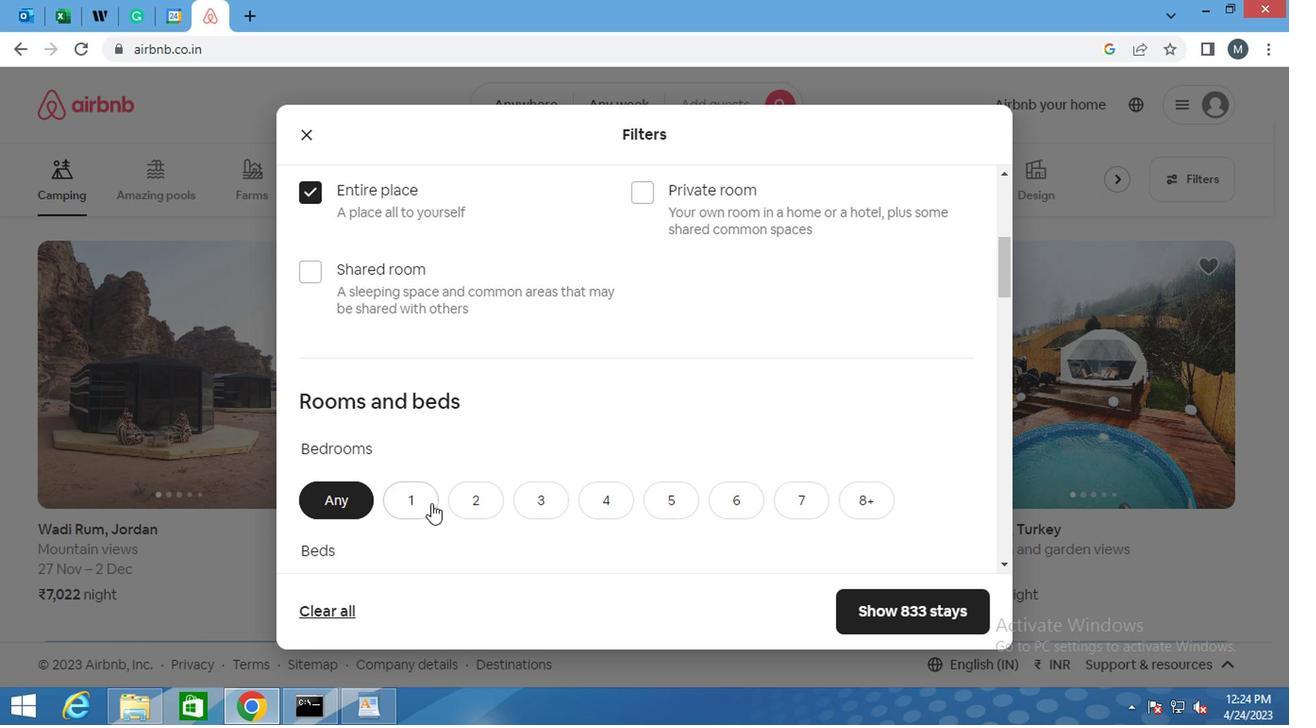 
Action: Mouse pressed left at (415, 502)
Screenshot: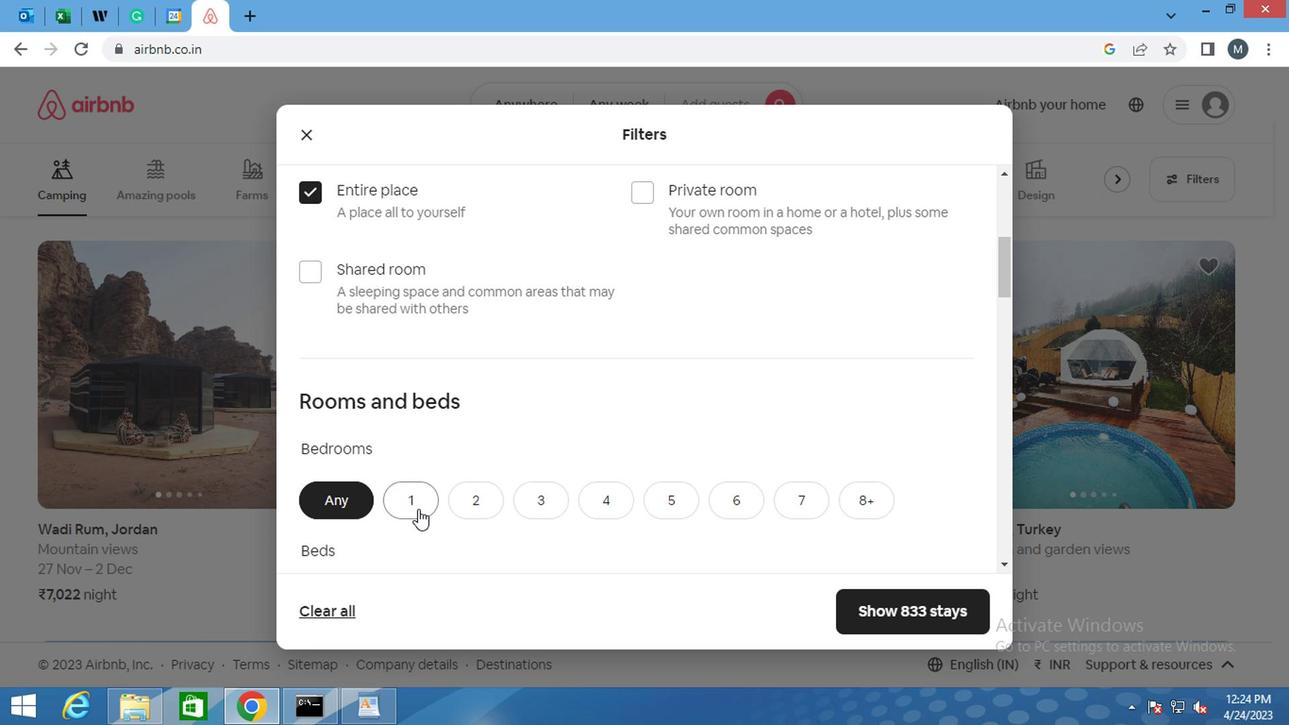 
Action: Mouse moved to (413, 477)
Screenshot: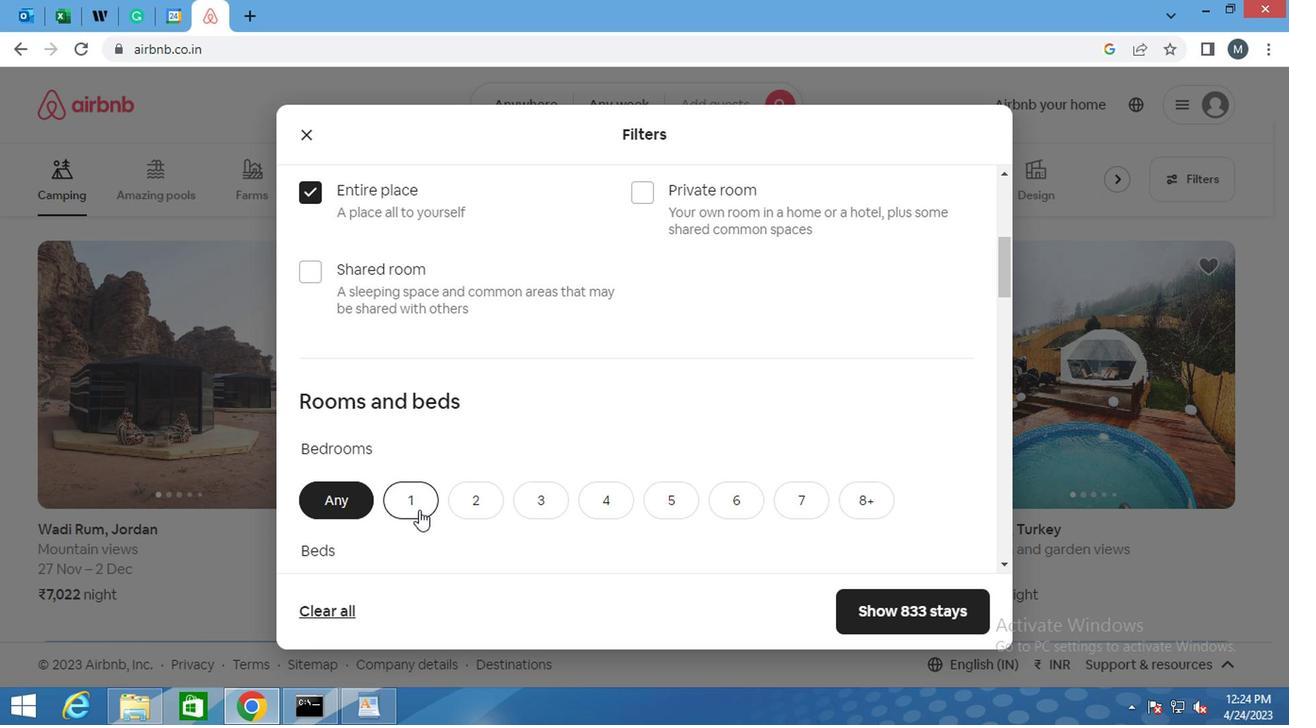 
Action: Mouse scrolled (413, 476) with delta (0, 0)
Screenshot: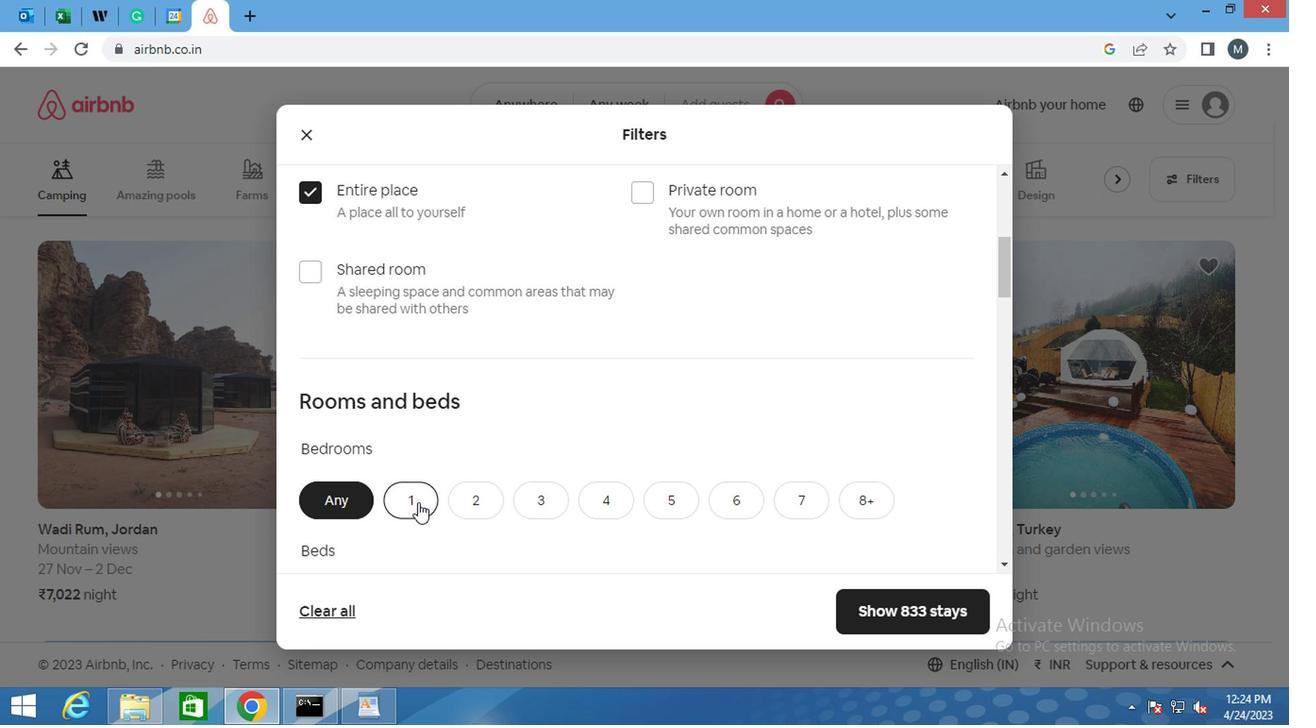 
Action: Mouse scrolled (413, 476) with delta (0, 0)
Screenshot: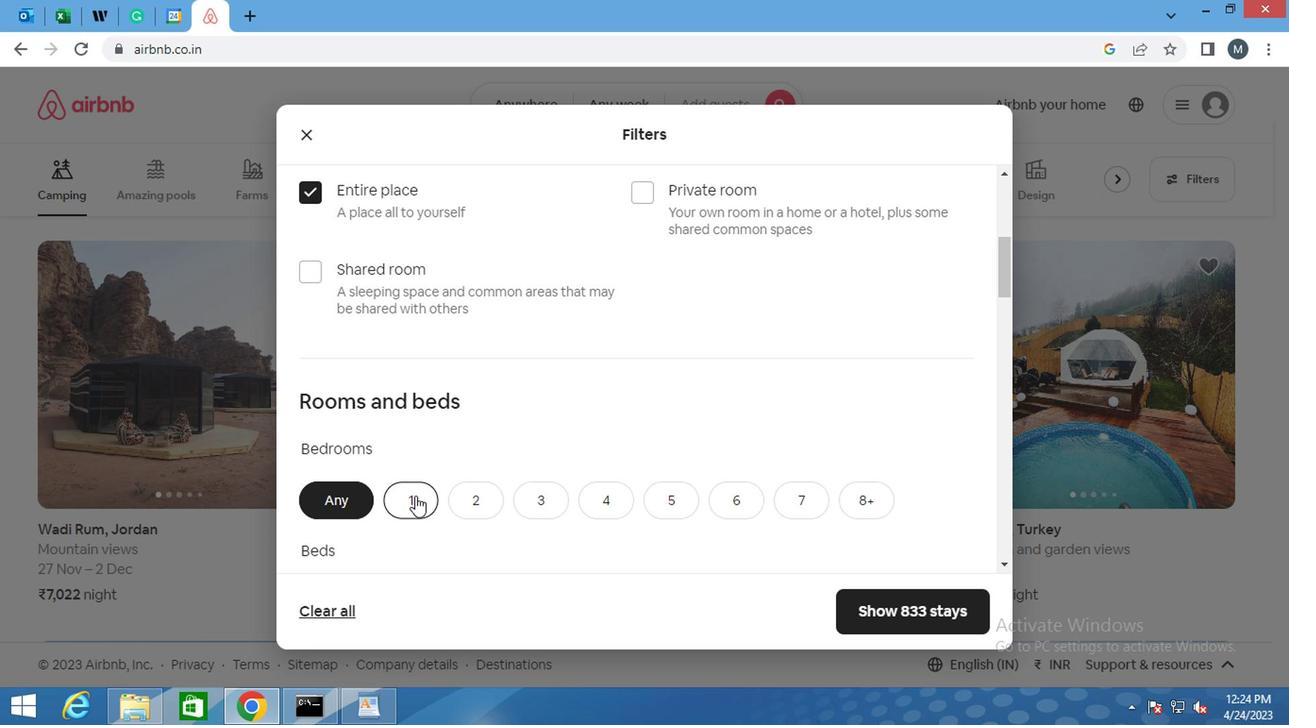 
Action: Mouse scrolled (413, 476) with delta (0, 0)
Screenshot: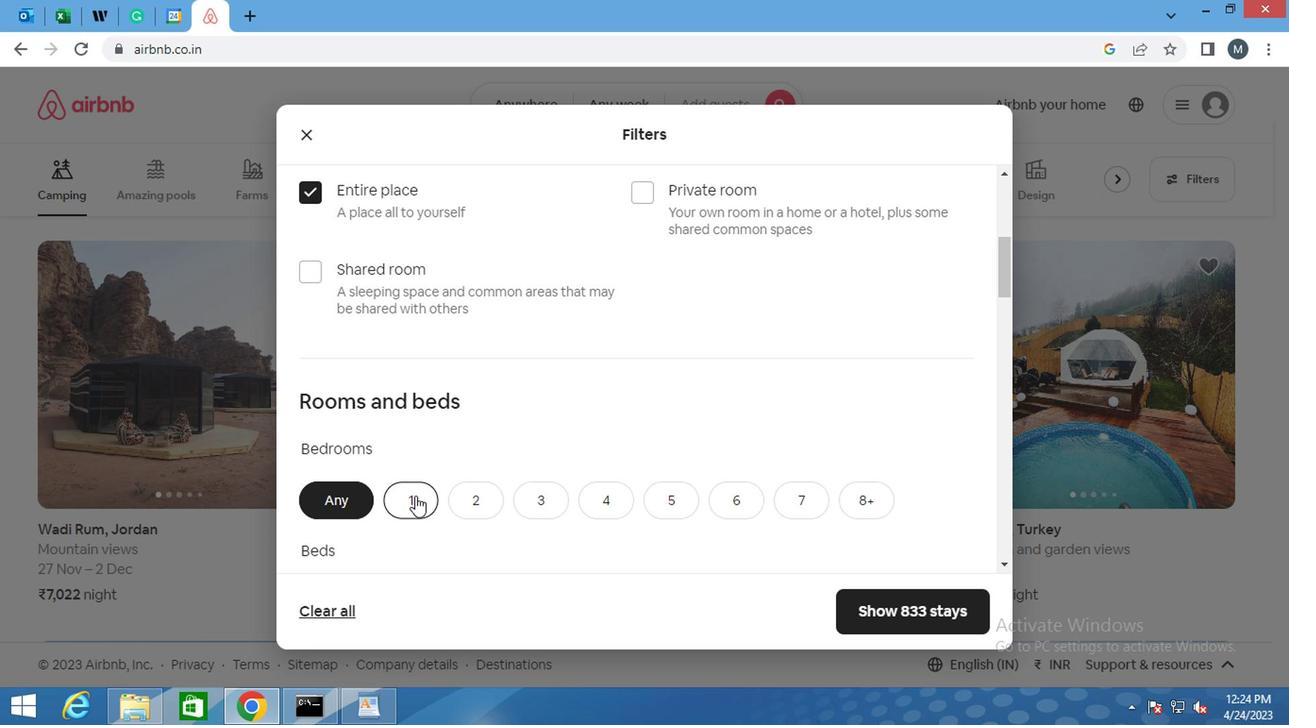 
Action: Mouse moved to (408, 310)
Screenshot: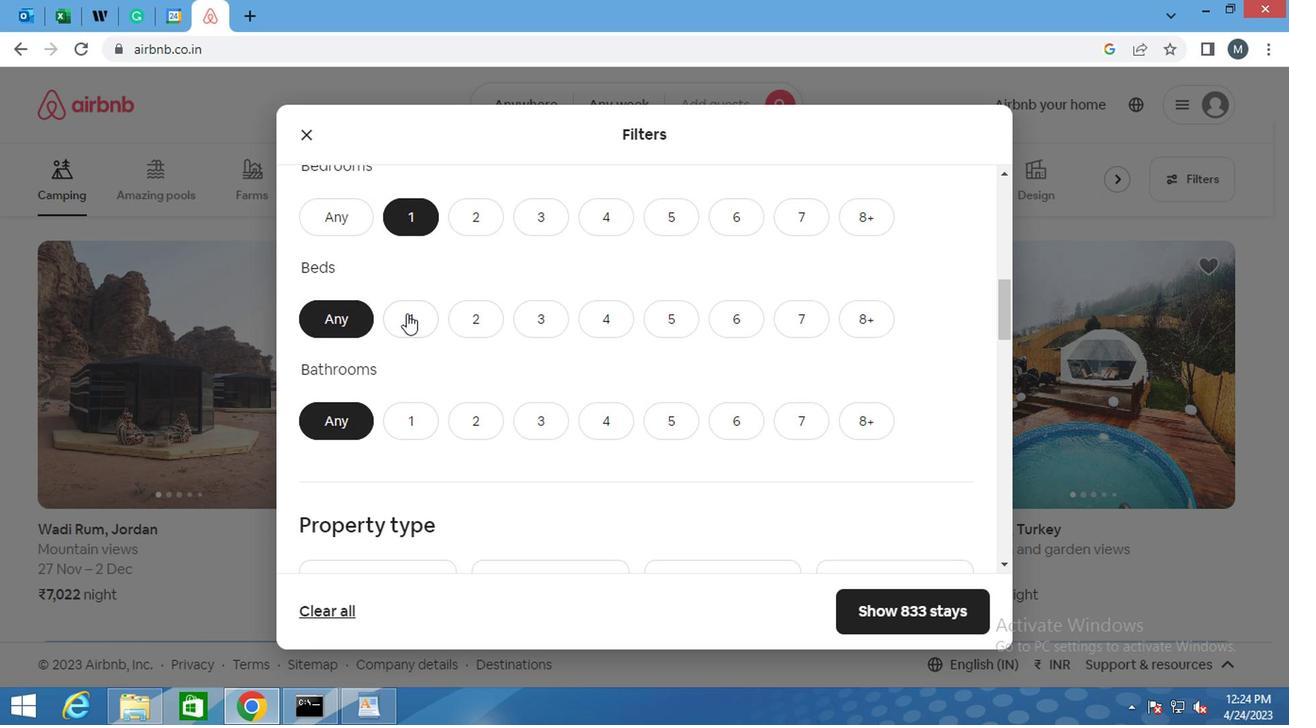 
Action: Mouse pressed left at (408, 310)
Screenshot: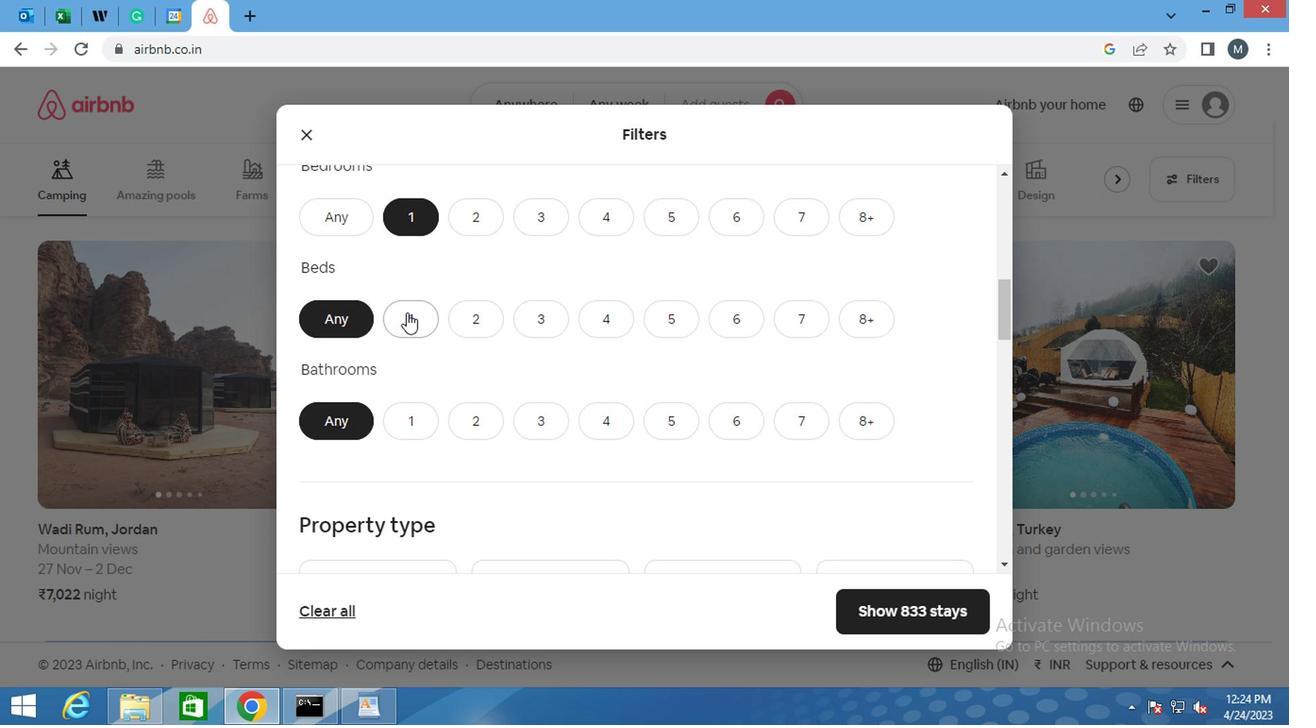 
Action: Mouse moved to (408, 415)
Screenshot: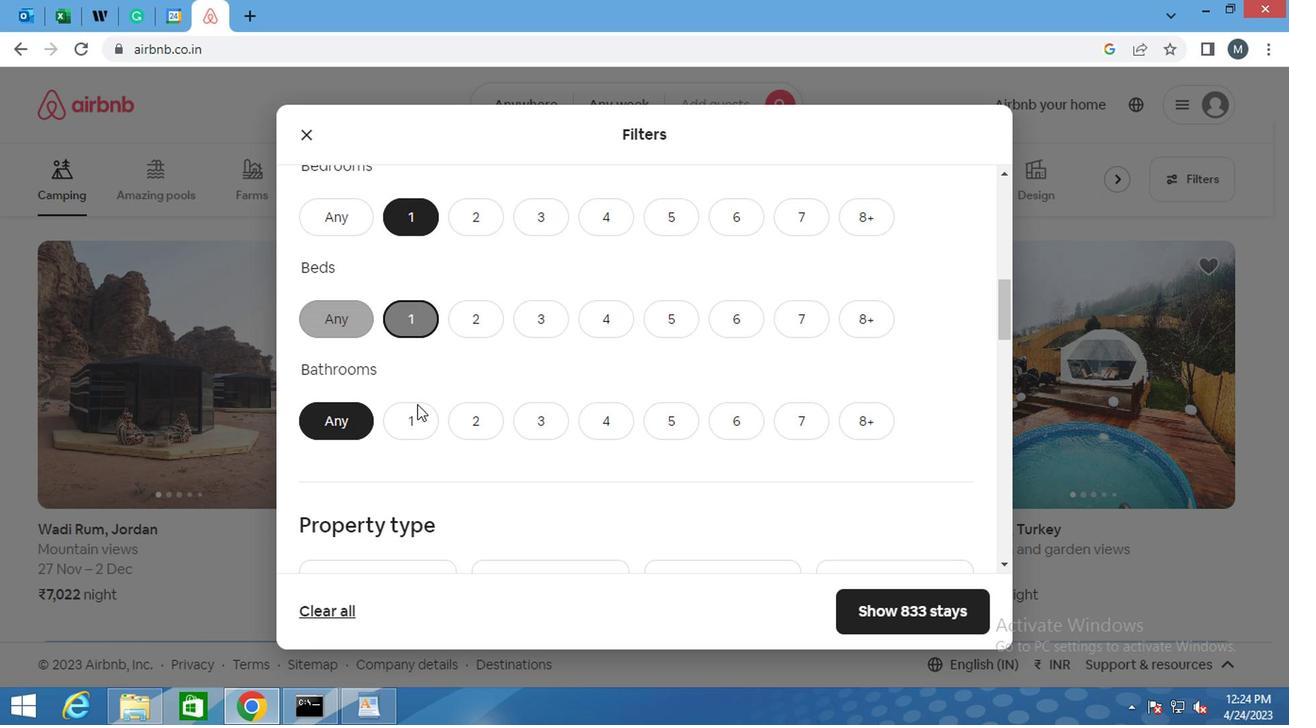 
Action: Mouse pressed left at (408, 415)
Screenshot: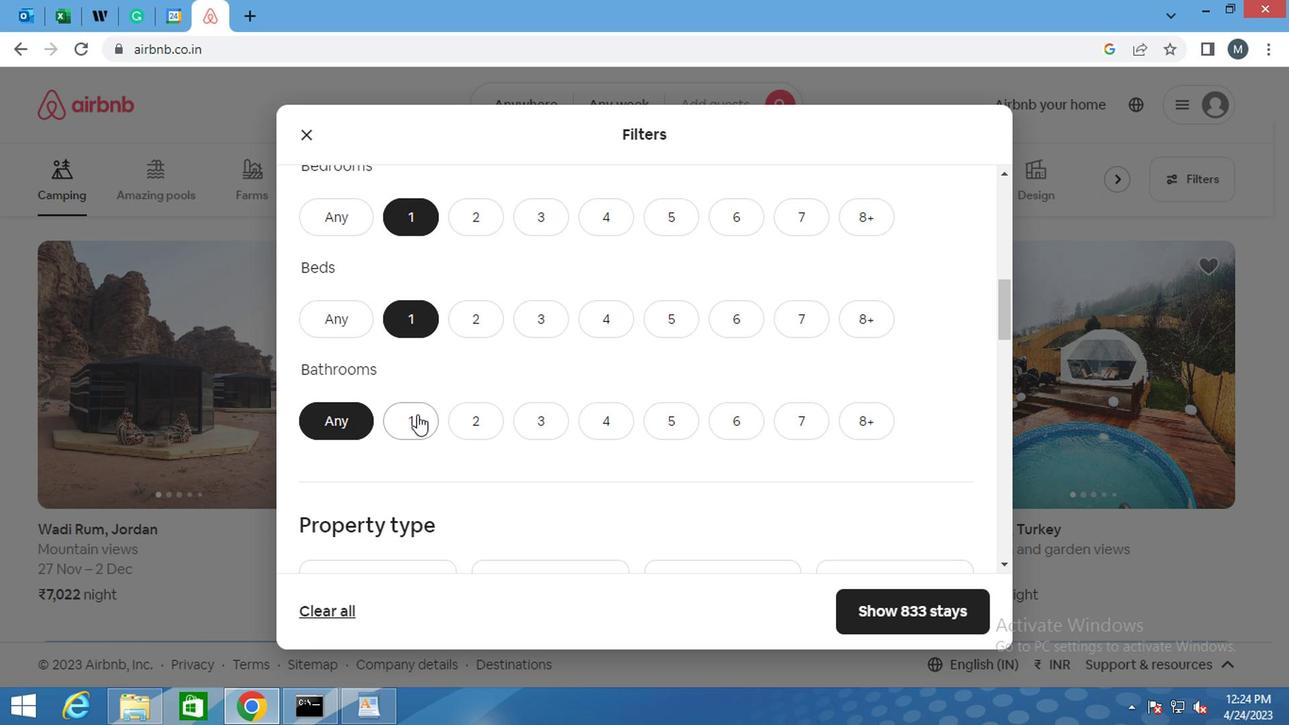 
Action: Mouse moved to (397, 407)
Screenshot: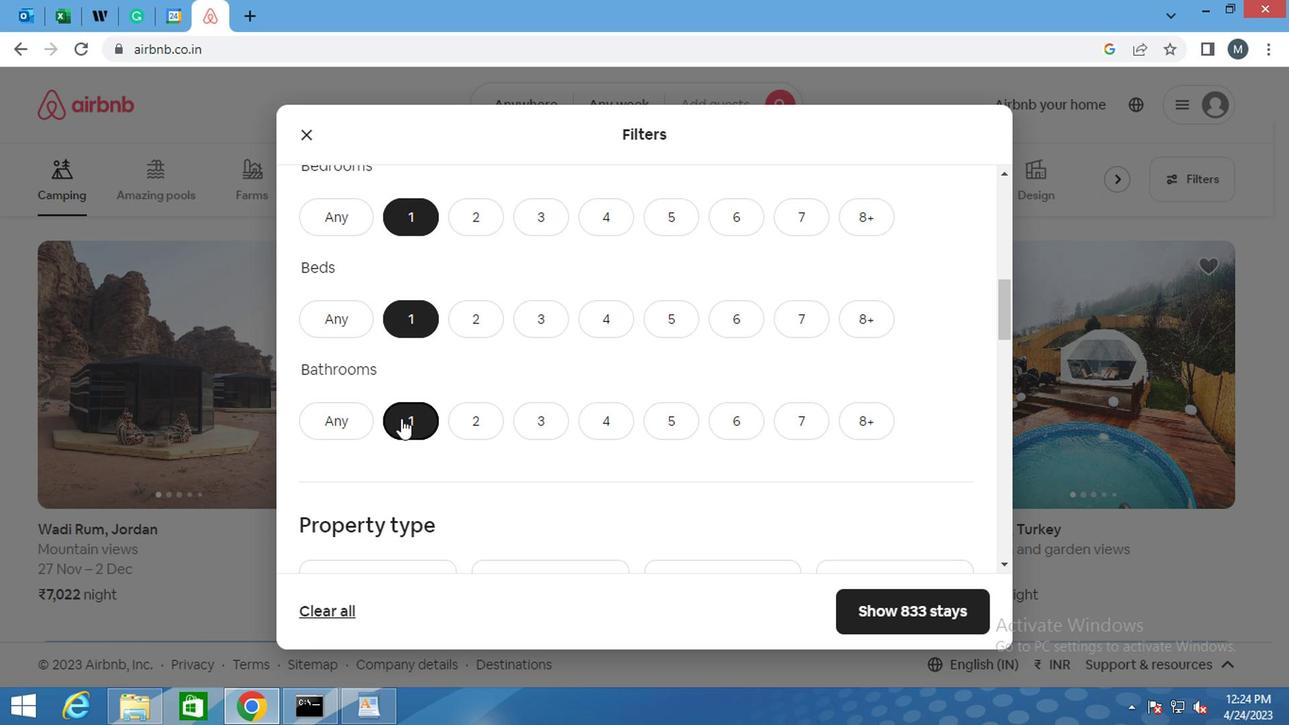 
Action: Mouse scrolled (397, 406) with delta (0, -1)
Screenshot: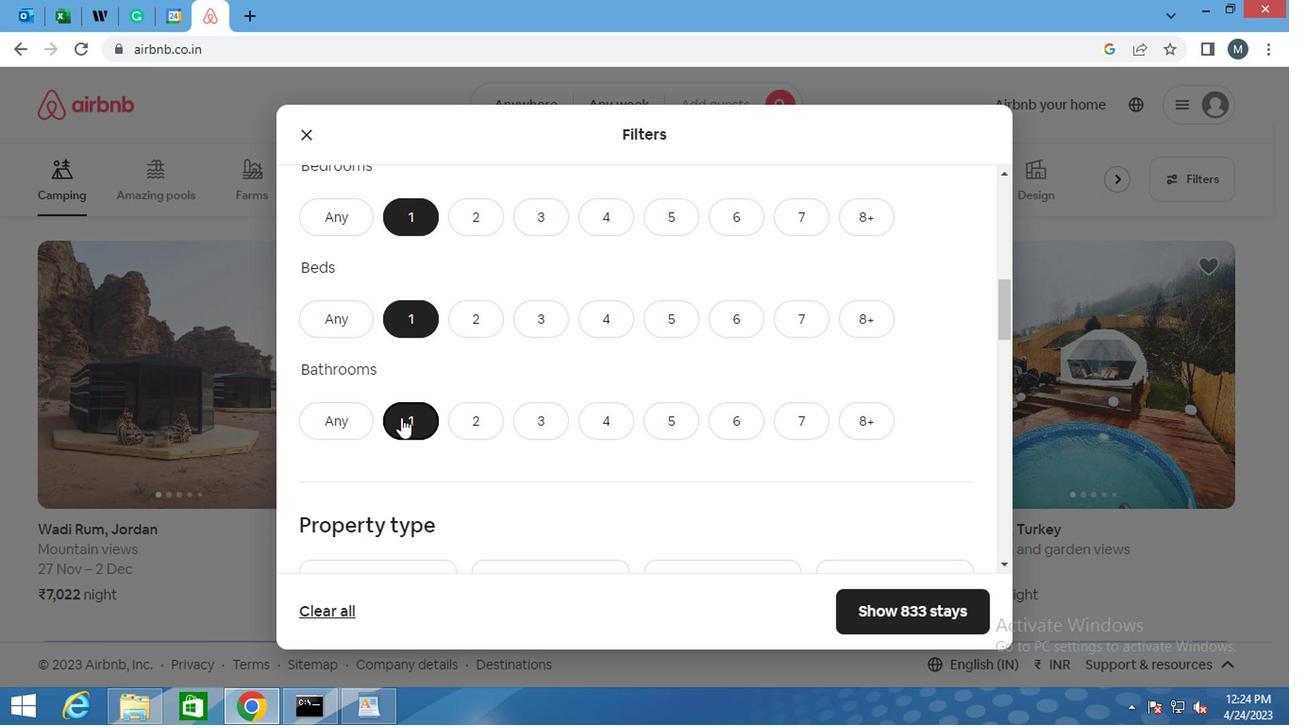 
Action: Mouse moved to (394, 404)
Screenshot: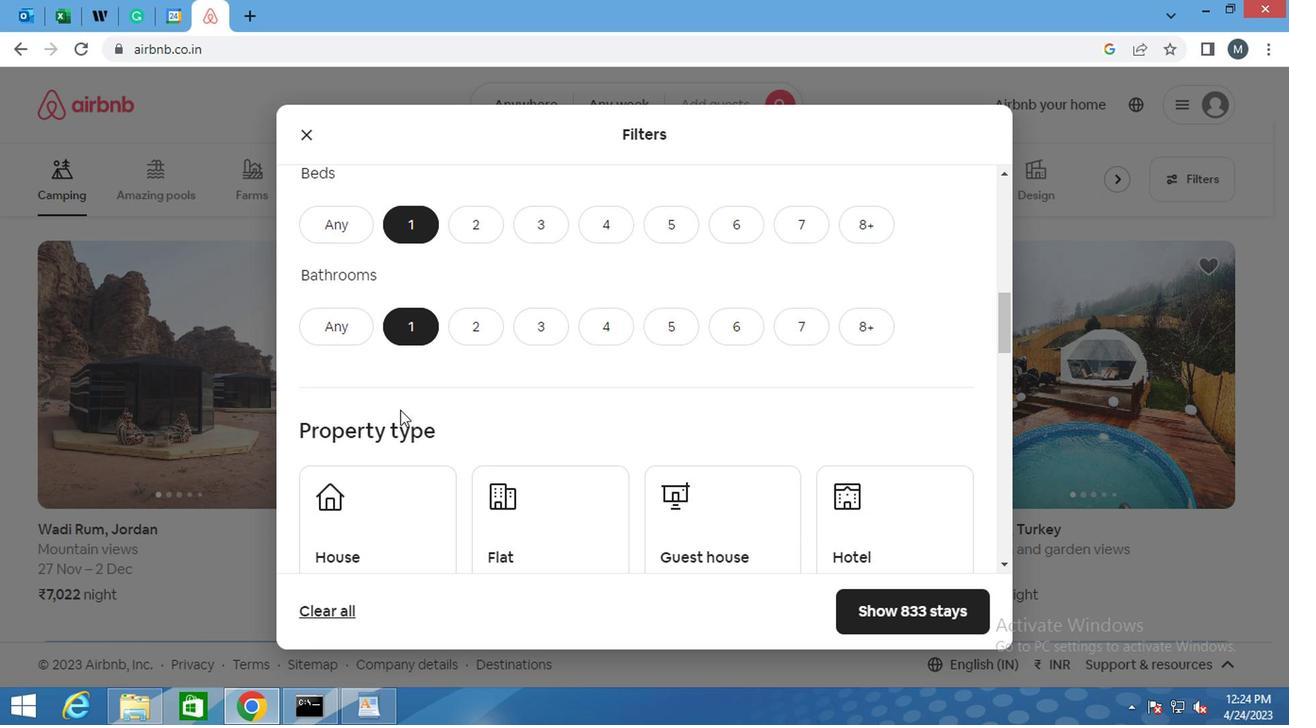 
Action: Mouse scrolled (394, 403) with delta (0, -1)
Screenshot: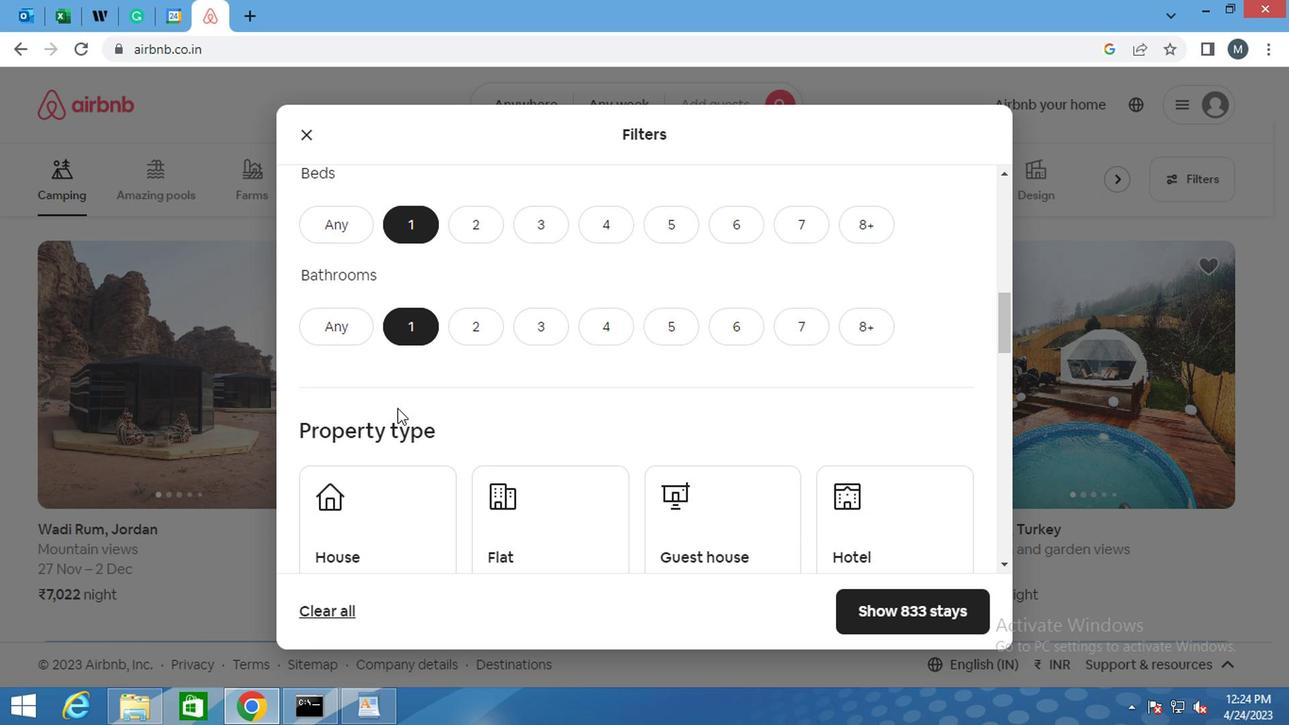 
Action: Mouse scrolled (394, 403) with delta (0, -1)
Screenshot: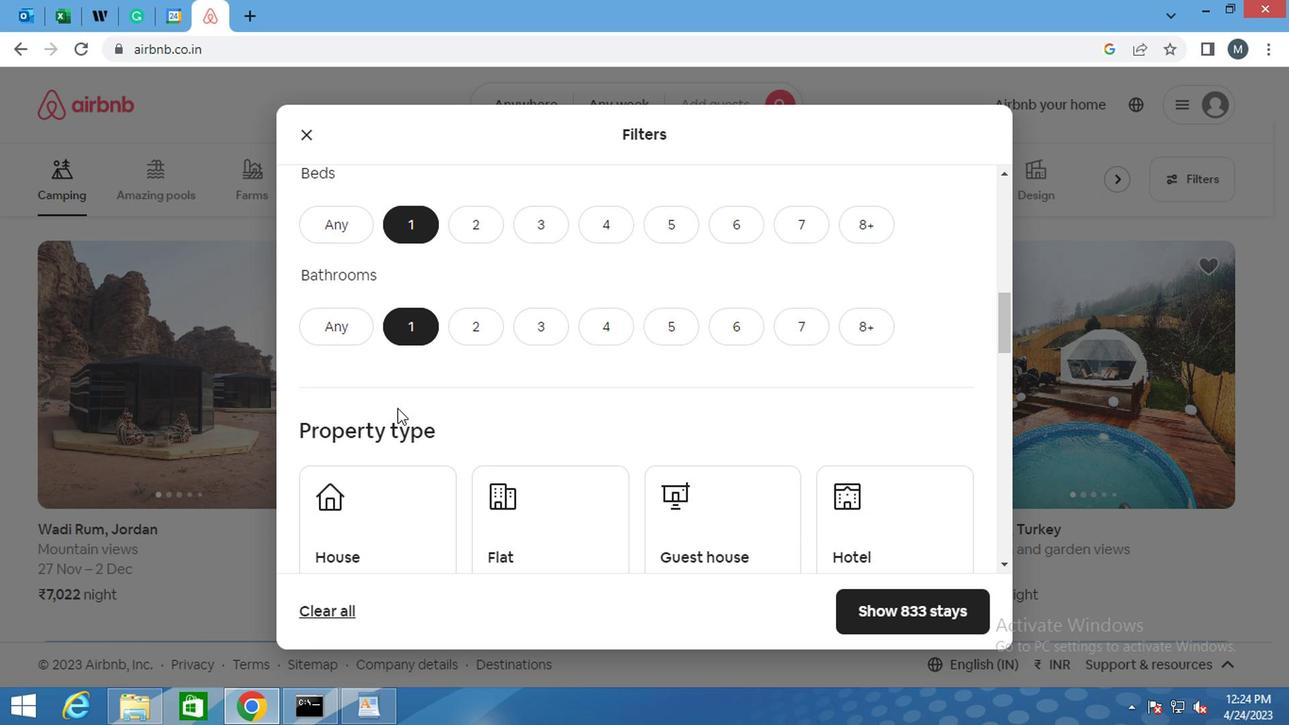 
Action: Mouse moved to (356, 353)
Screenshot: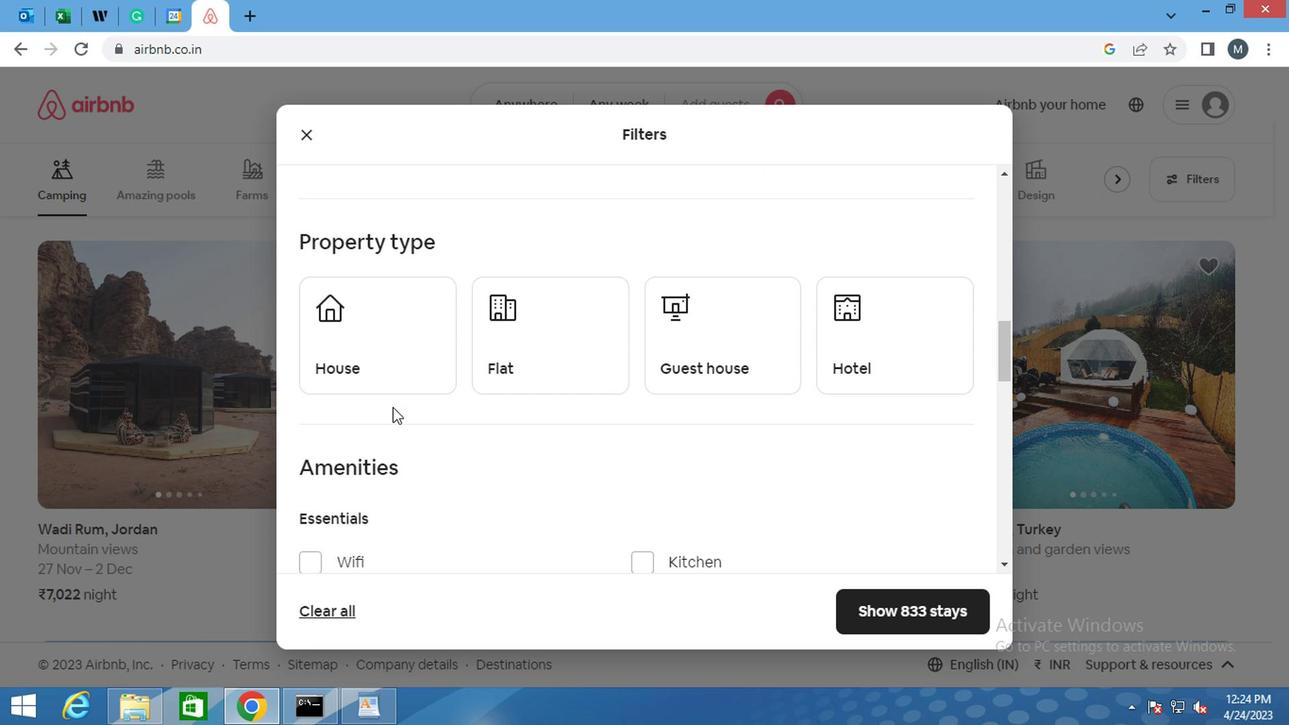 
Action: Mouse pressed left at (356, 353)
Screenshot: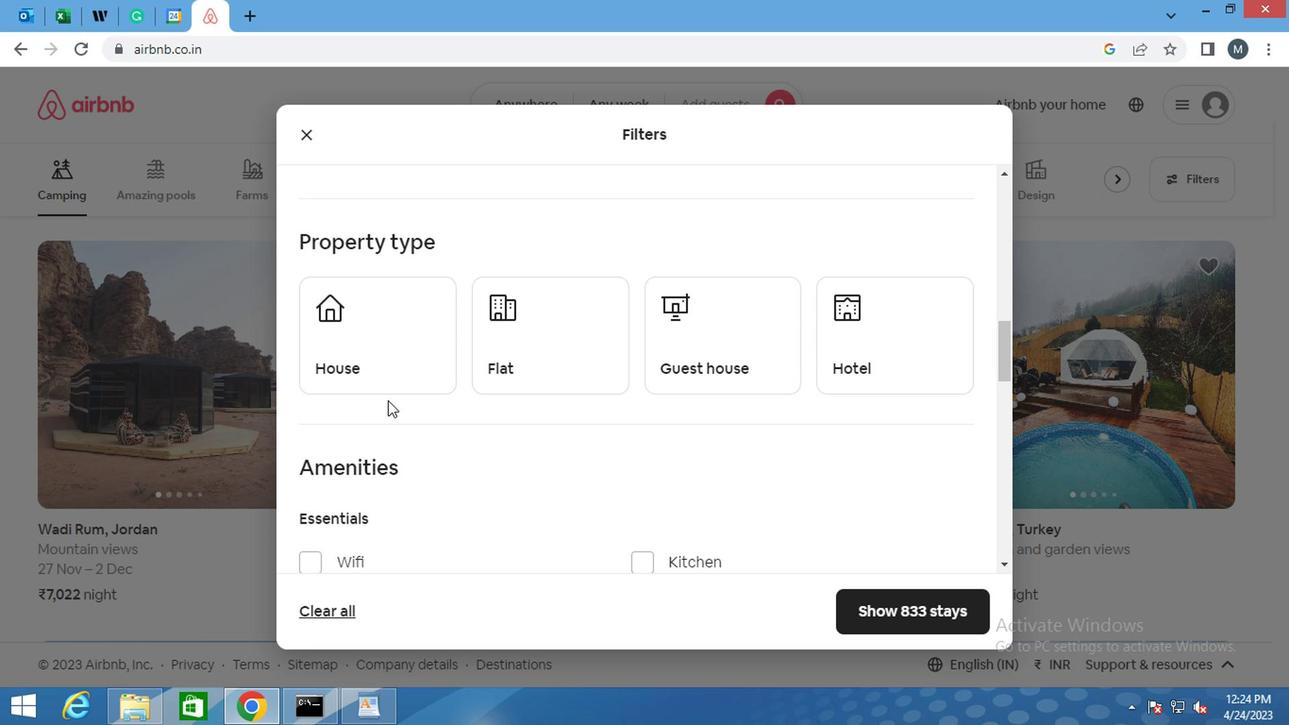 
Action: Mouse moved to (518, 348)
Screenshot: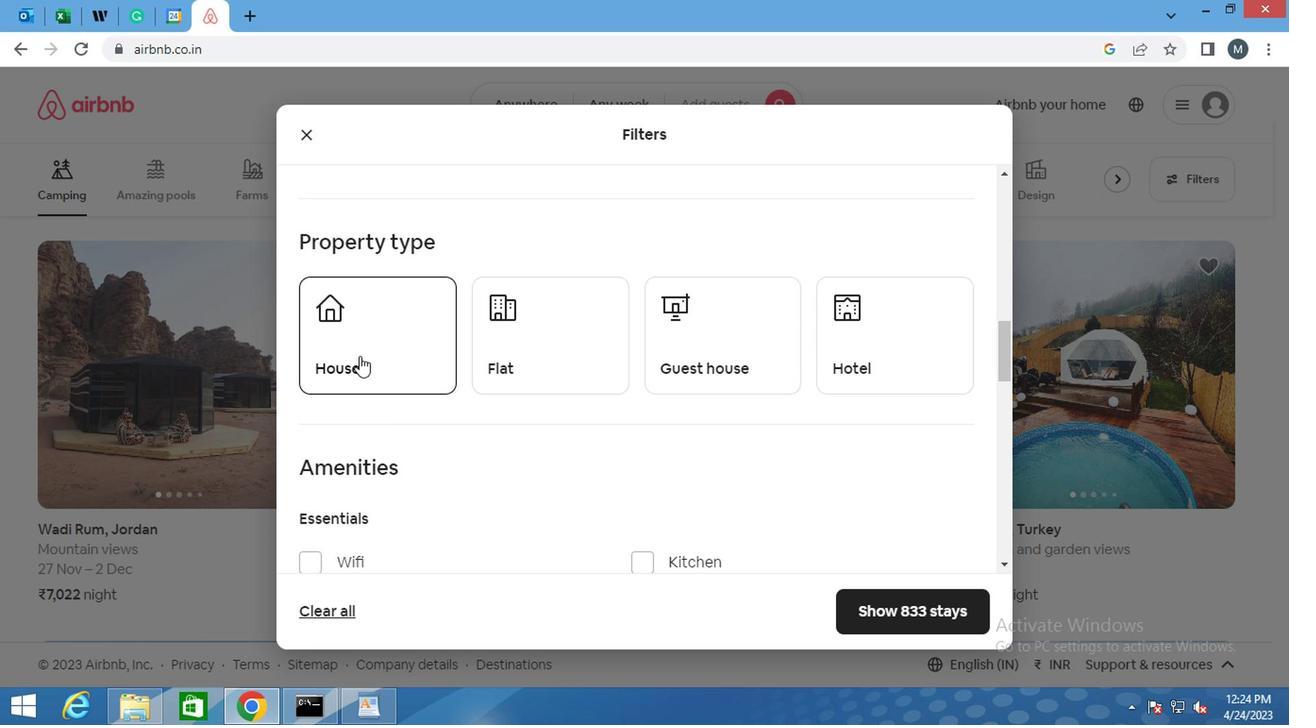 
Action: Mouse pressed left at (518, 348)
Screenshot: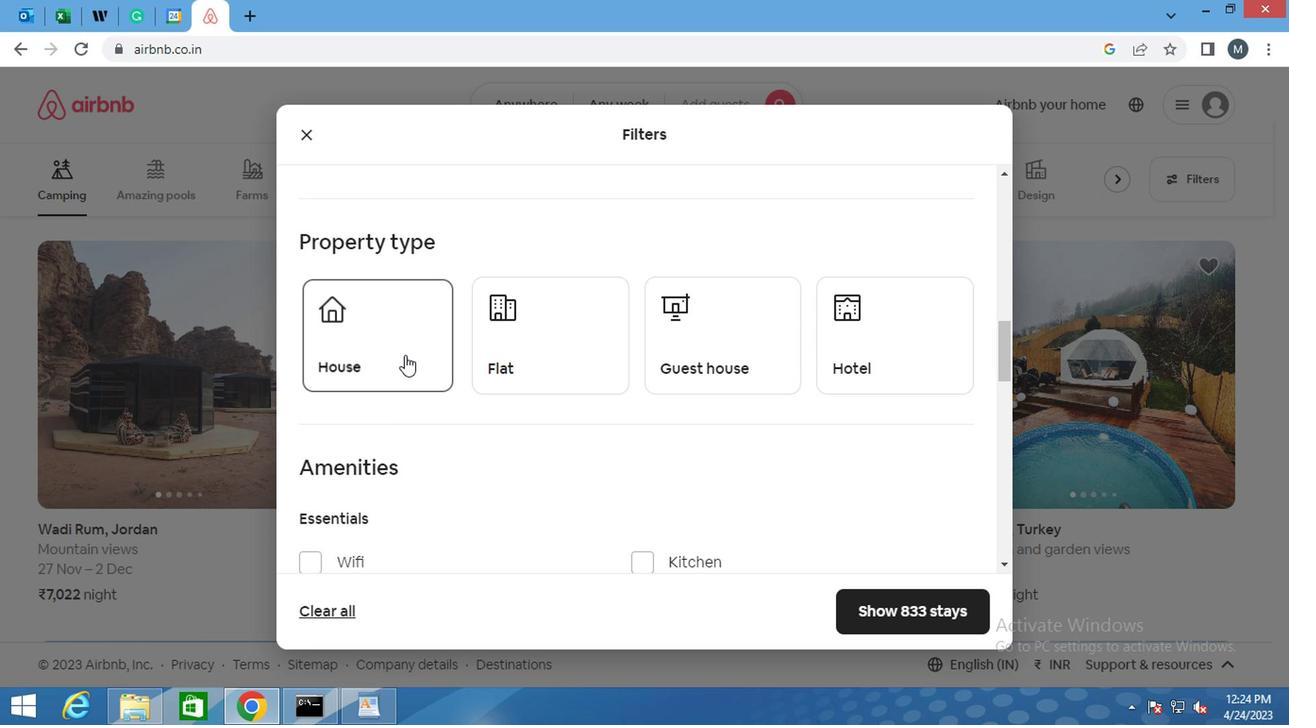 
Action: Mouse moved to (674, 345)
Screenshot: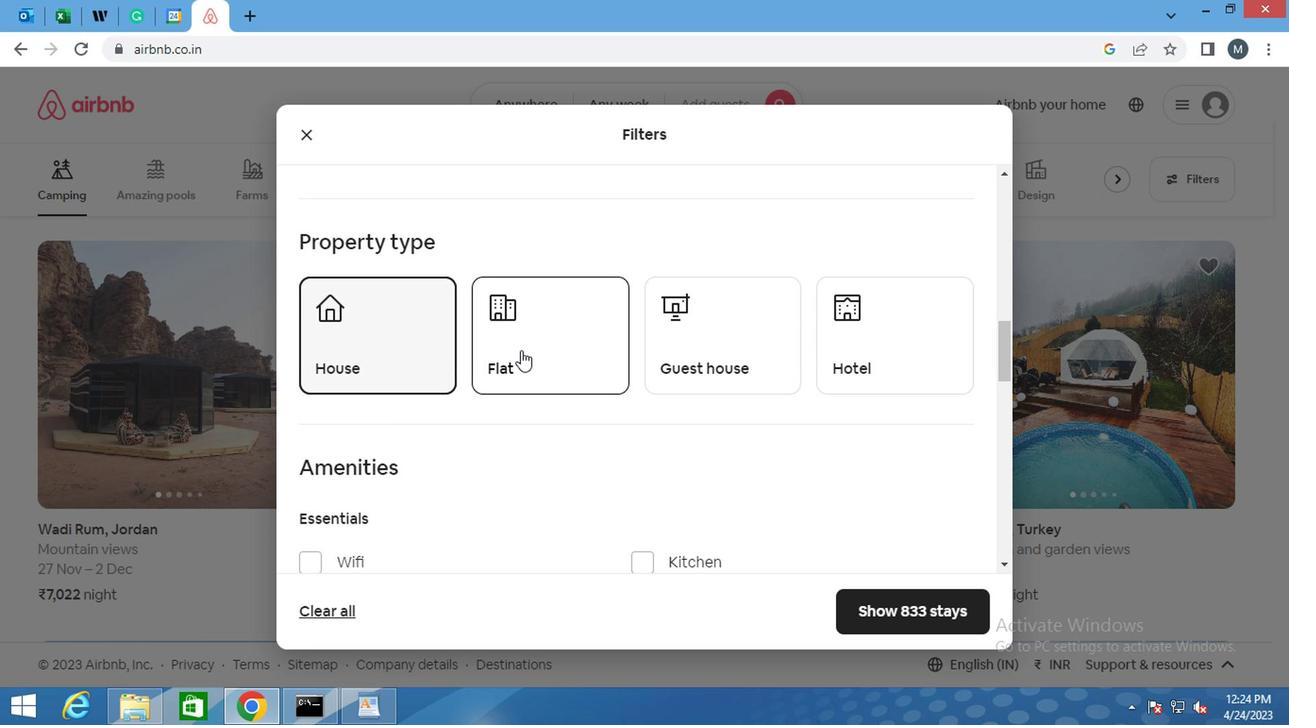 
Action: Mouse pressed left at (674, 345)
Screenshot: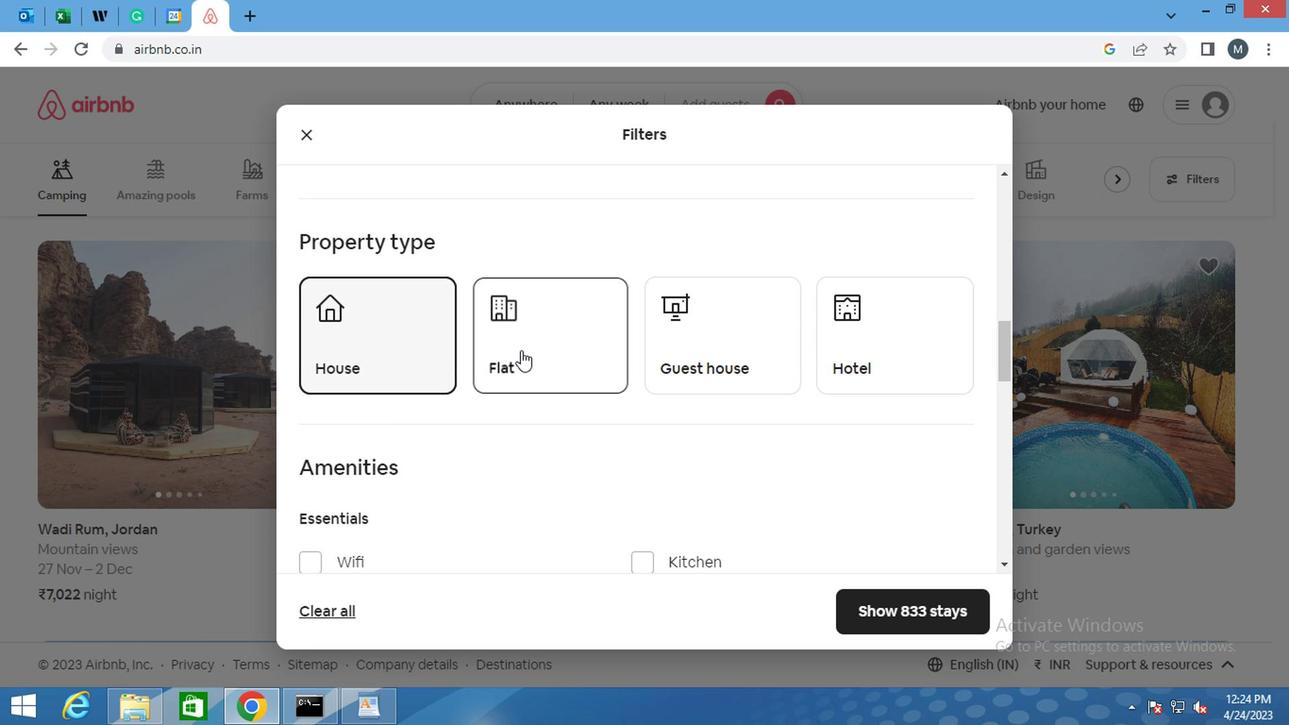 
Action: Mouse moved to (840, 323)
Screenshot: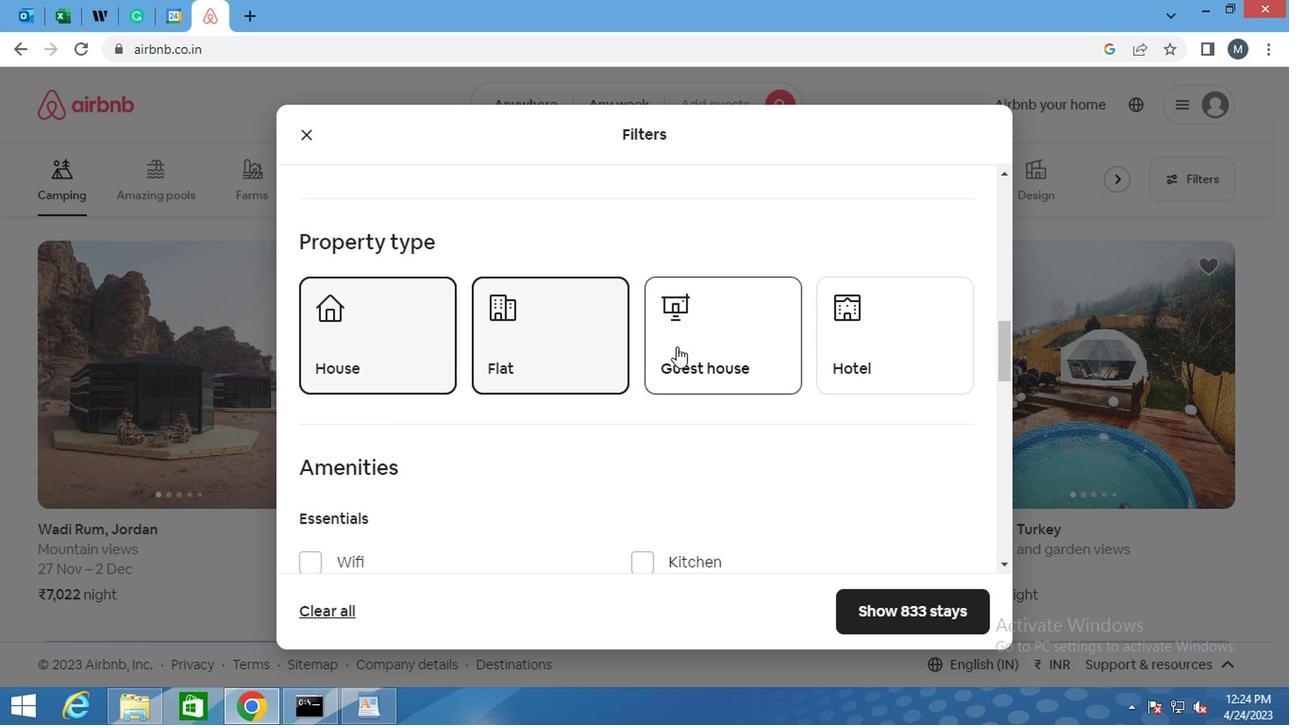 
Action: Mouse pressed left at (840, 323)
Screenshot: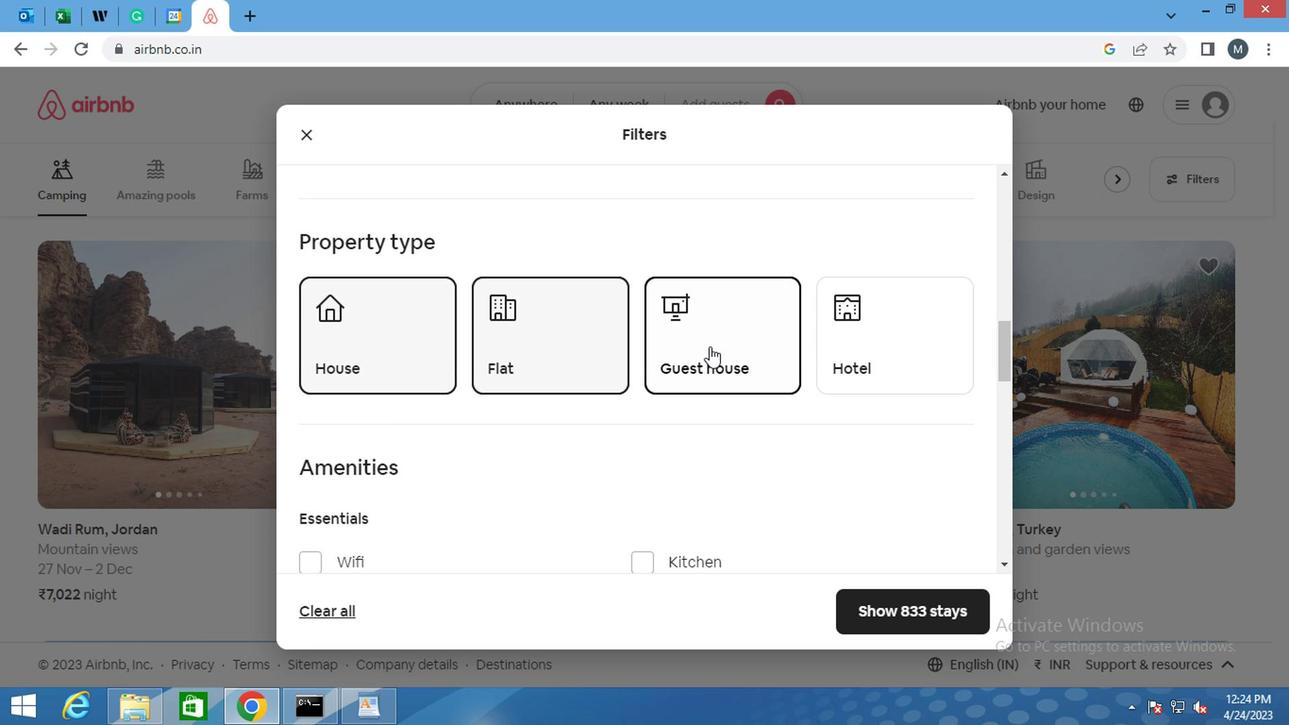 
Action: Mouse moved to (590, 360)
Screenshot: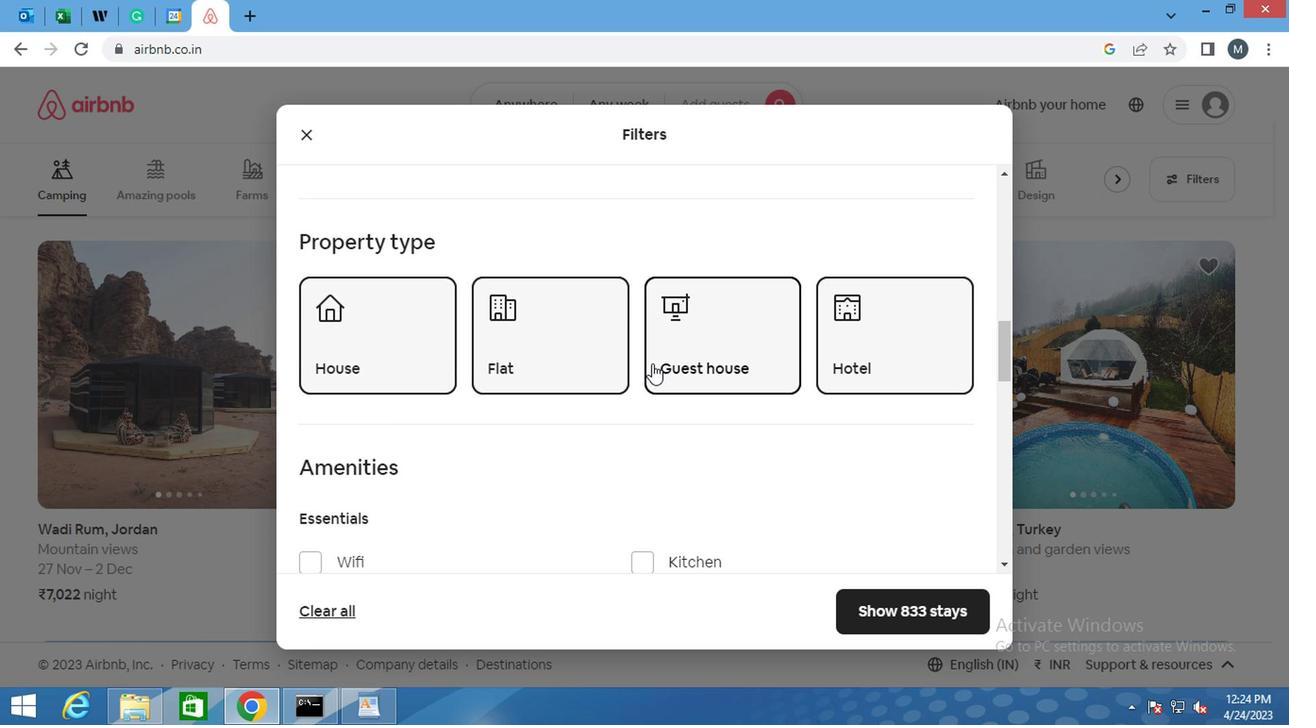 
Action: Mouse scrolled (590, 359) with delta (0, -1)
Screenshot: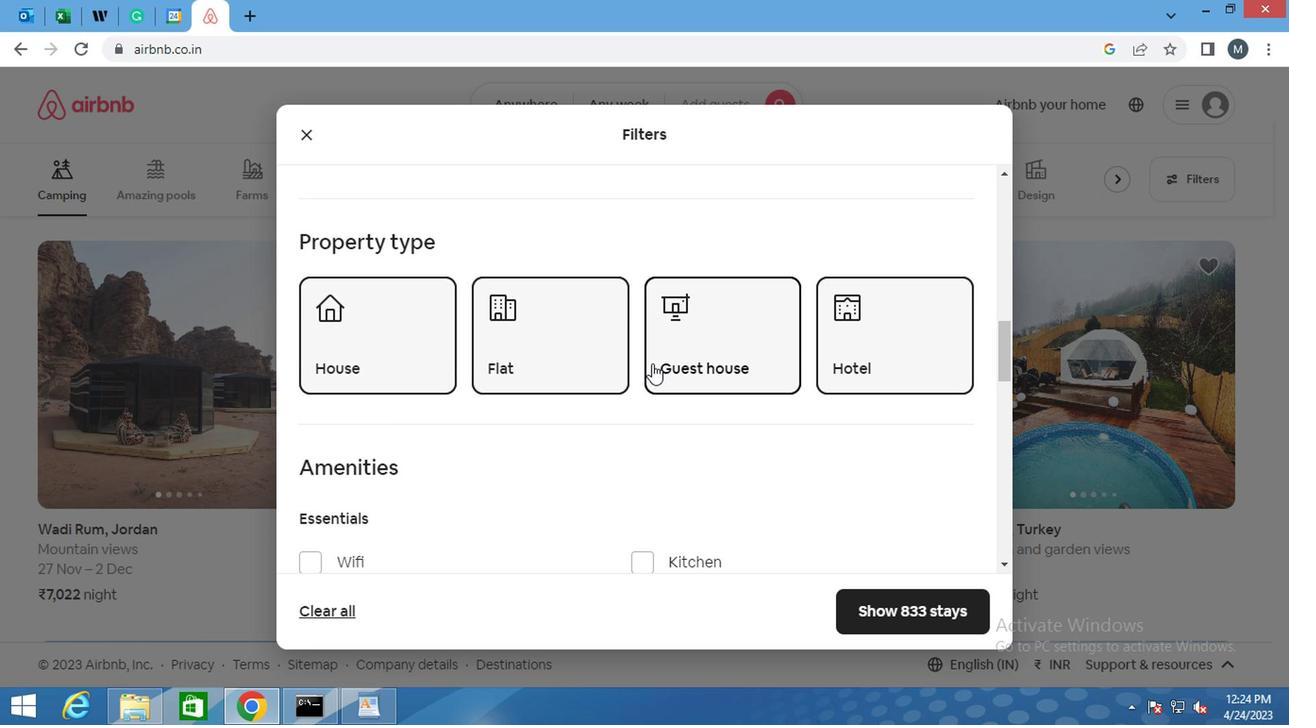 
Action: Mouse scrolled (590, 359) with delta (0, -1)
Screenshot: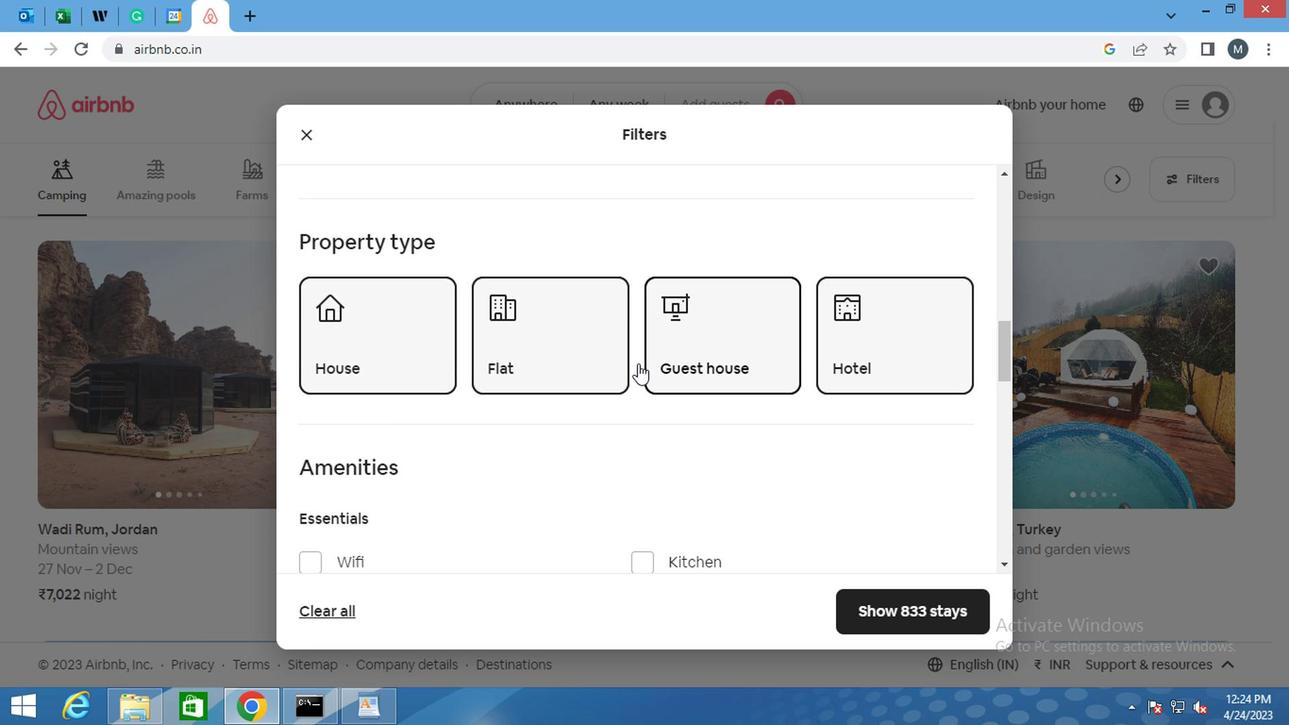 
Action: Mouse moved to (573, 363)
Screenshot: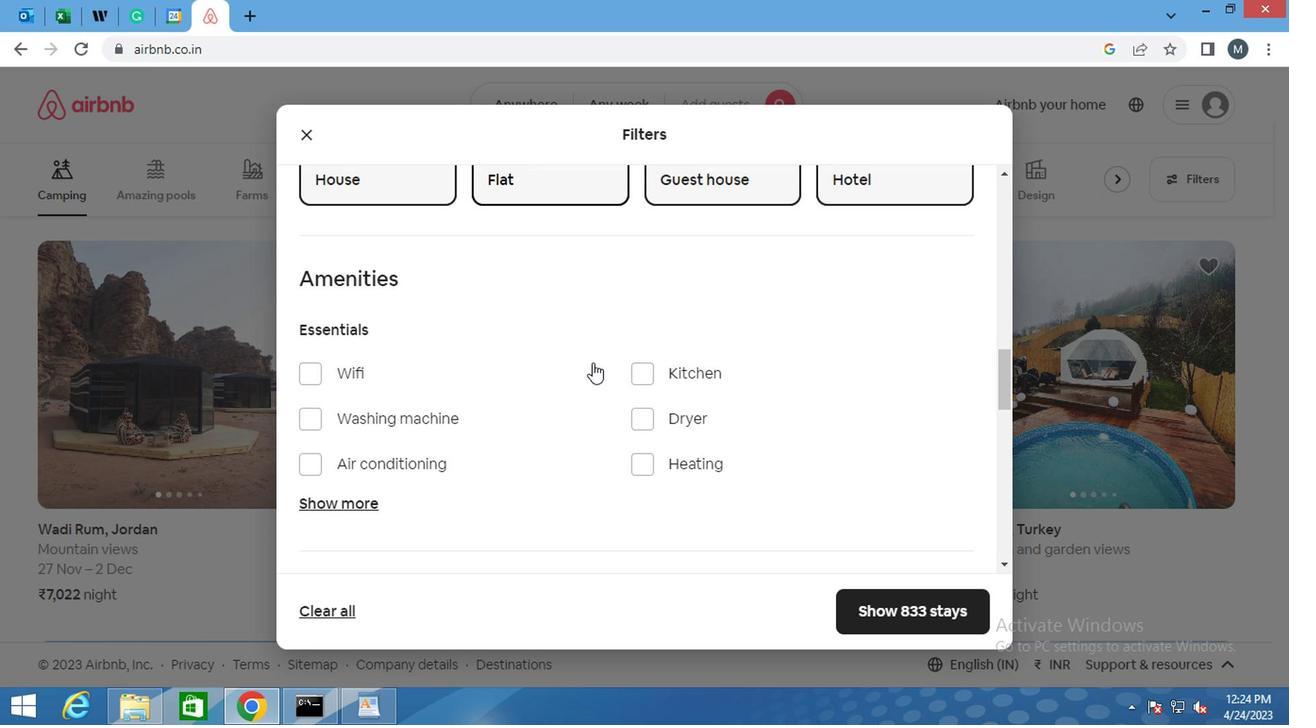 
Action: Mouse scrolled (573, 363) with delta (0, 0)
Screenshot: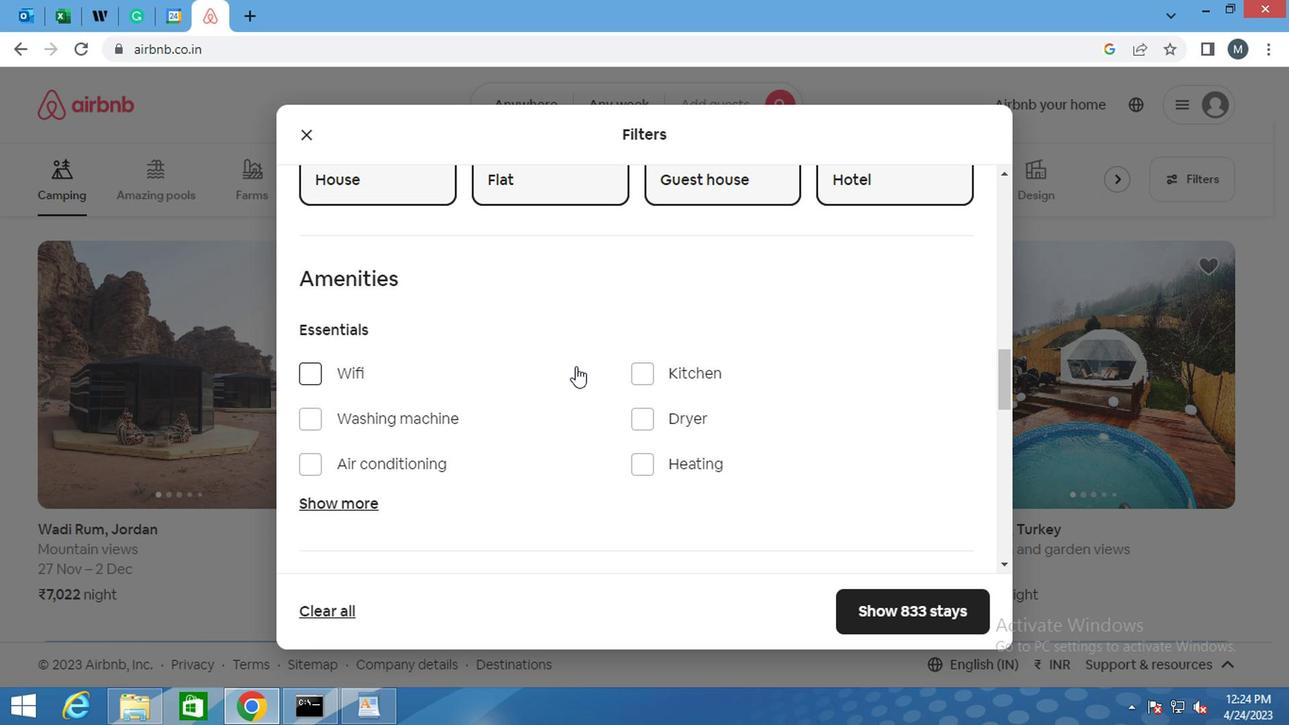 
Action: Mouse moved to (572, 363)
Screenshot: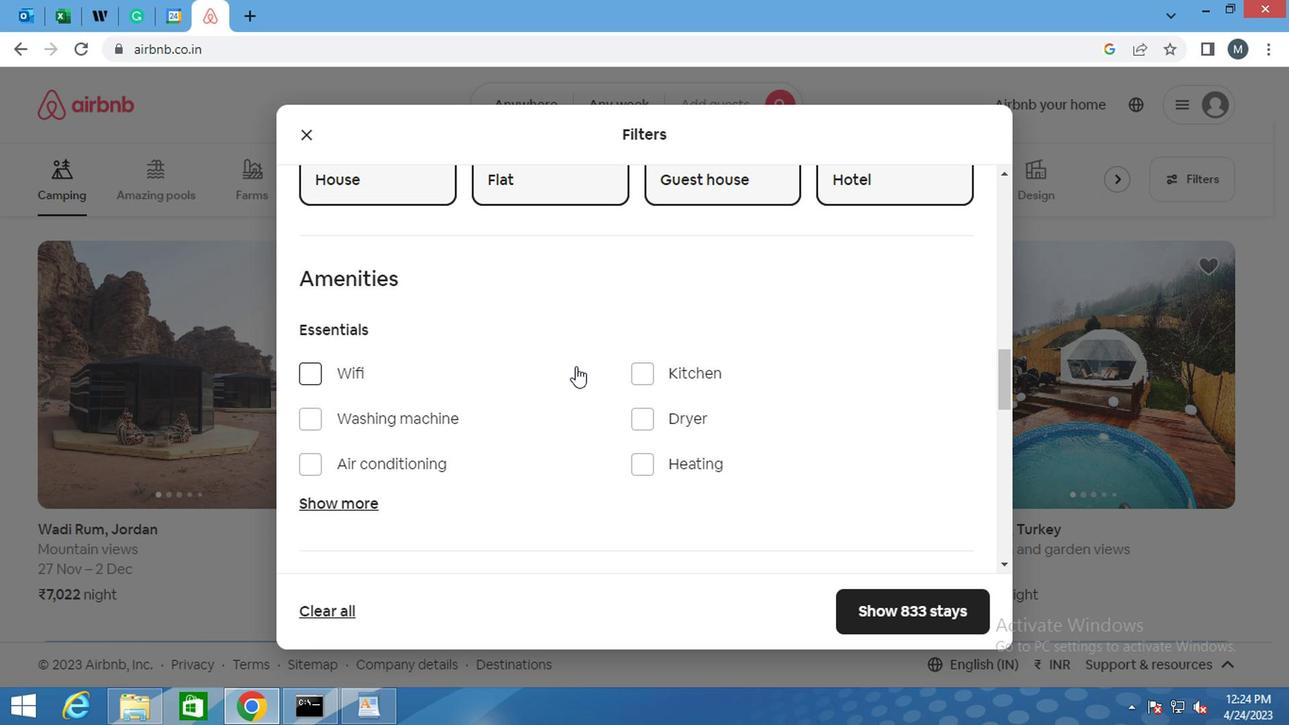 
Action: Mouse scrolled (572, 363) with delta (0, 0)
Screenshot: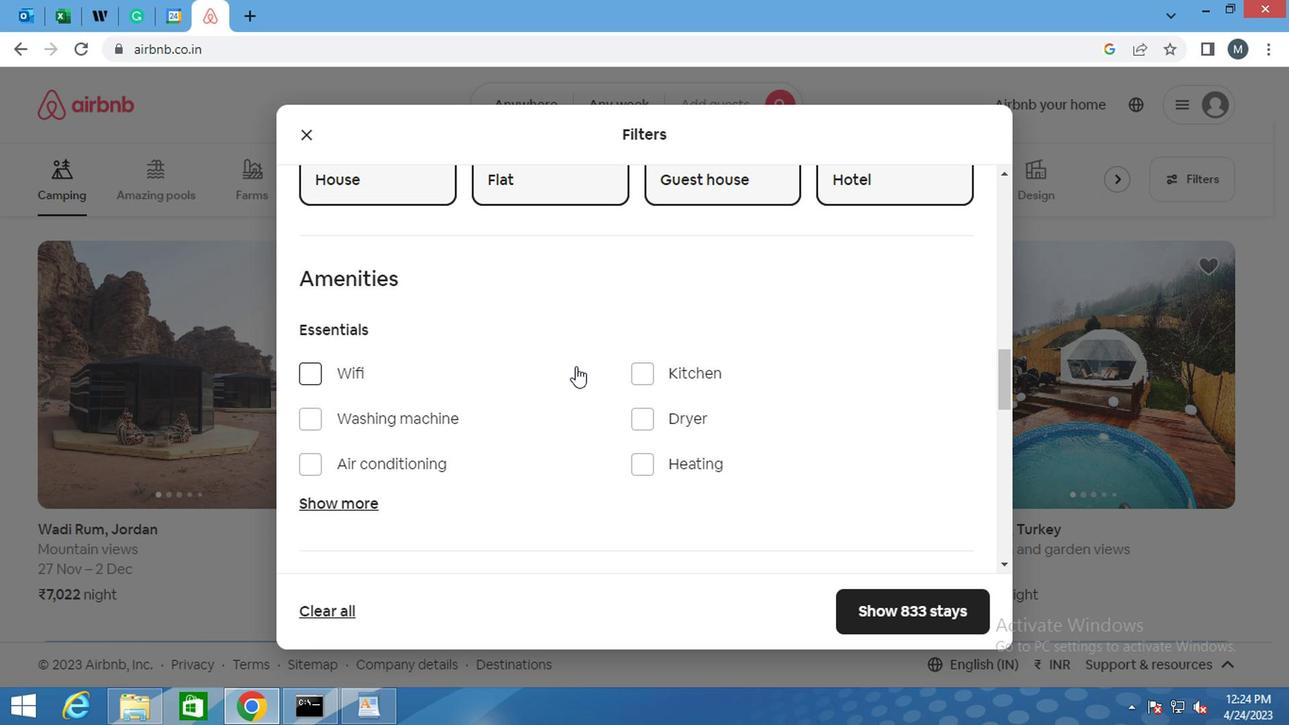 
Action: Mouse moved to (301, 226)
Screenshot: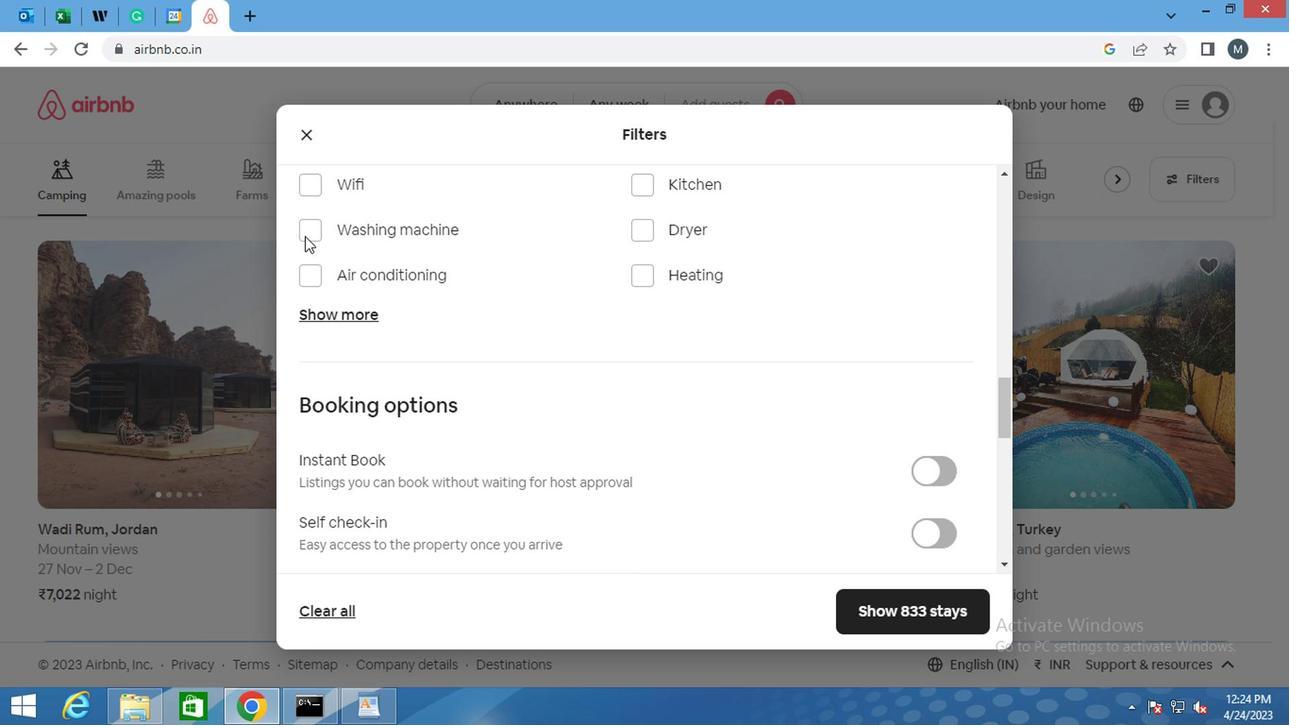 
Action: Mouse pressed left at (301, 226)
Screenshot: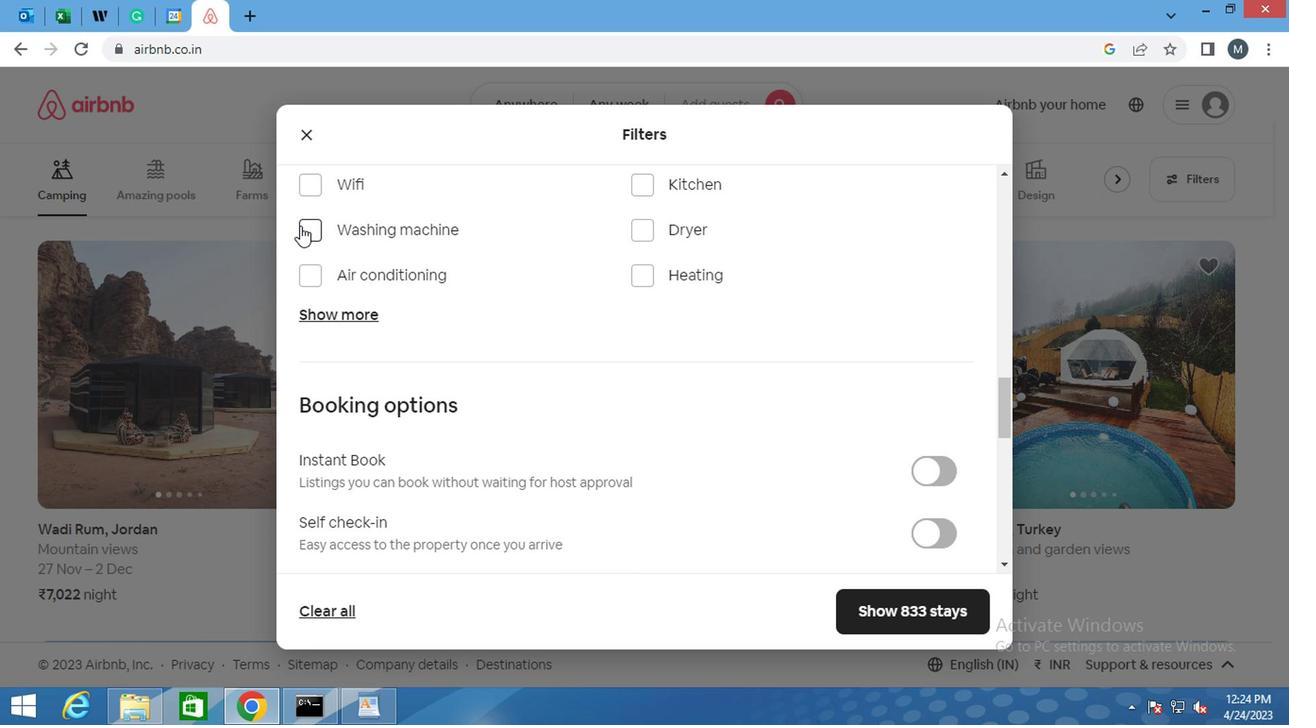 
Action: Mouse moved to (508, 269)
Screenshot: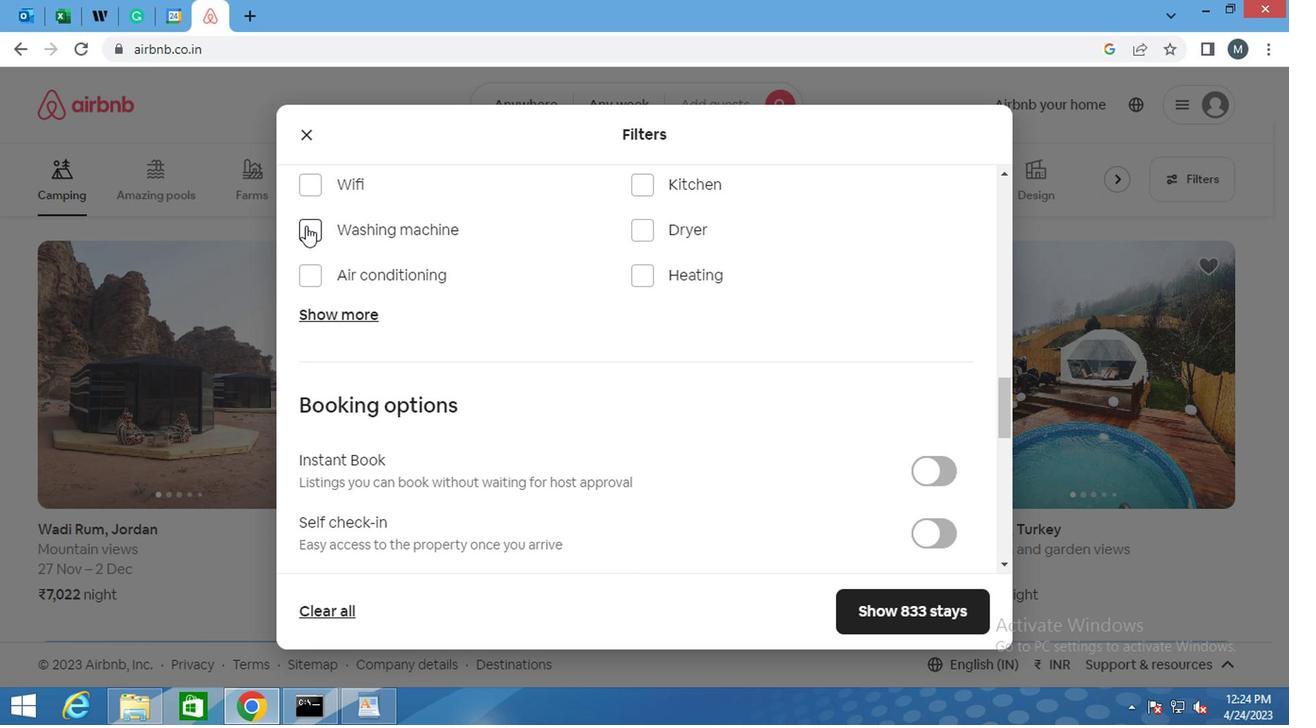 
Action: Mouse scrolled (508, 268) with delta (0, 0)
Screenshot: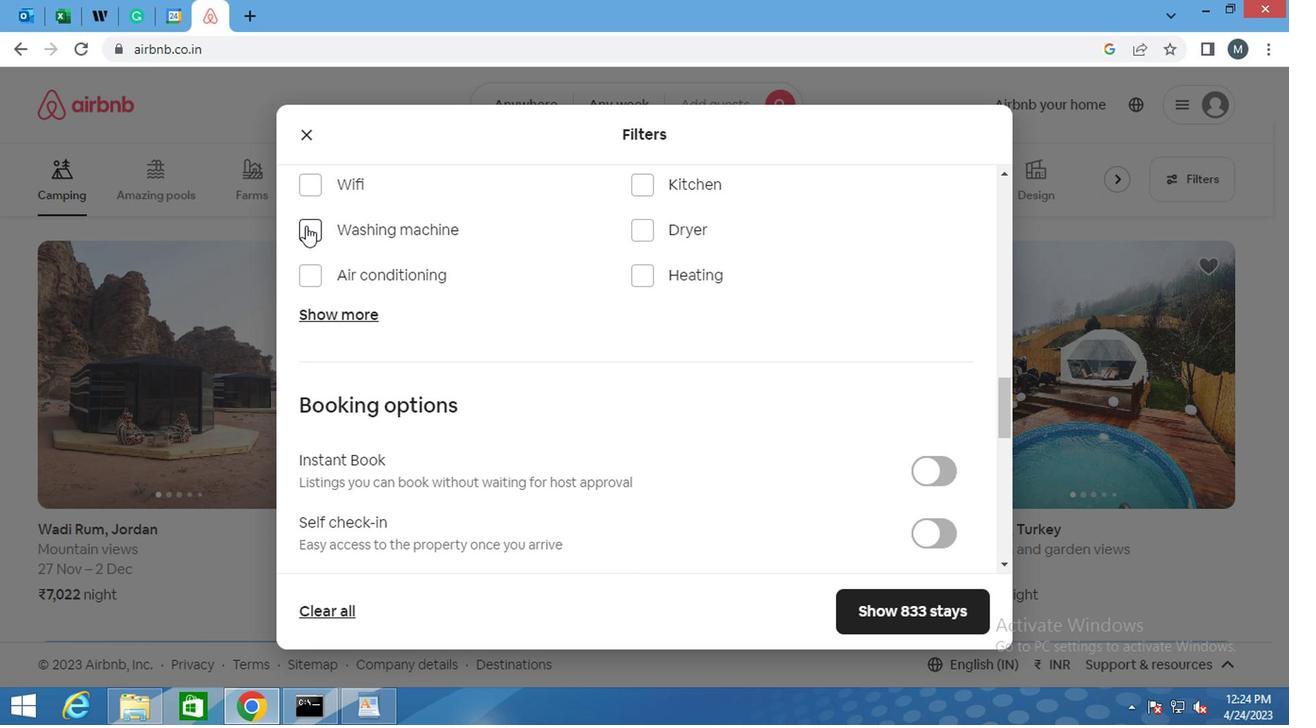 
Action: Mouse moved to (515, 296)
Screenshot: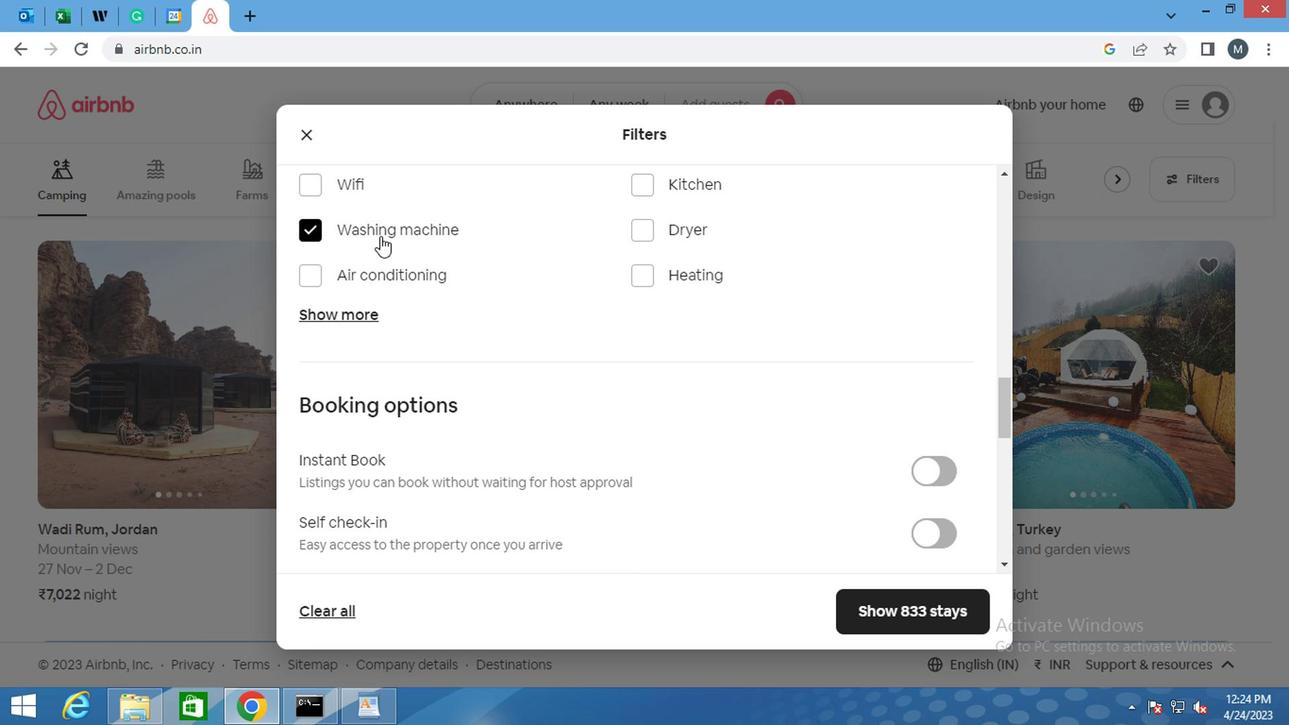 
Action: Mouse scrolled (515, 294) with delta (0, -1)
Screenshot: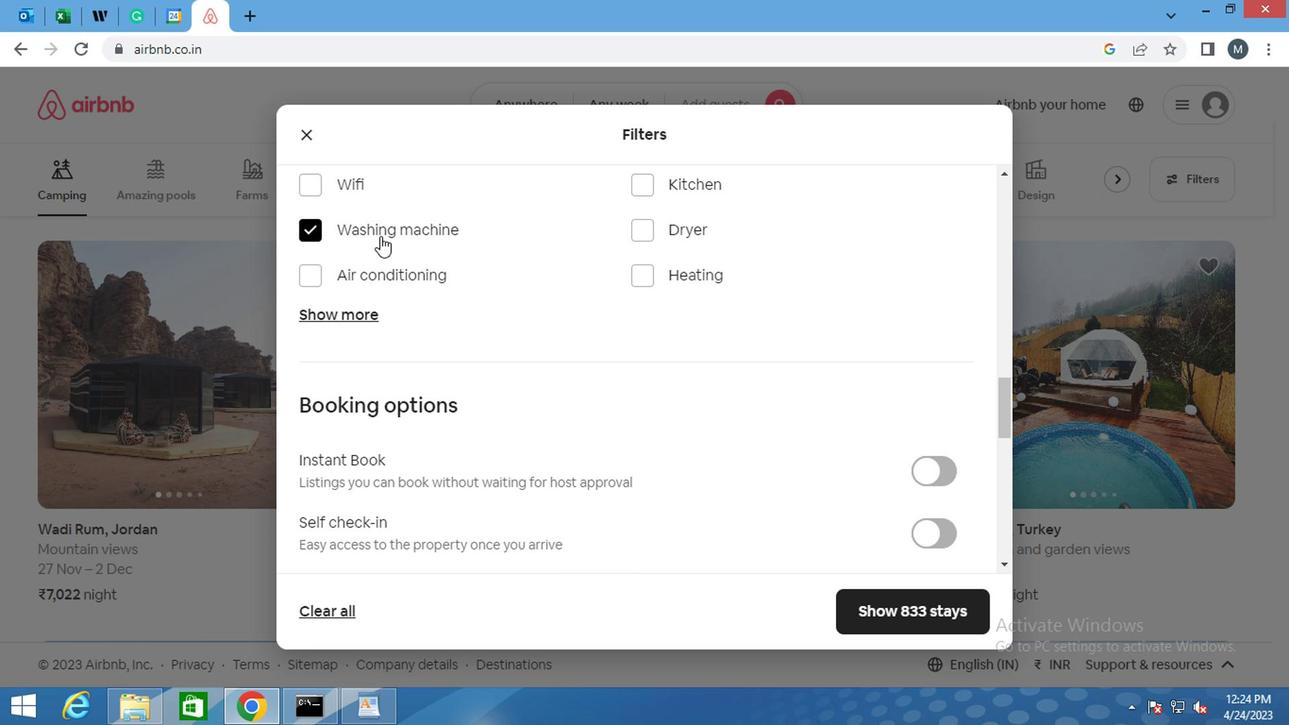 
Action: Mouse moved to (936, 343)
Screenshot: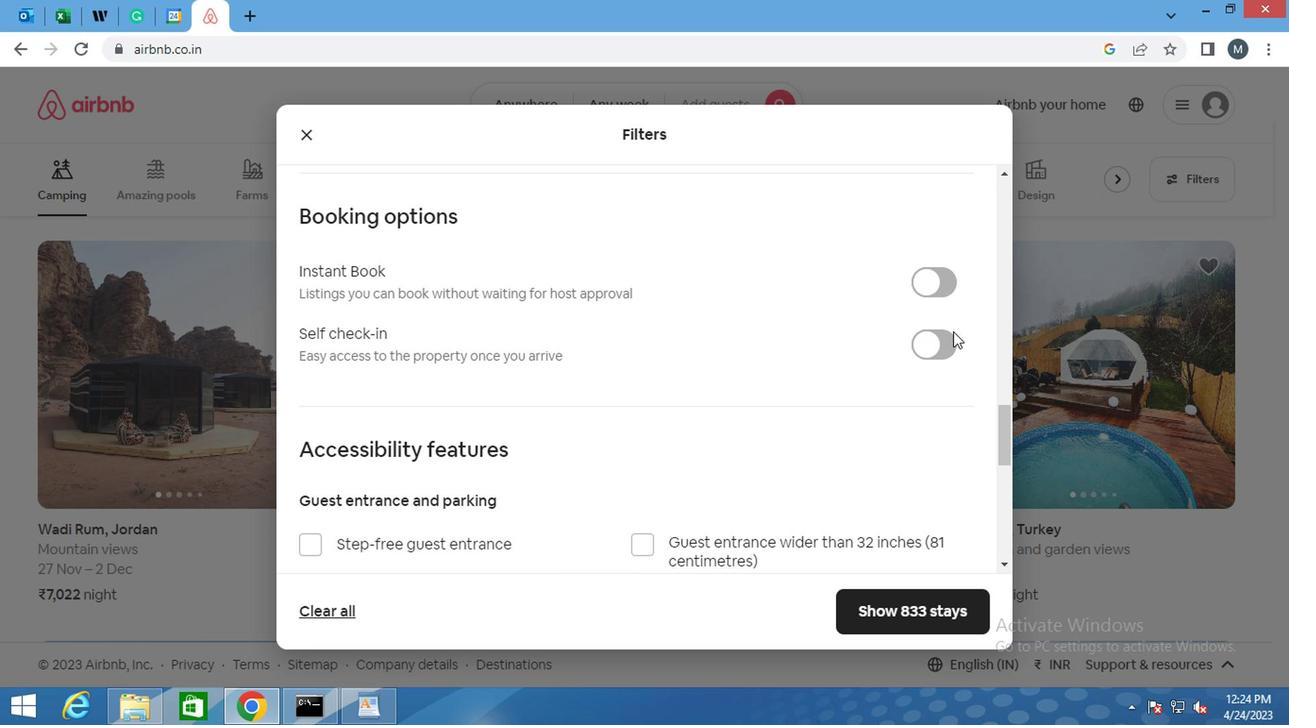 
Action: Mouse pressed left at (936, 343)
Screenshot: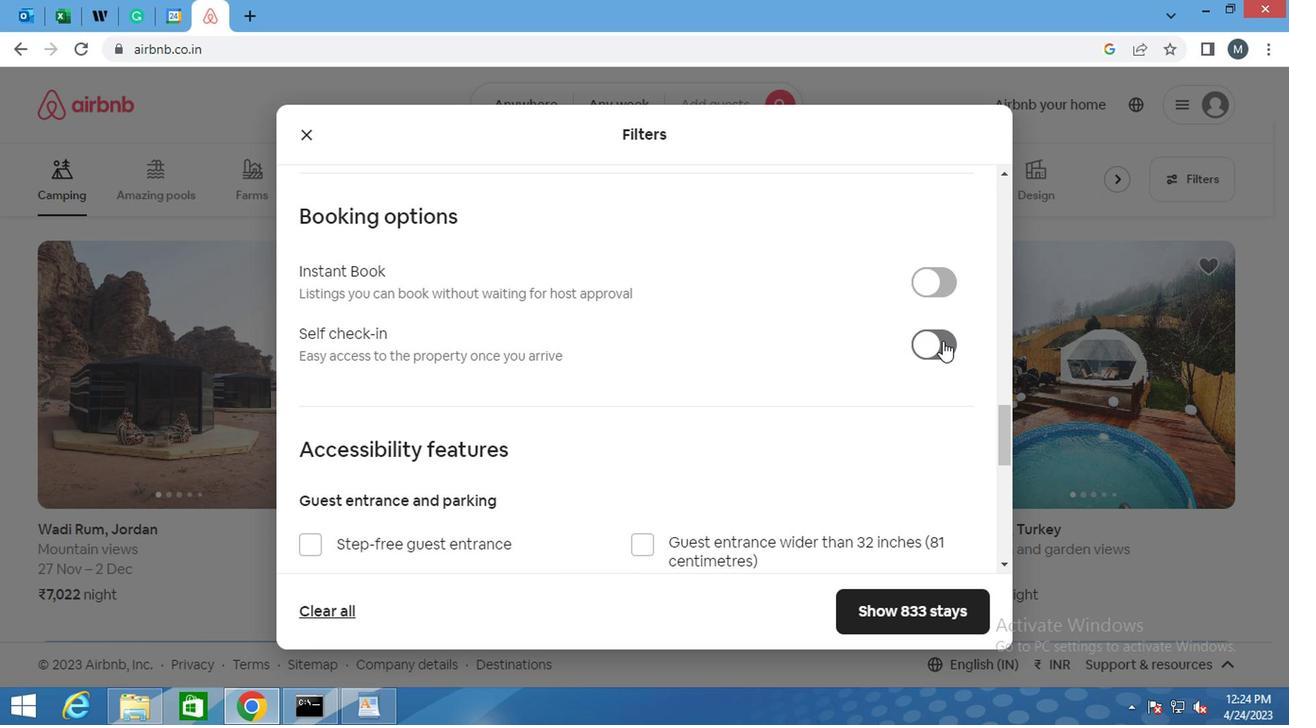 
Action: Mouse moved to (568, 326)
Screenshot: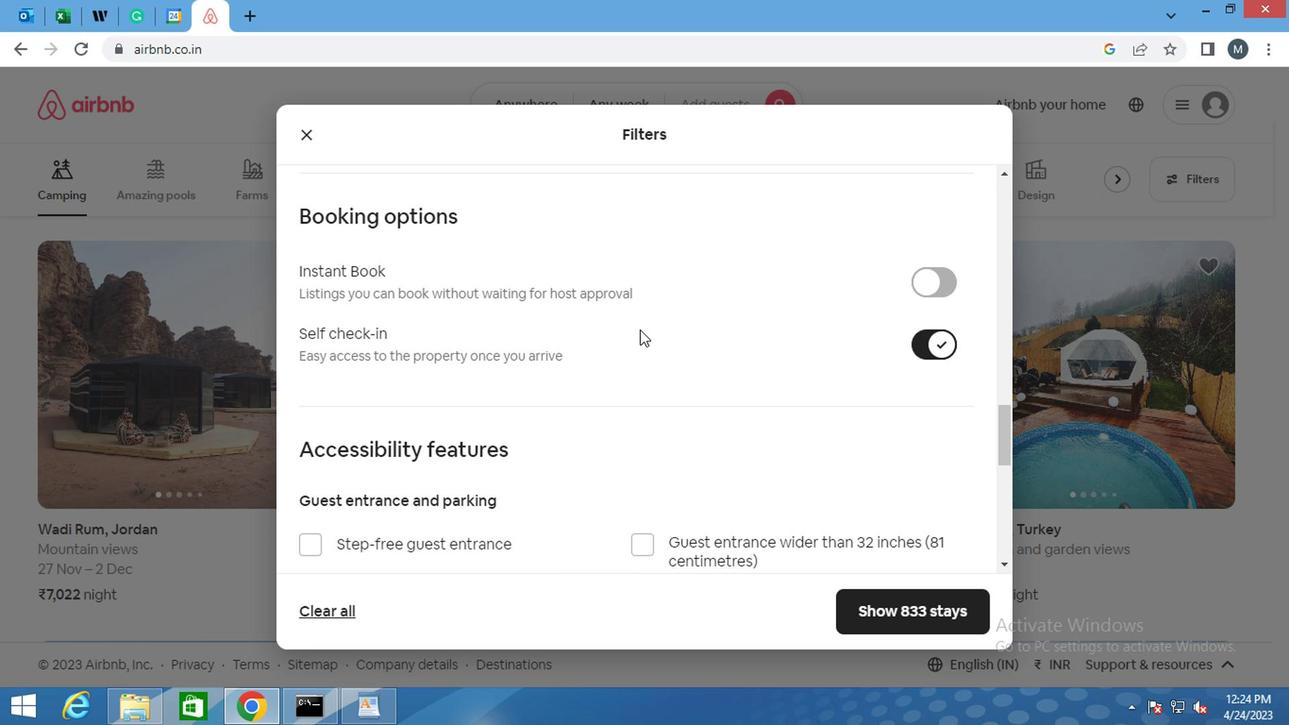 
Action: Mouse scrolled (568, 325) with delta (0, 0)
Screenshot: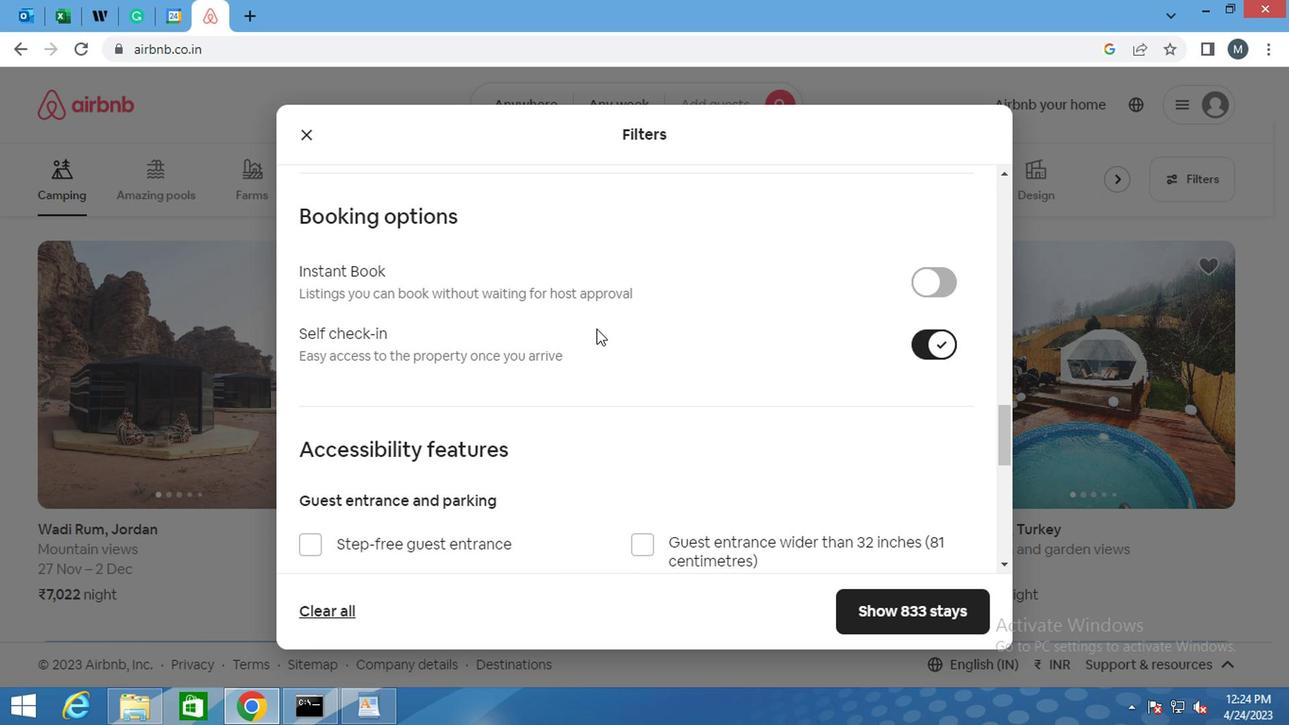 
Action: Mouse moved to (513, 324)
Screenshot: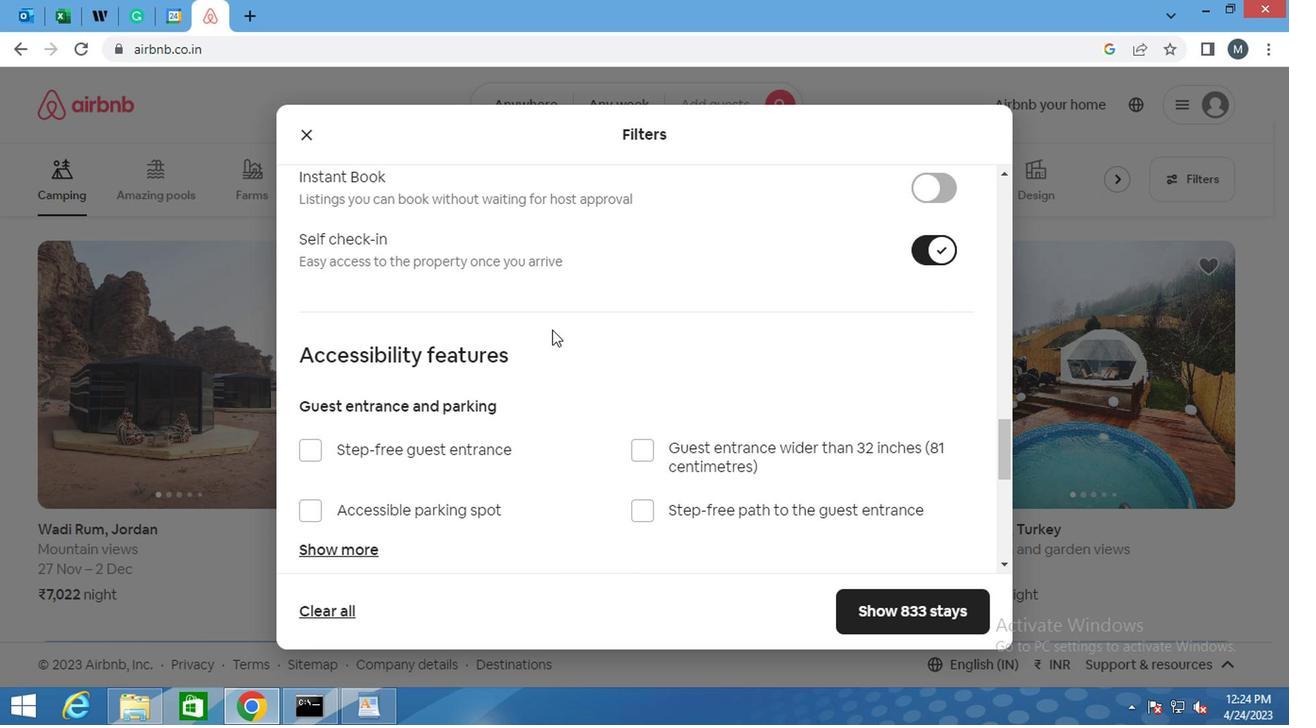 
Action: Mouse scrolled (513, 323) with delta (0, 0)
Screenshot: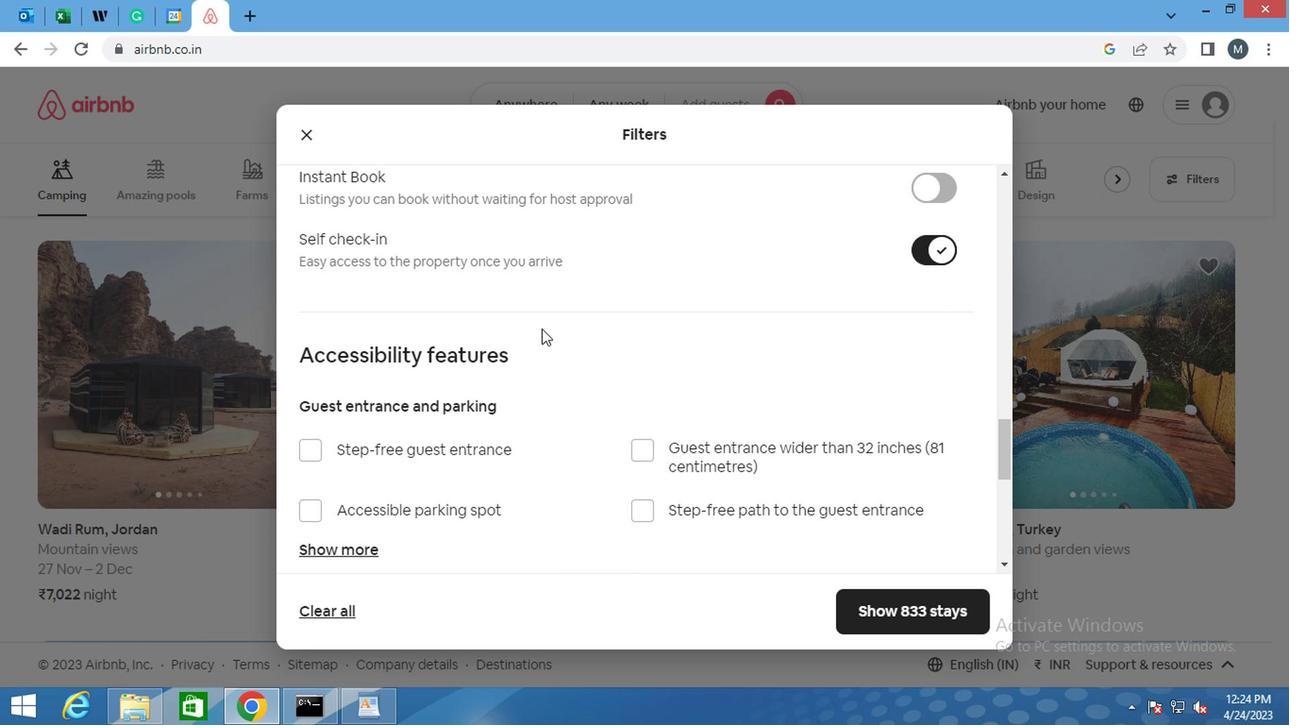 
Action: Mouse moved to (324, 430)
Screenshot: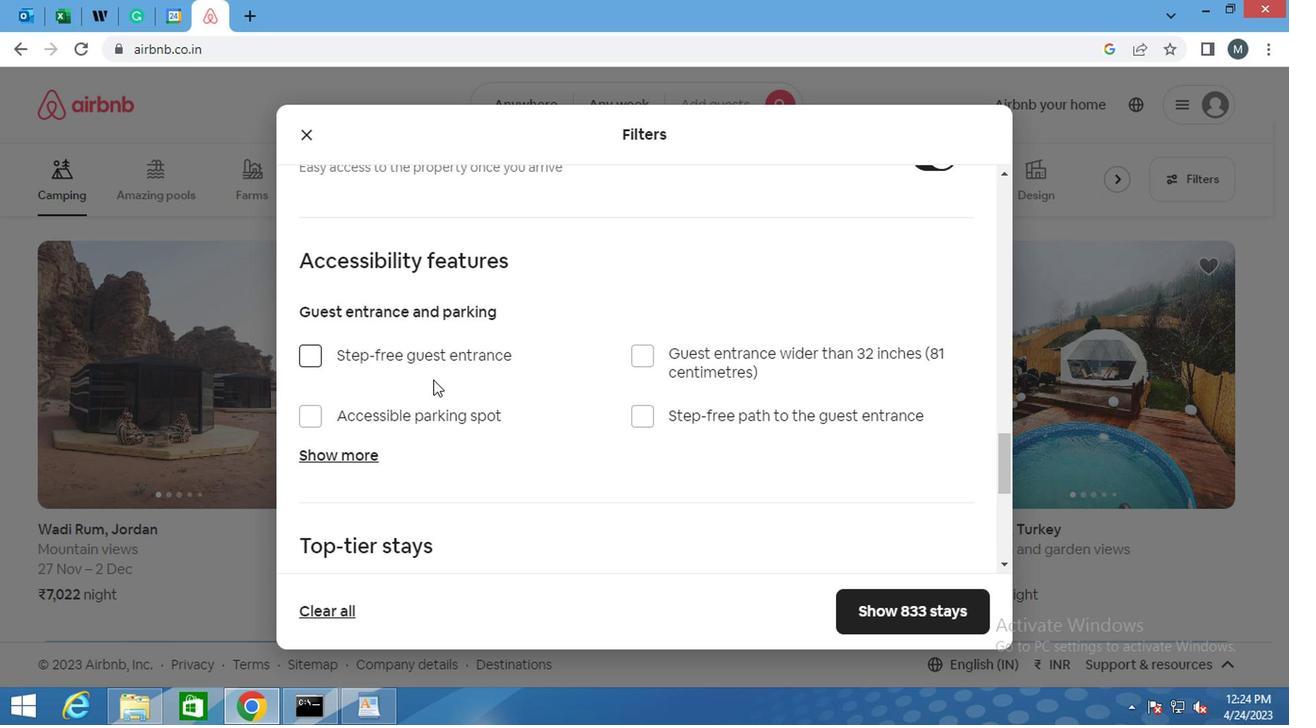 
Action: Mouse scrolled (324, 429) with delta (0, 0)
Screenshot: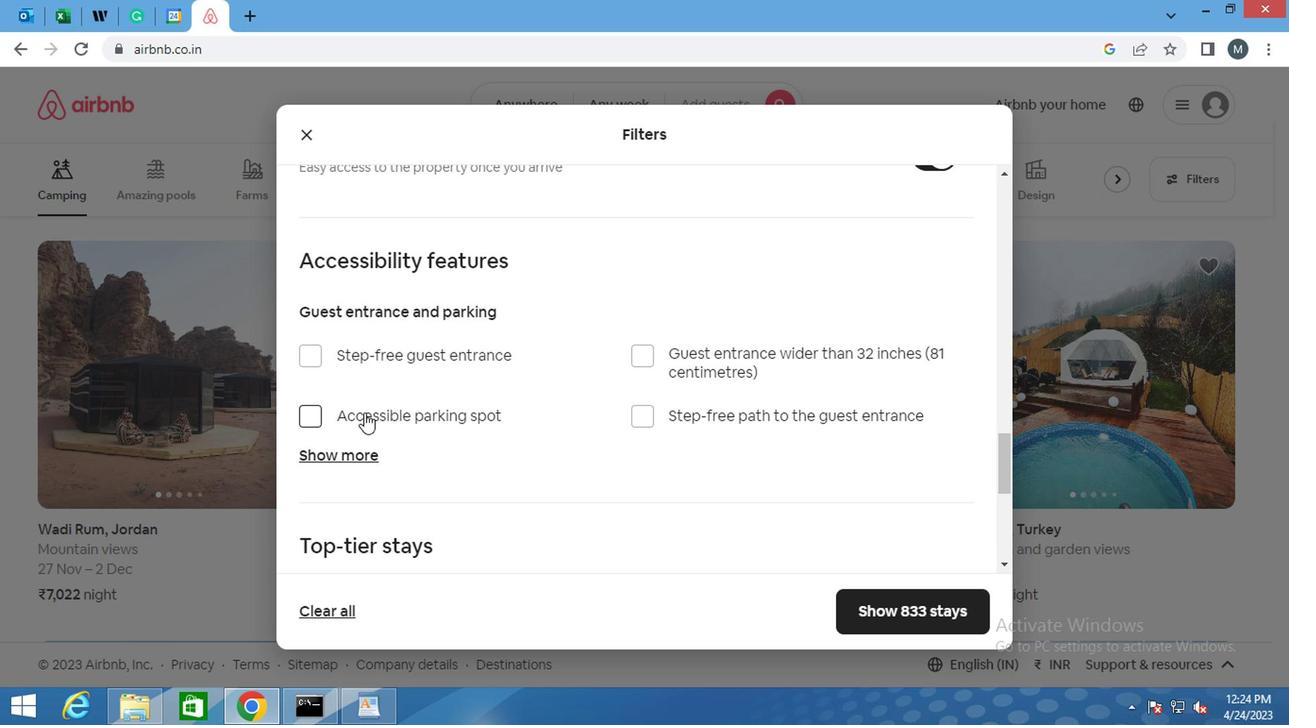 
Action: Mouse scrolled (324, 429) with delta (0, 0)
Screenshot: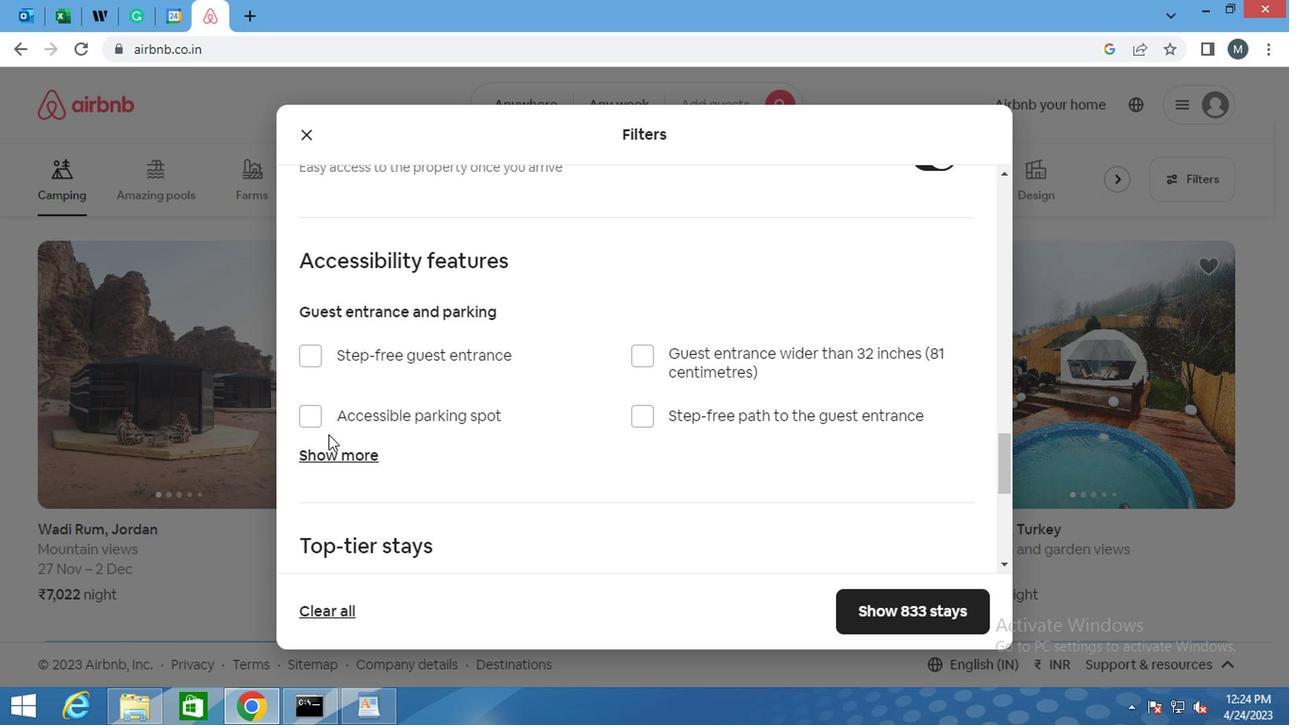 
Action: Mouse moved to (340, 492)
Screenshot: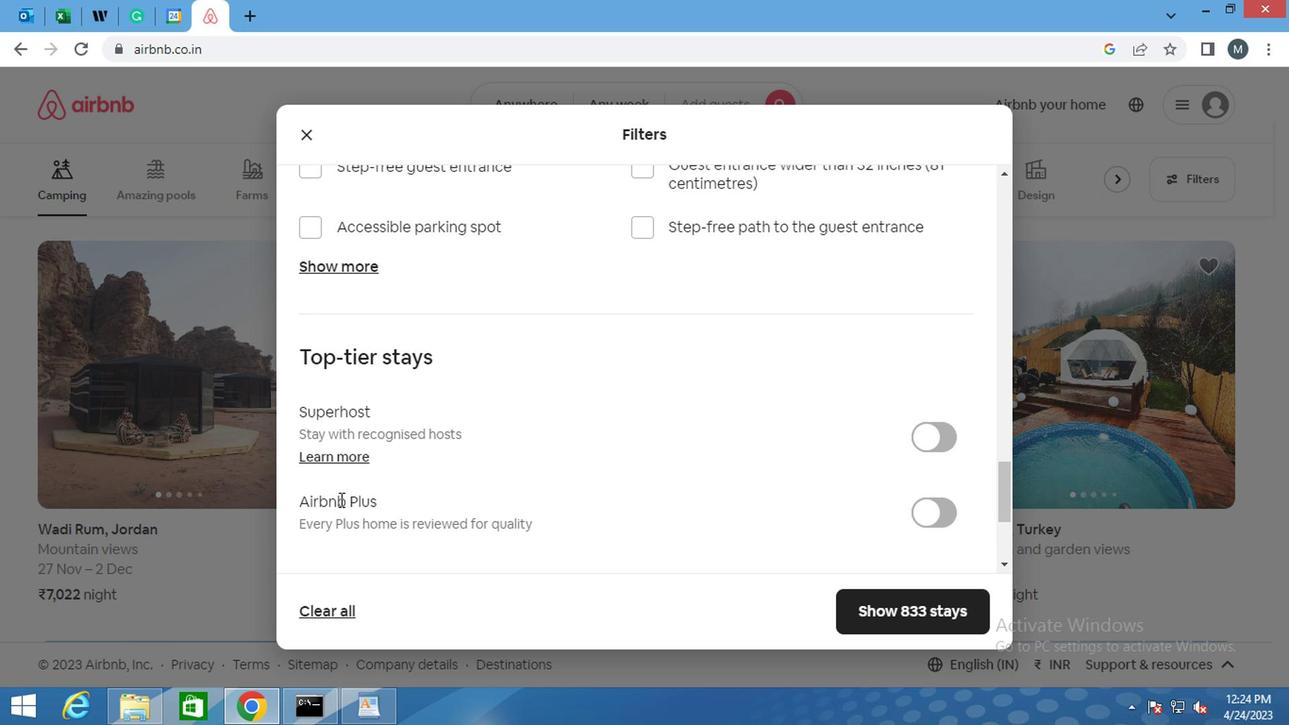 
Action: Mouse scrolled (340, 492) with delta (0, 0)
Screenshot: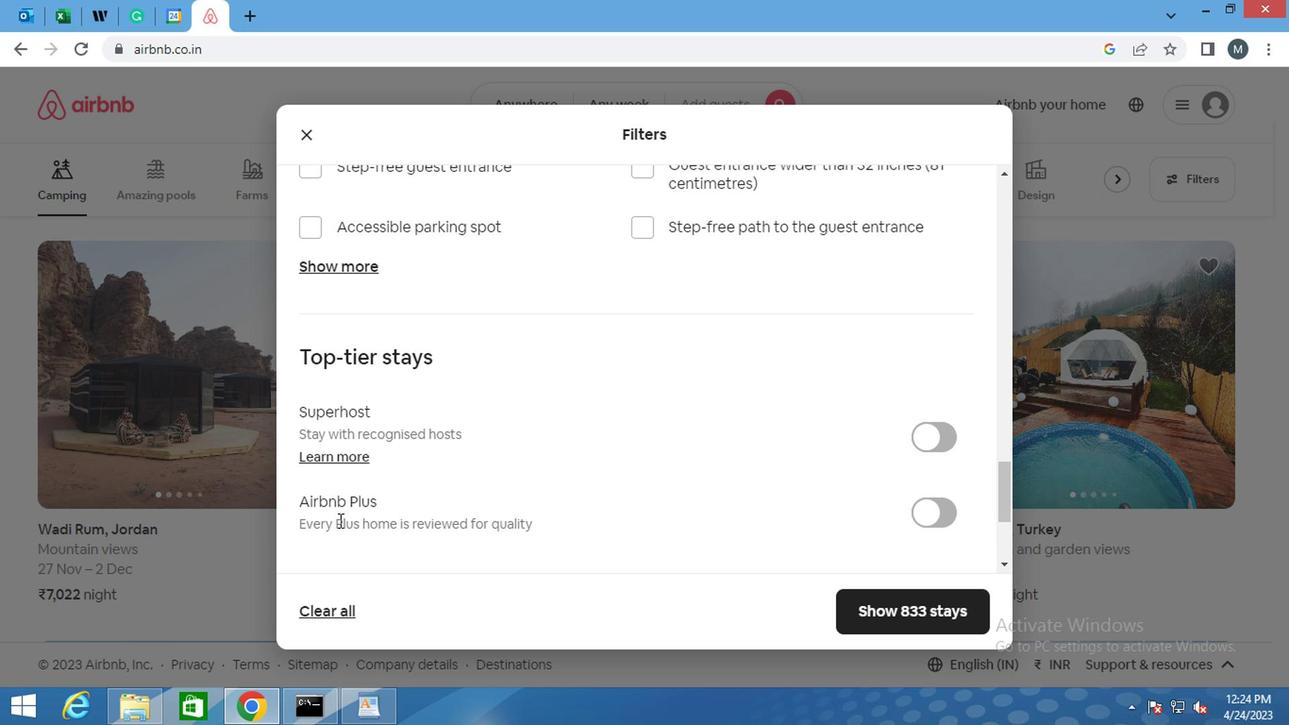 
Action: Mouse scrolled (340, 492) with delta (0, 0)
Screenshot: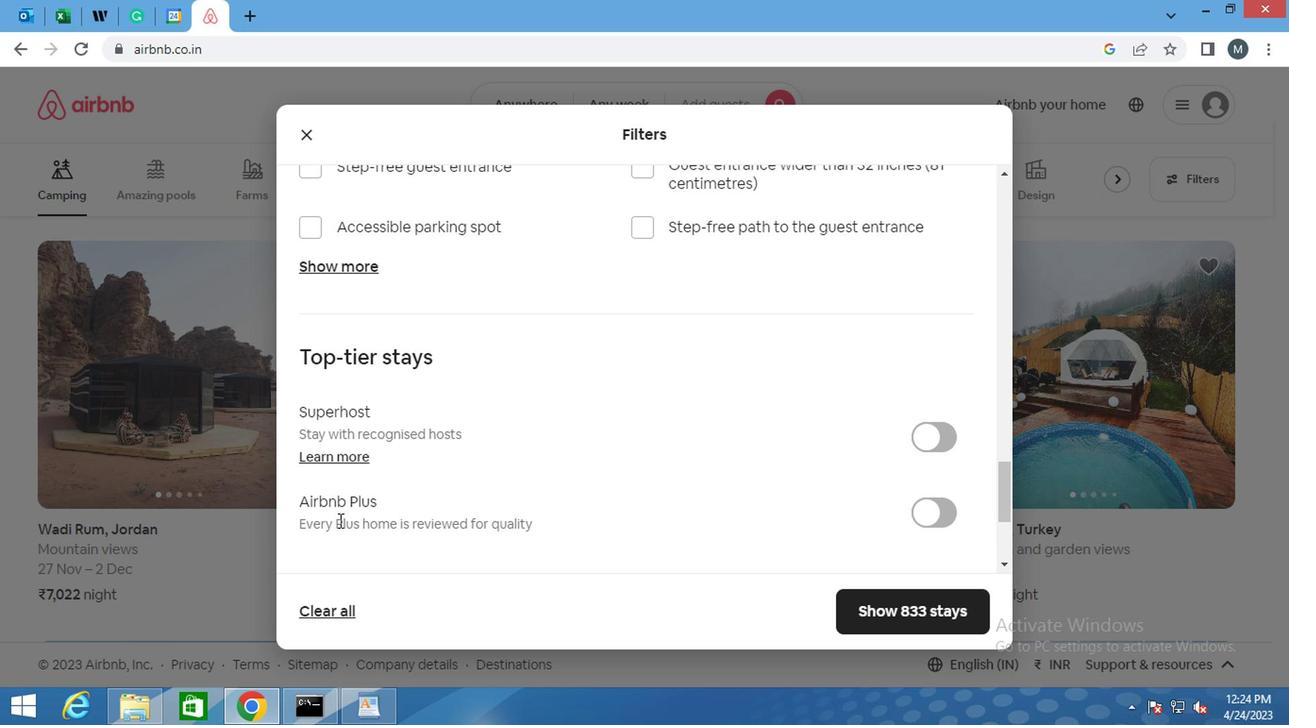 
Action: Mouse moved to (344, 516)
Screenshot: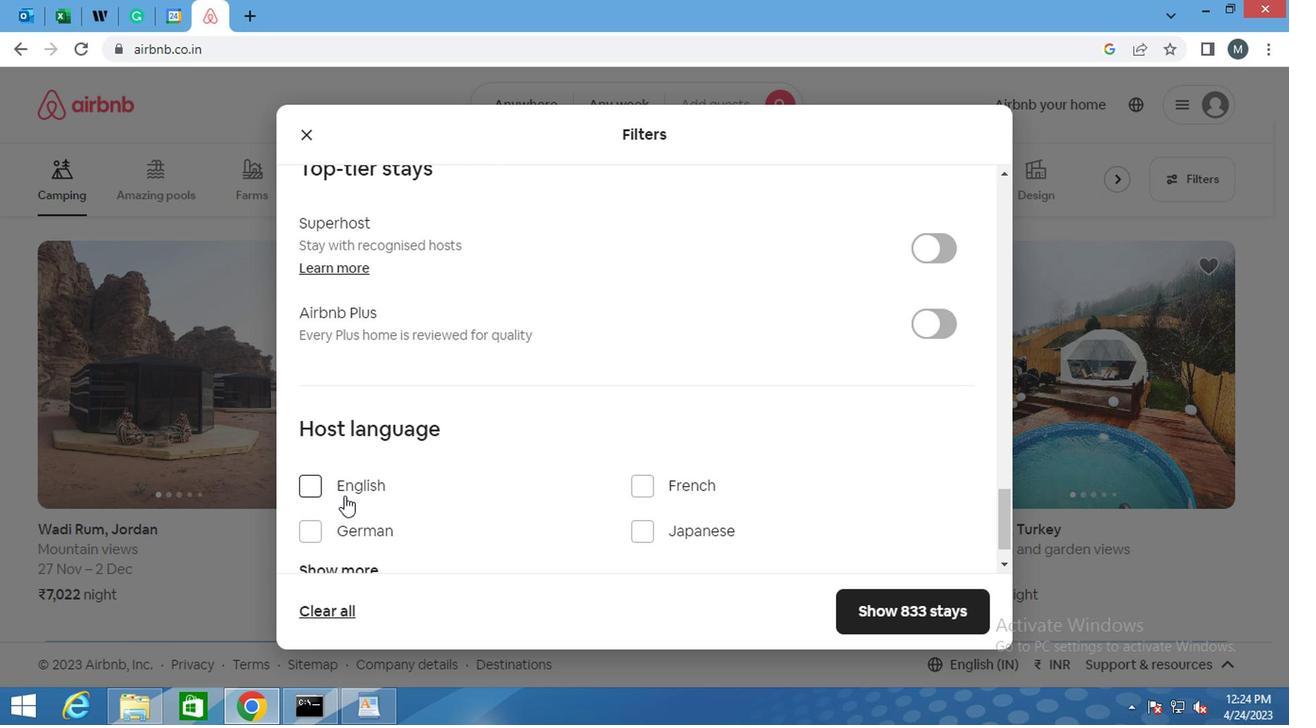 
Action: Mouse scrolled (344, 515) with delta (0, -1)
Screenshot: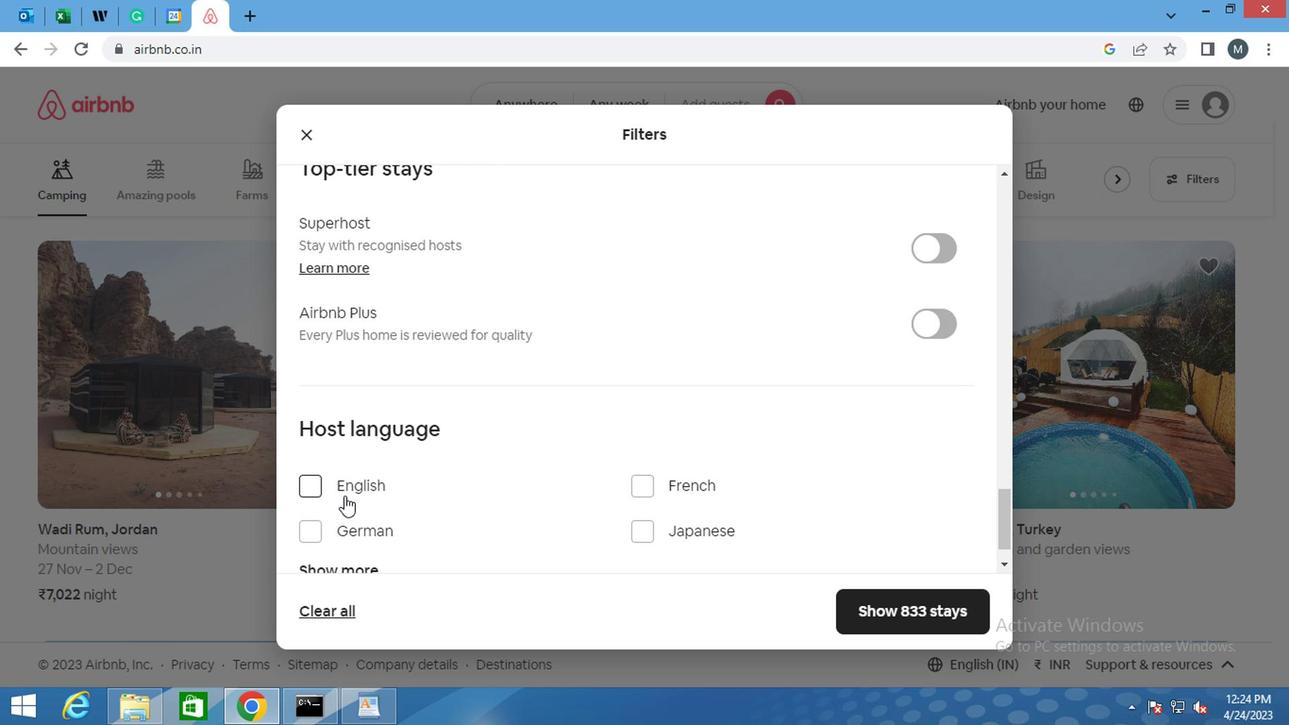 
Action: Mouse scrolled (344, 515) with delta (0, -1)
Screenshot: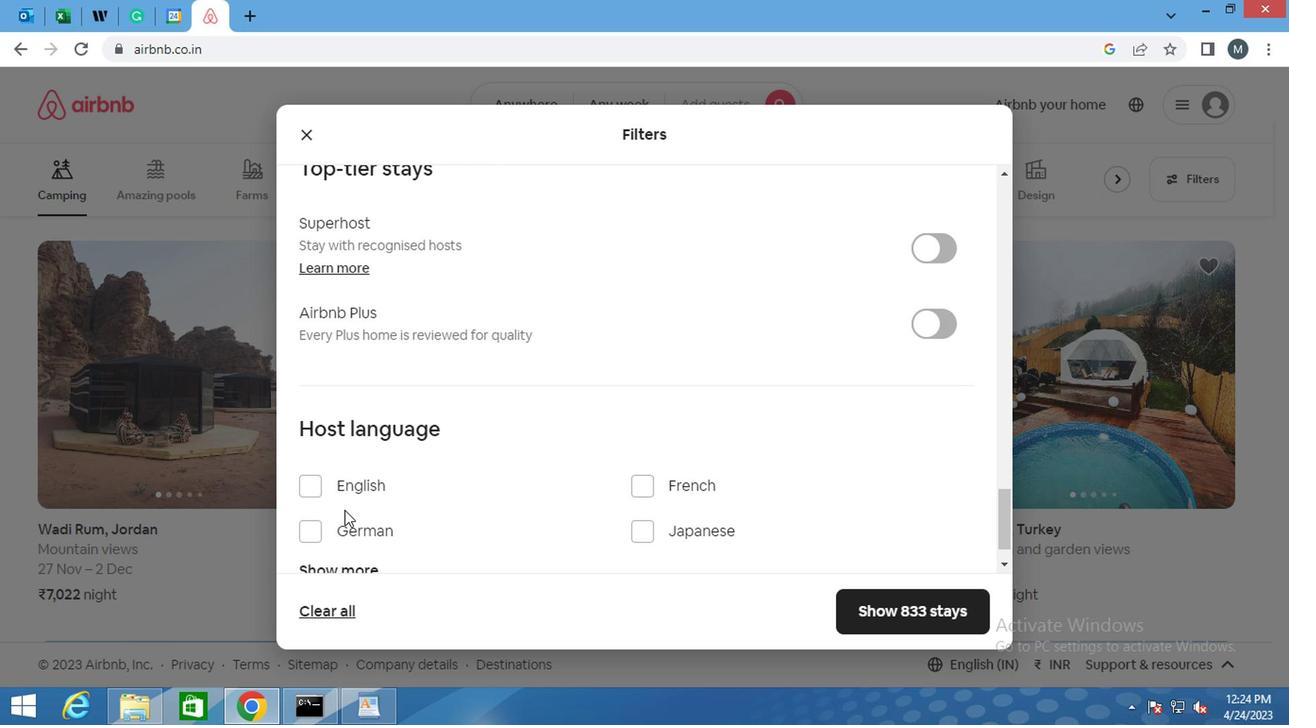 
Action: Mouse moved to (340, 522)
Screenshot: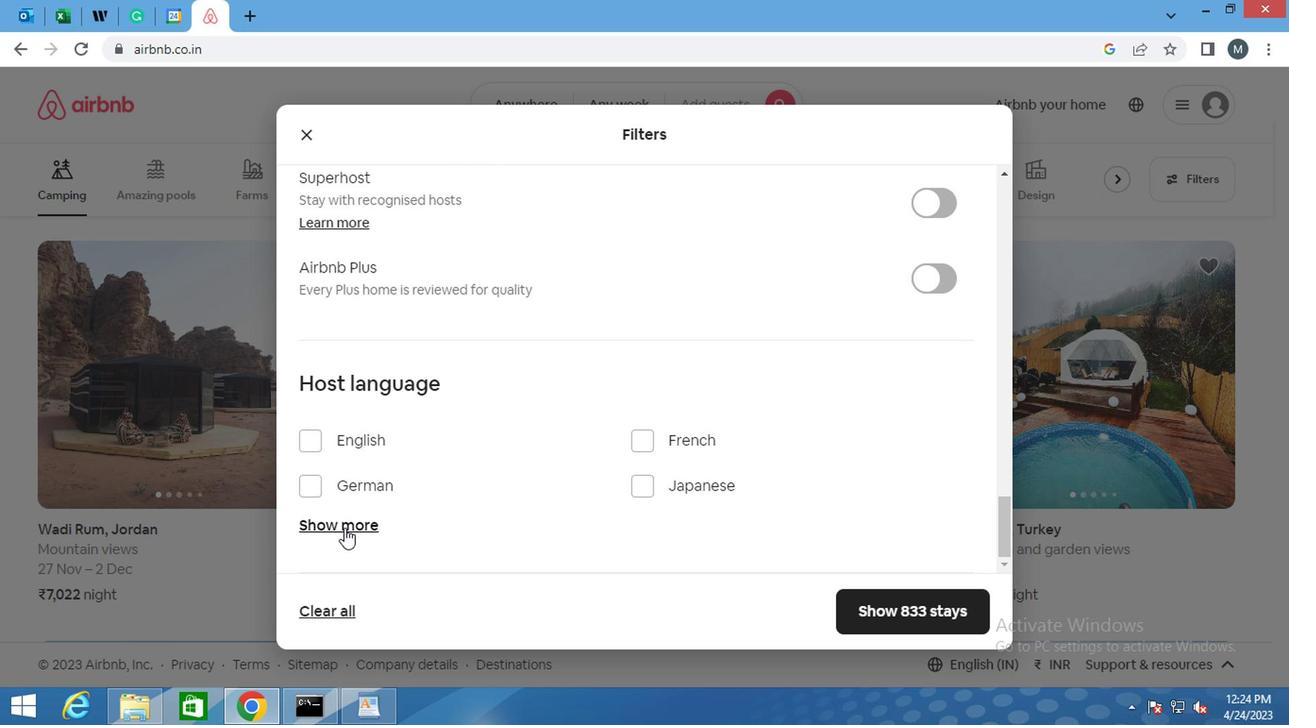 
Action: Mouse pressed left at (340, 522)
Screenshot: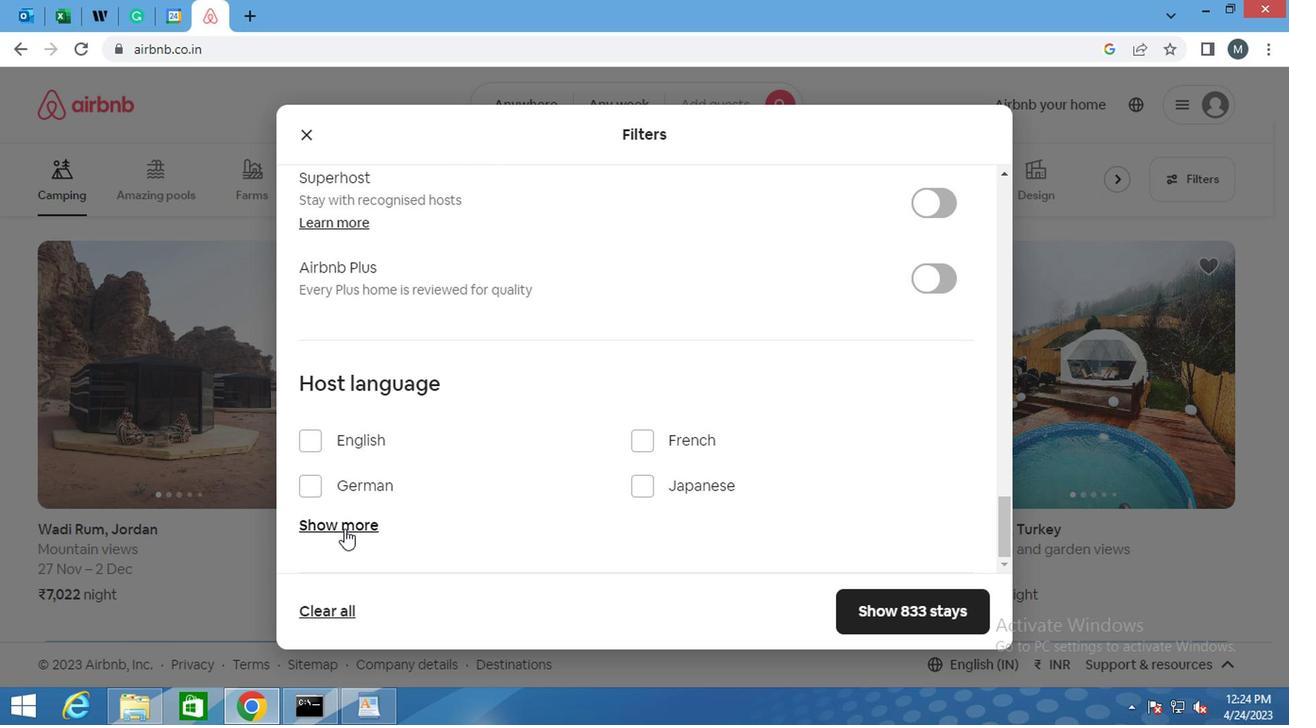 
Action: Mouse moved to (390, 408)
Screenshot: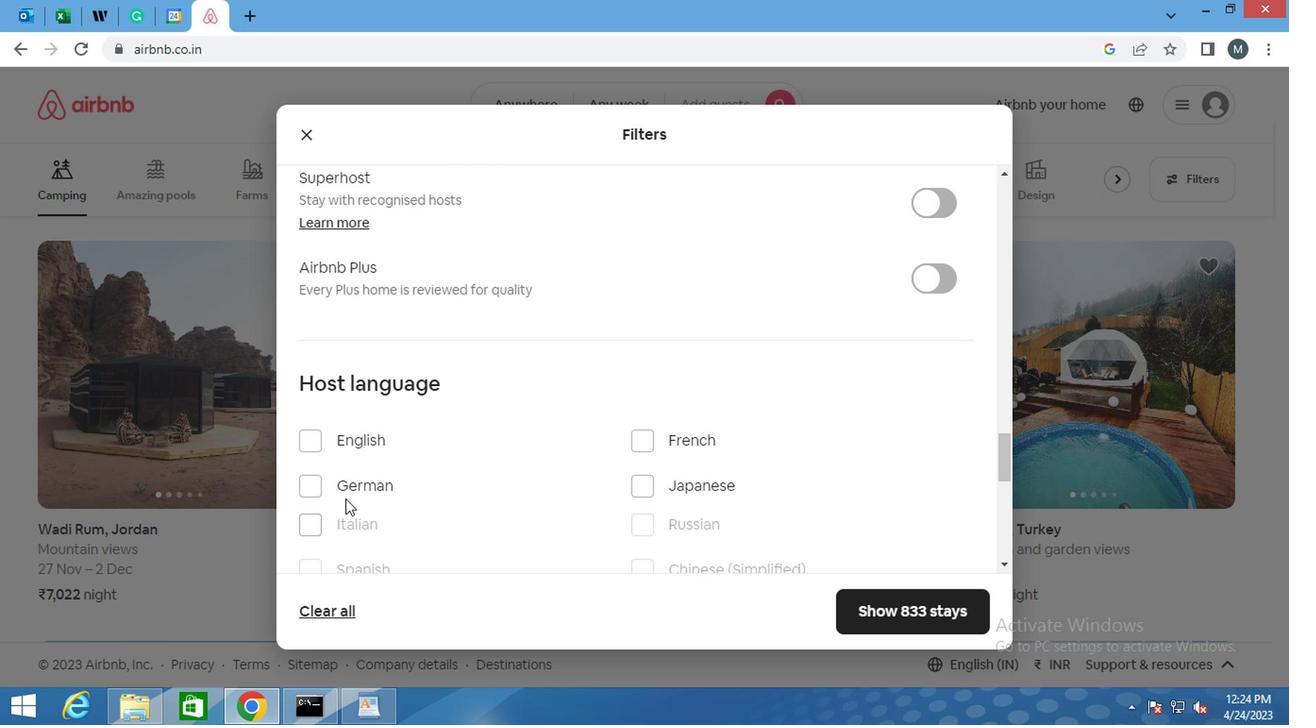 
Action: Mouse scrolled (390, 407) with delta (0, 0)
Screenshot: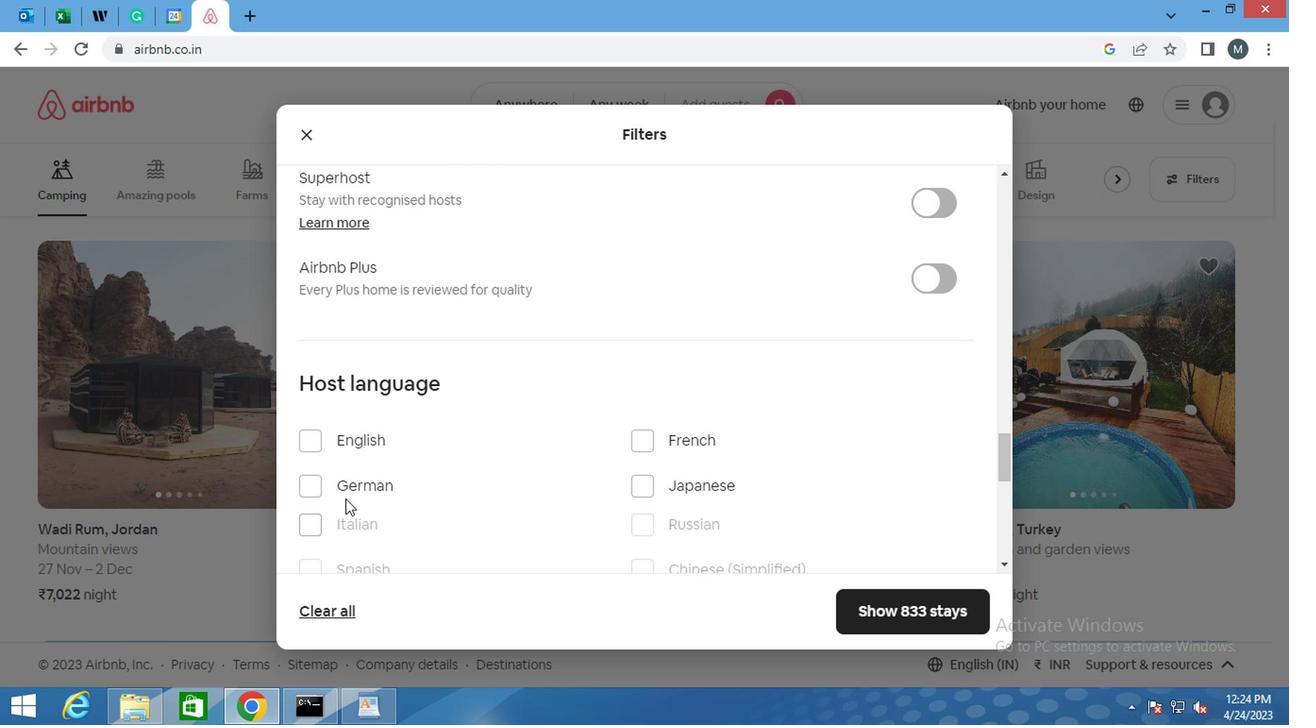 
Action: Mouse moved to (389, 410)
Screenshot: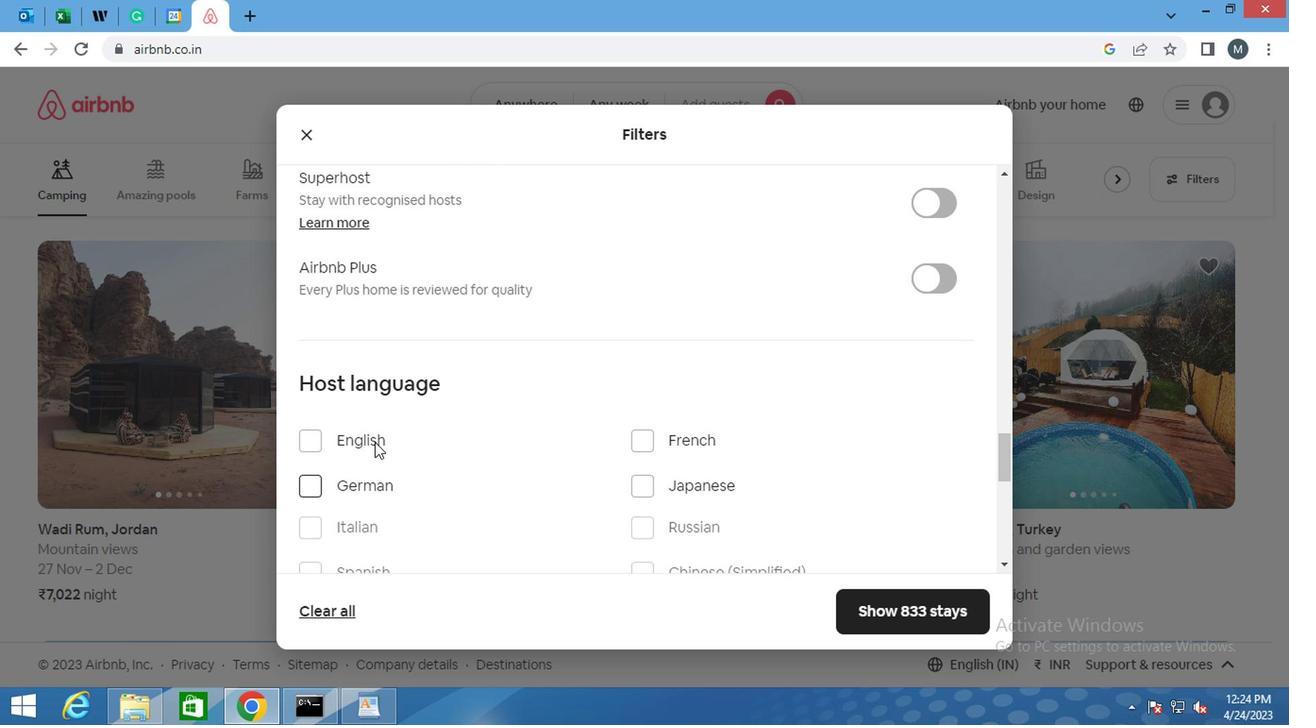 
Action: Mouse scrolled (389, 410) with delta (0, 0)
Screenshot: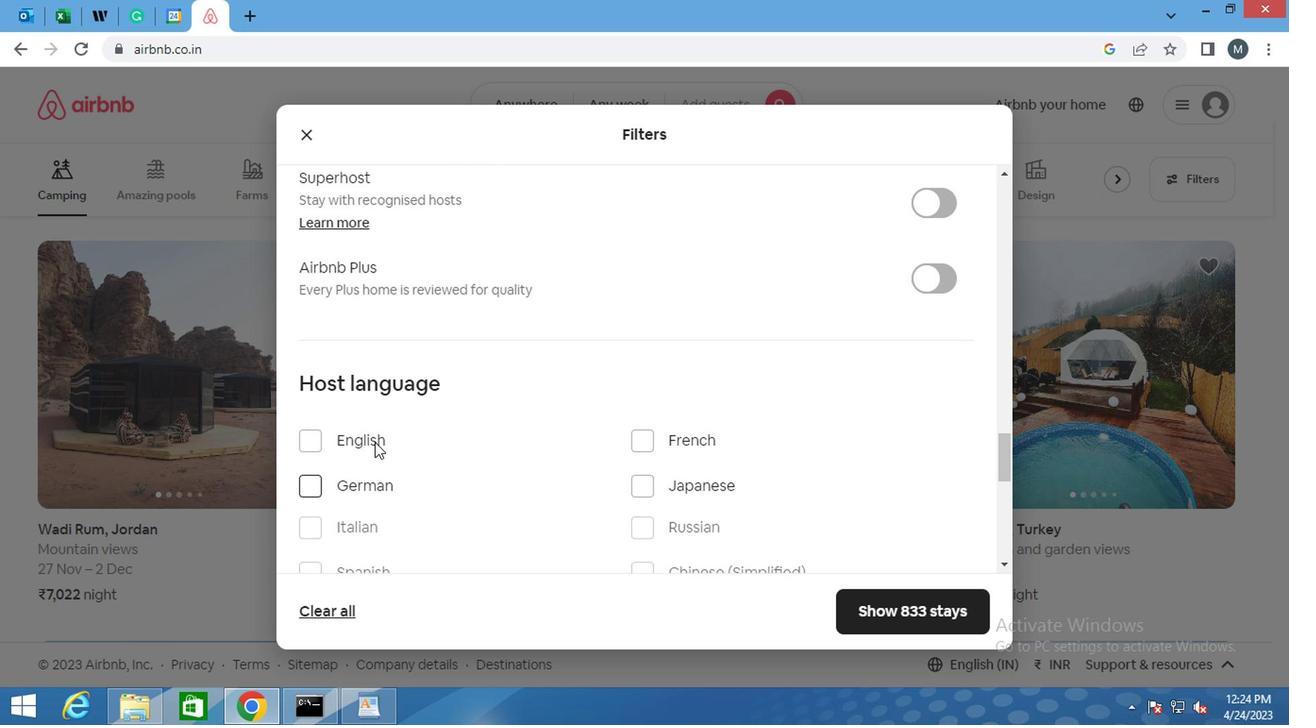
Action: Mouse moved to (305, 390)
Screenshot: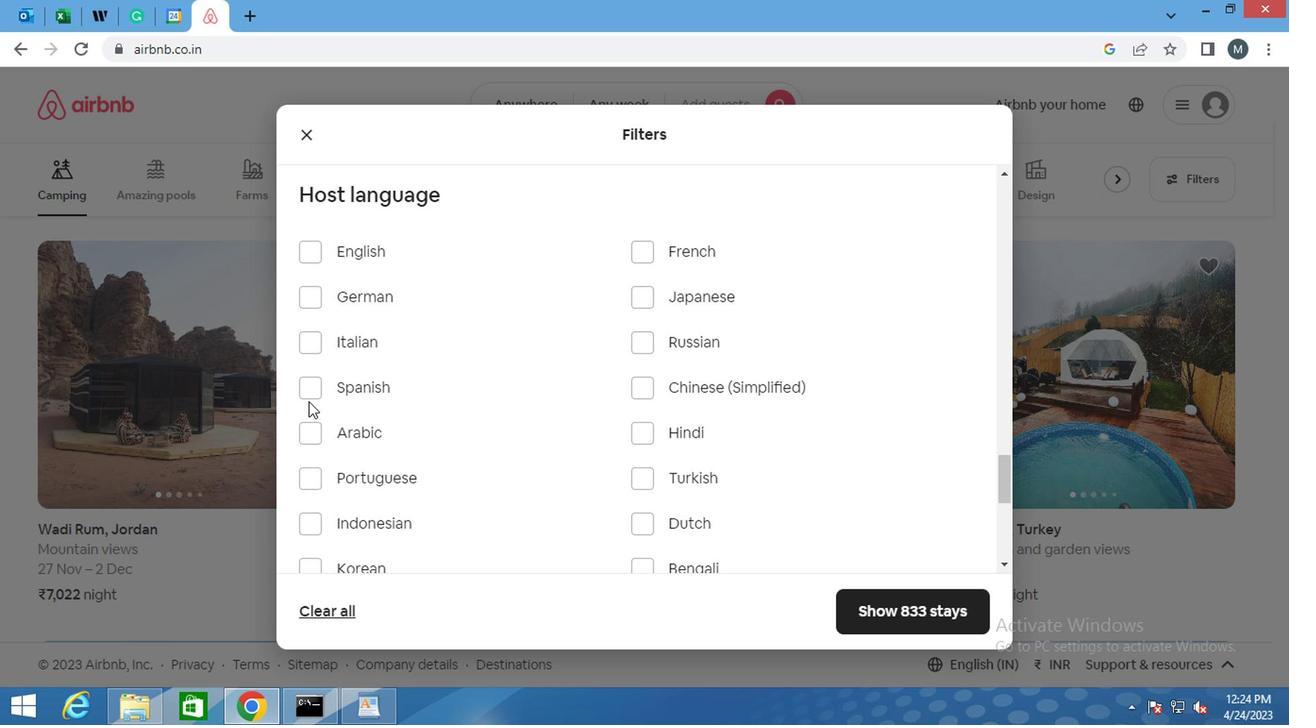 
Action: Mouse pressed left at (305, 390)
Screenshot: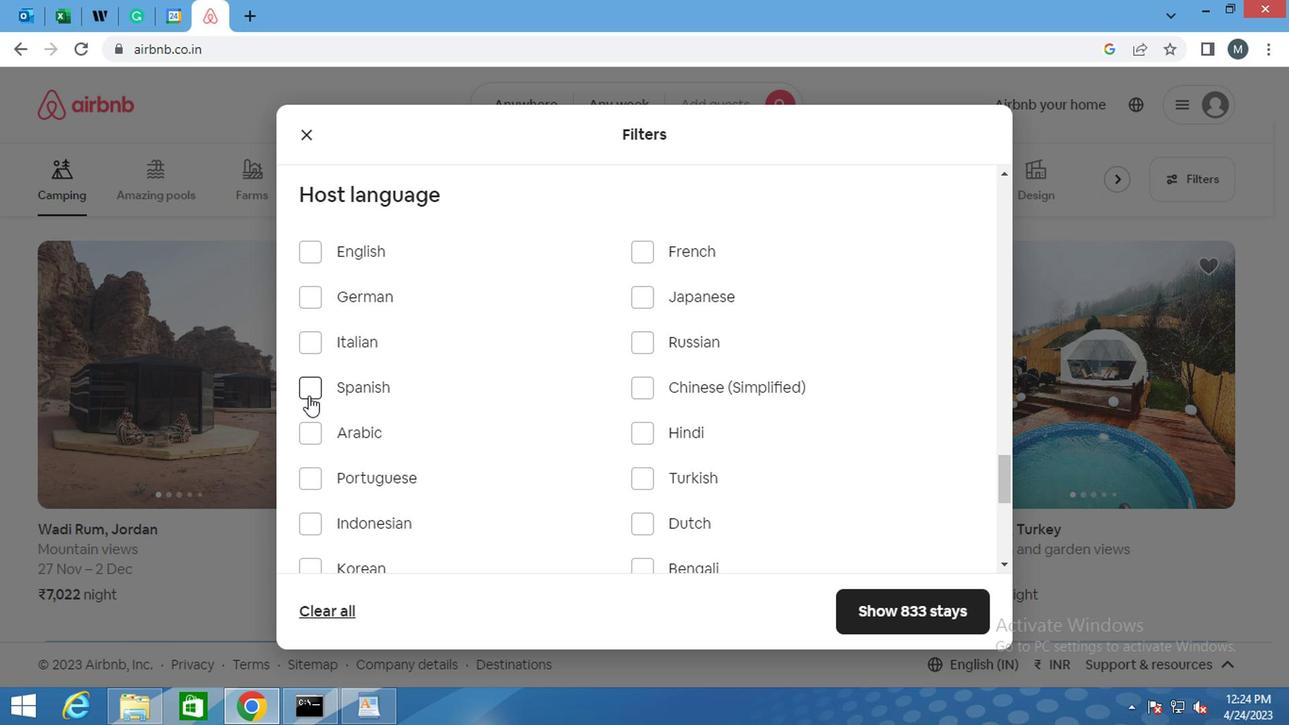 
Action: Mouse moved to (466, 365)
Screenshot: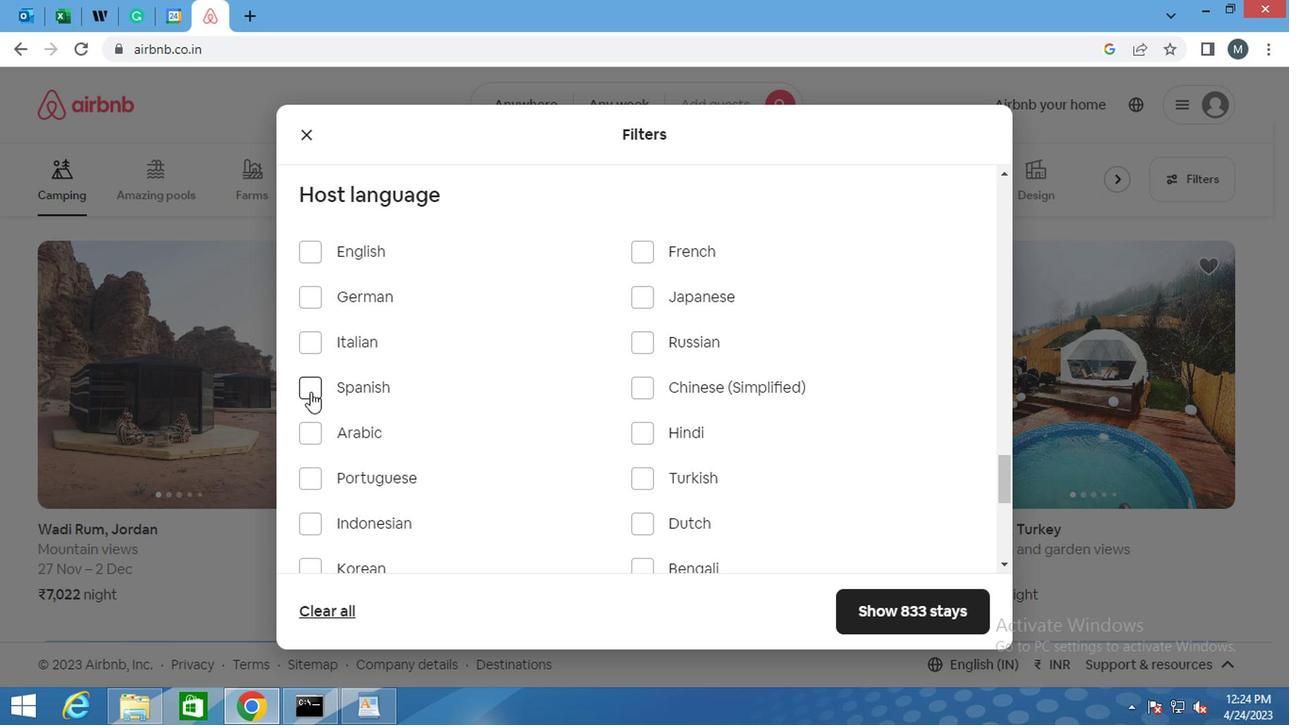 
Action: Mouse scrolled (466, 365) with delta (0, 0)
Screenshot: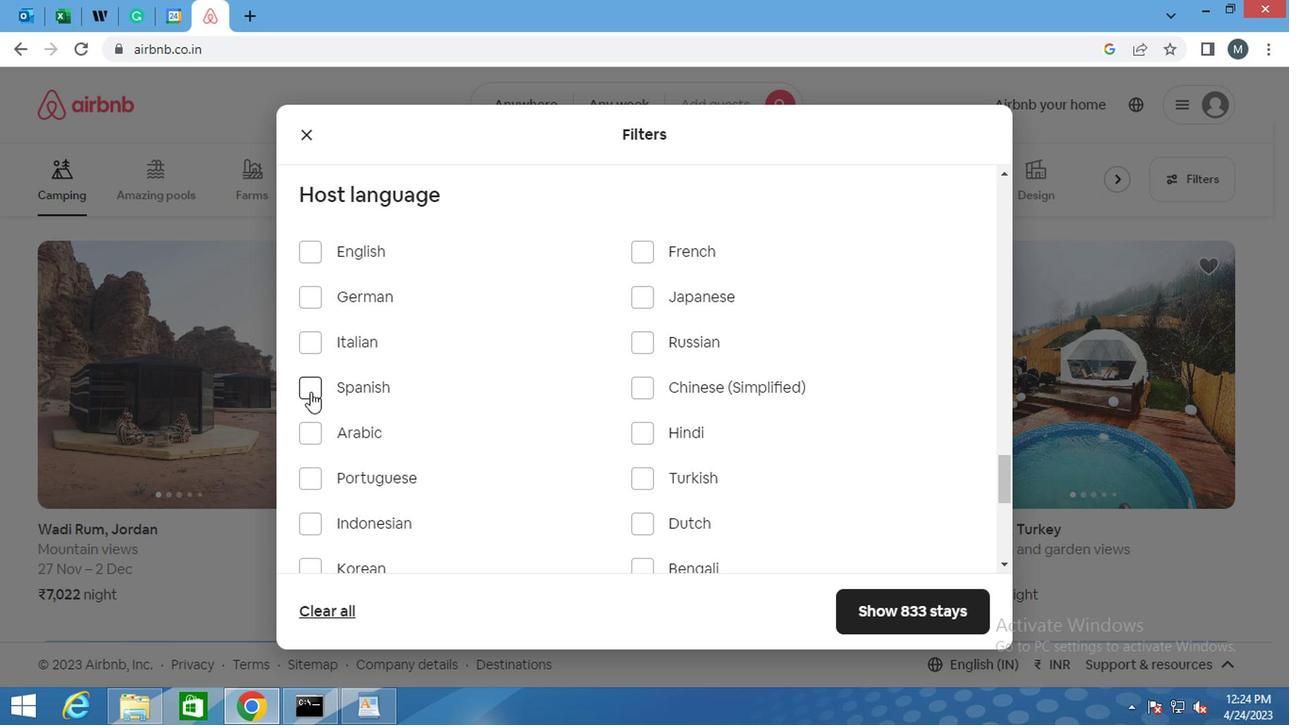 
Action: Mouse moved to (468, 372)
Screenshot: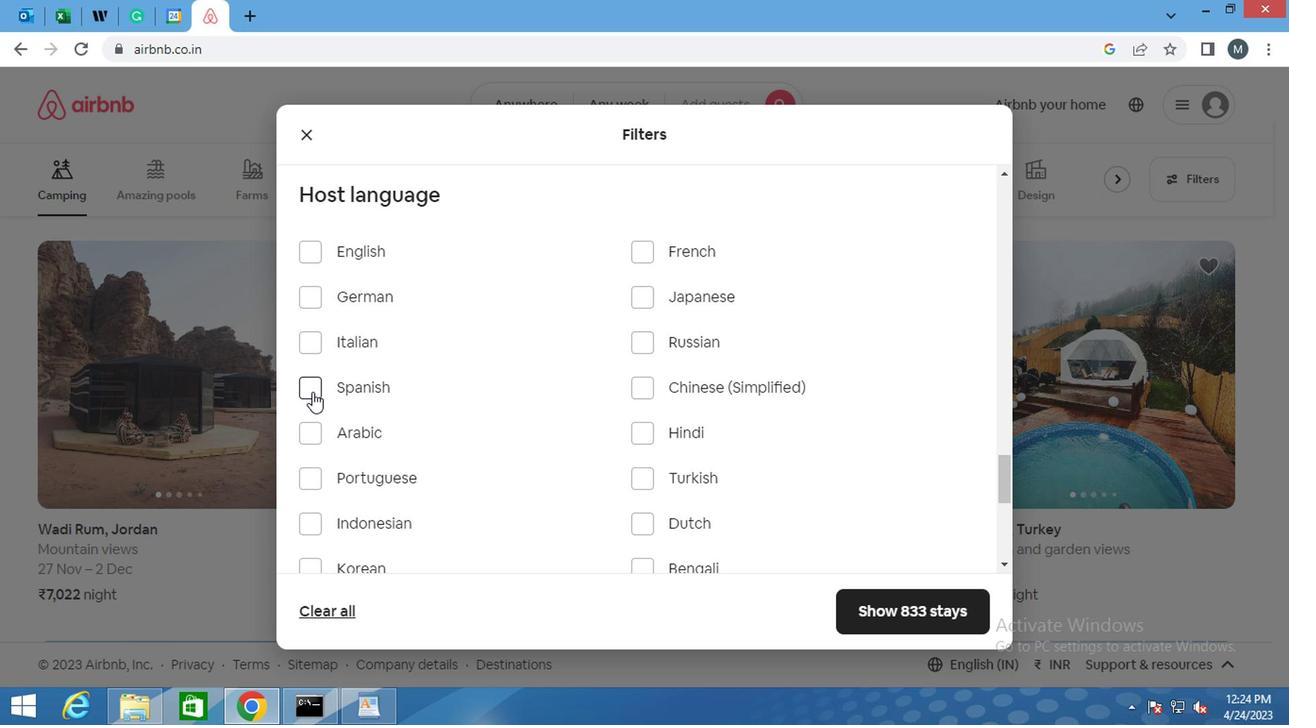 
Action: Mouse scrolled (468, 371) with delta (0, -1)
Screenshot: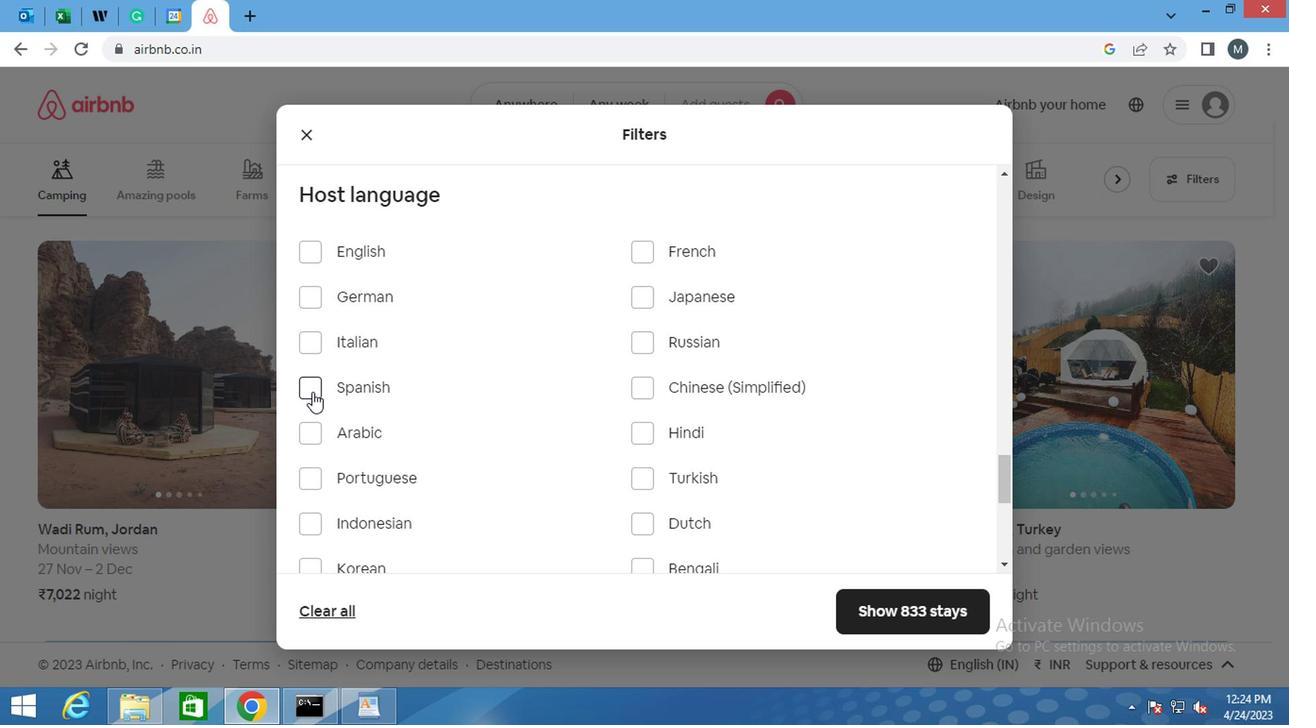 
Action: Mouse moved to (469, 381)
Screenshot: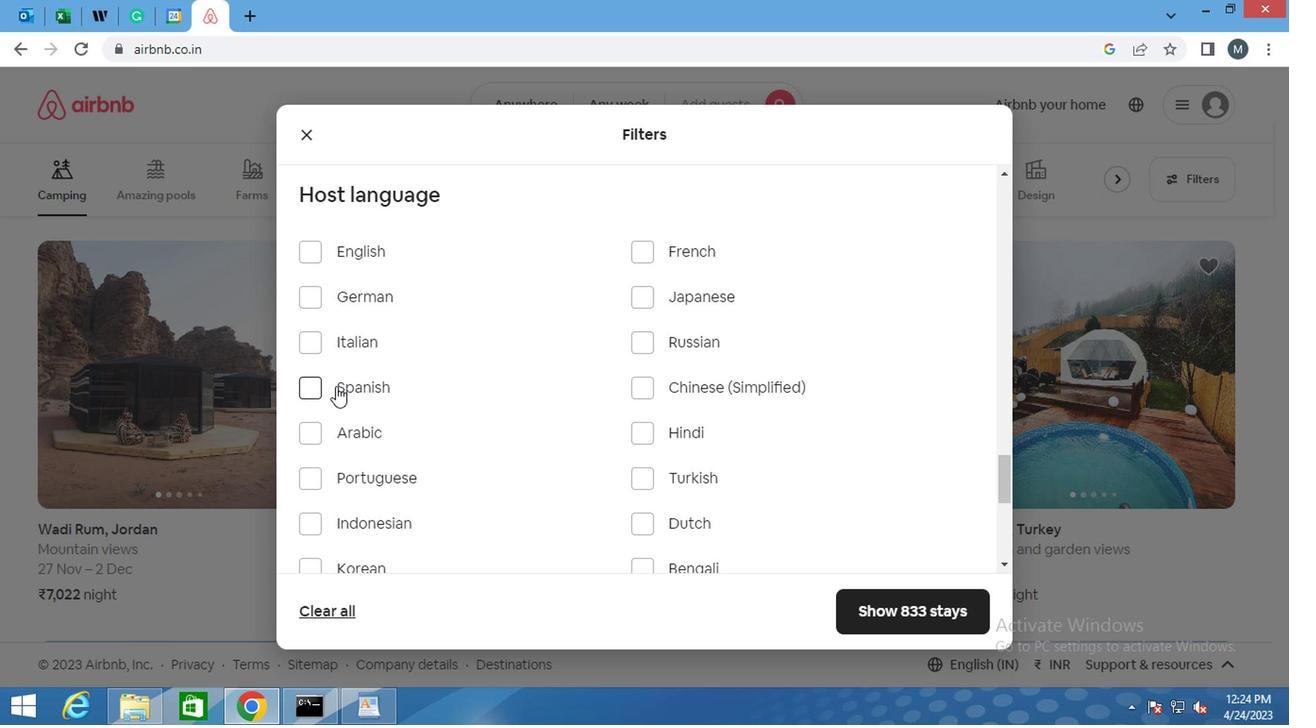 
Action: Mouse scrolled (469, 380) with delta (0, 0)
Screenshot: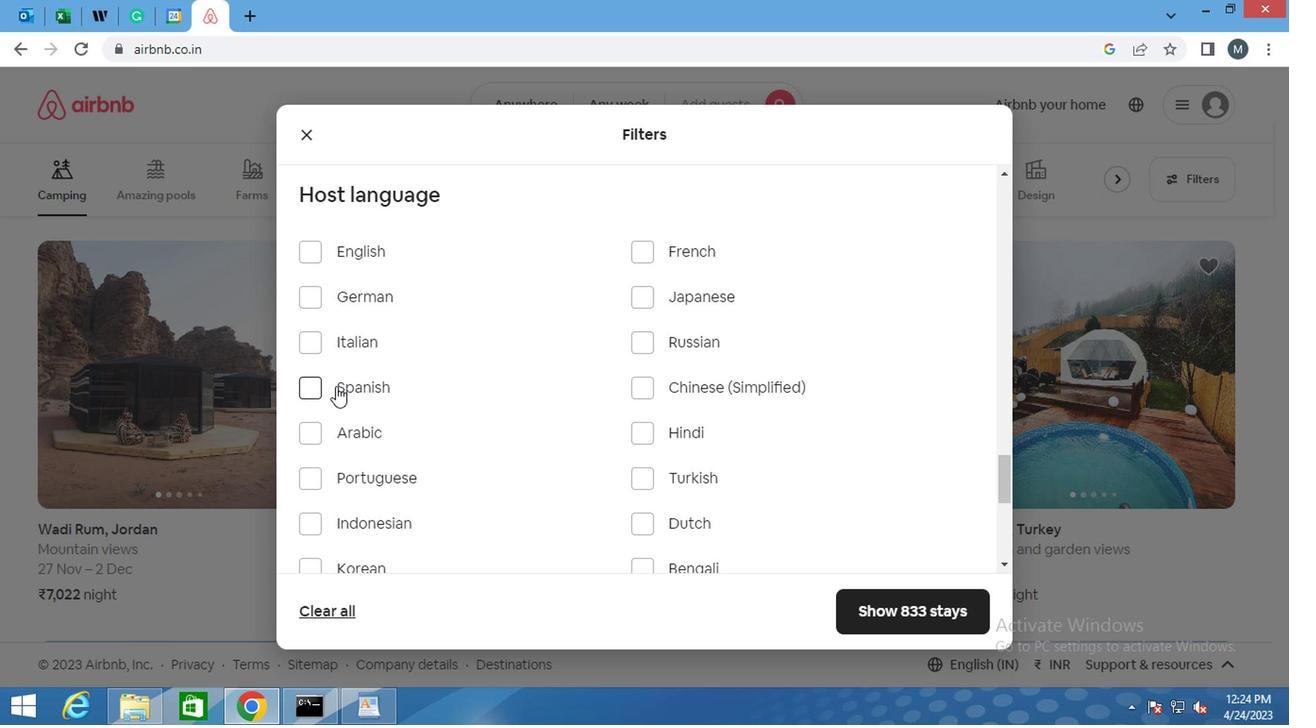 
Action: Mouse moved to (895, 598)
Screenshot: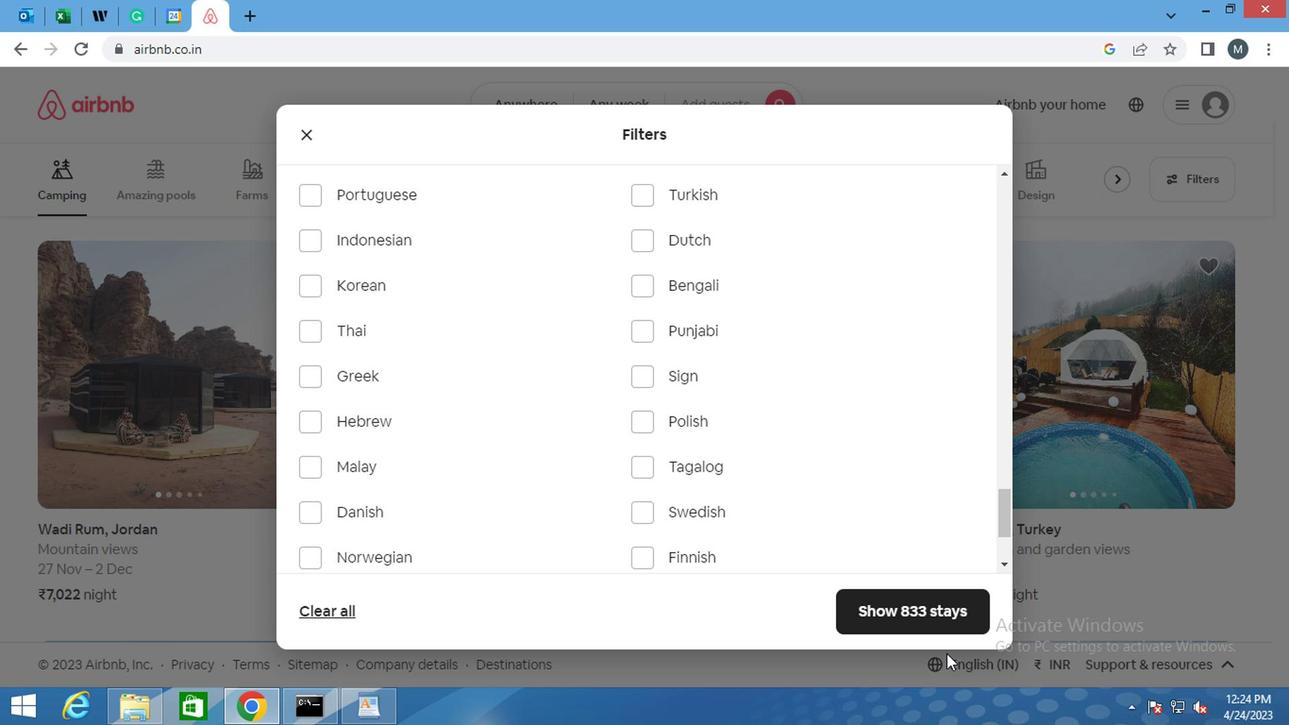 
Action: Mouse pressed left at (895, 598)
Screenshot: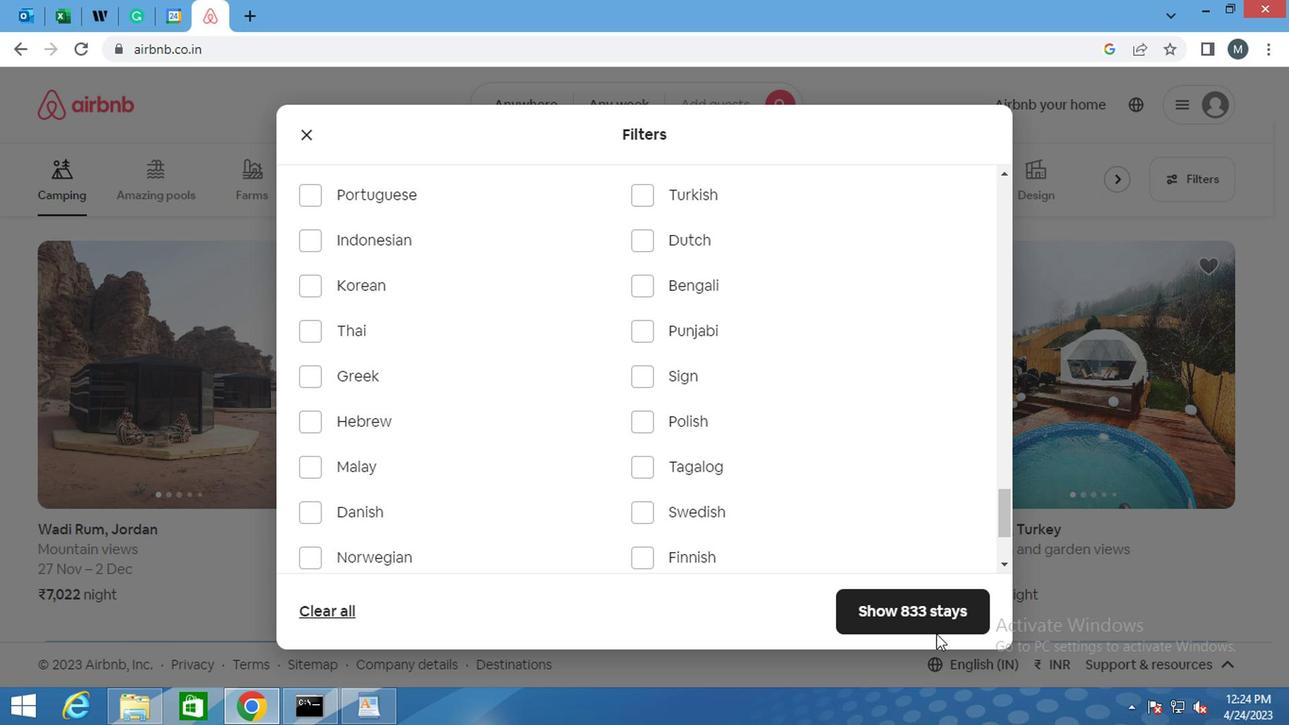 
Action: Mouse moved to (892, 596)
Screenshot: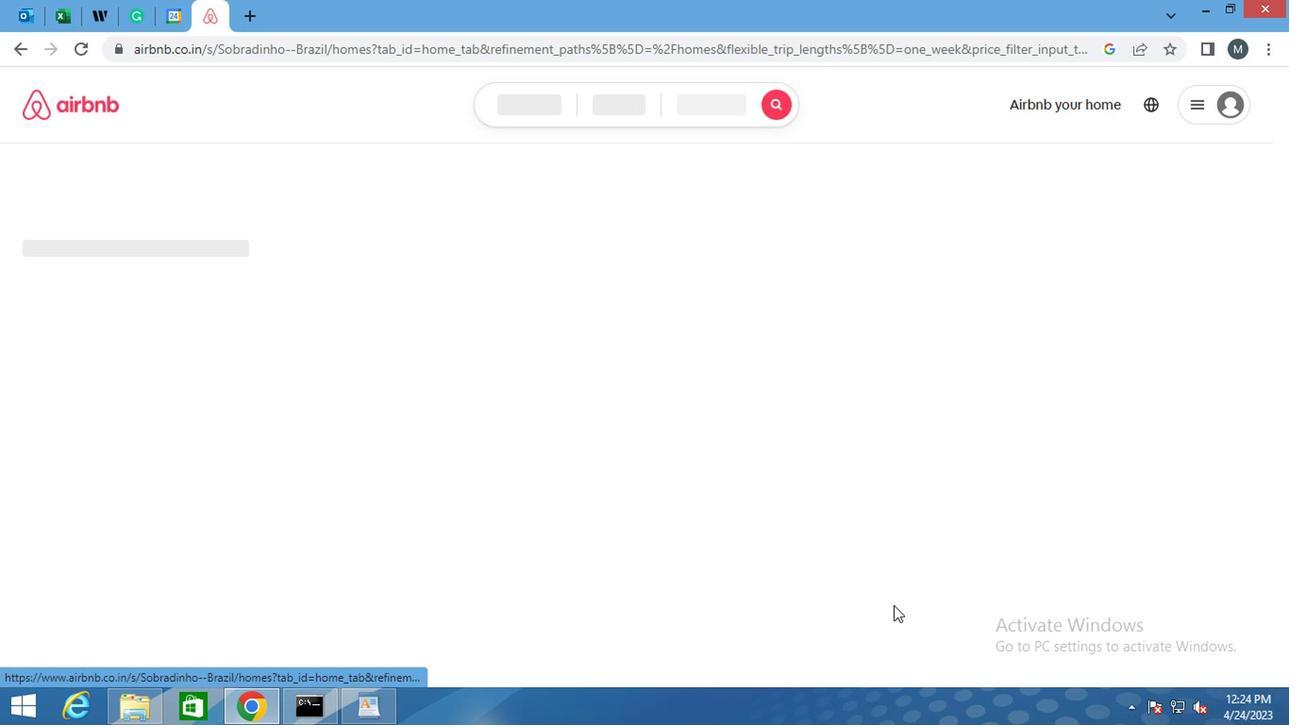 
